 Task: Open Card Joint Venture Review in Board Marketing Automation to Workspace Community Management and add a team member Softage.1@softage.net, a label Yellow, a checklist Business Continuity Plan, an attachment from your computer, a color Yellow and finally, add a card description 'Conduct competitor analysis for upcoming product launch' and a comment 'Let us approach this task with a sense of creativity and innovation, looking for new and unique solutions to the challenges it presents.'. Add a start date 'Jan 05, 1900' with a due date 'Jan 12, 1900'
Action: Mouse moved to (134, 64)
Screenshot: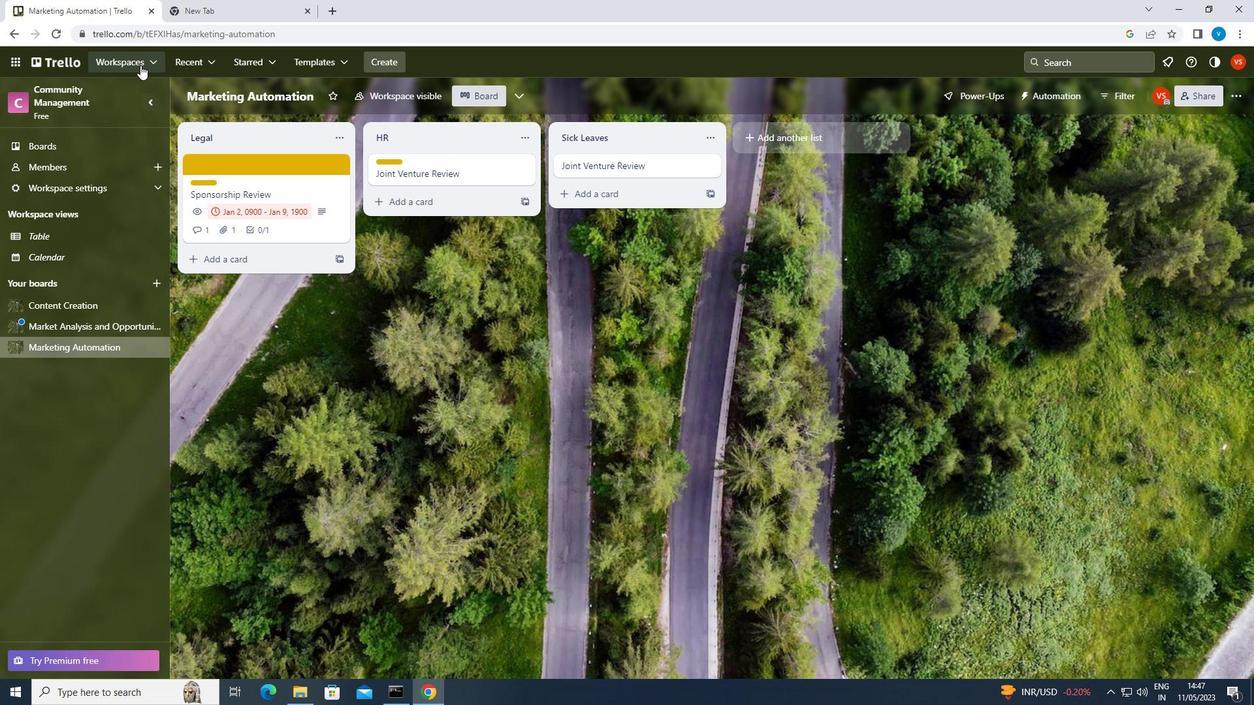 
Action: Mouse pressed left at (134, 64)
Screenshot: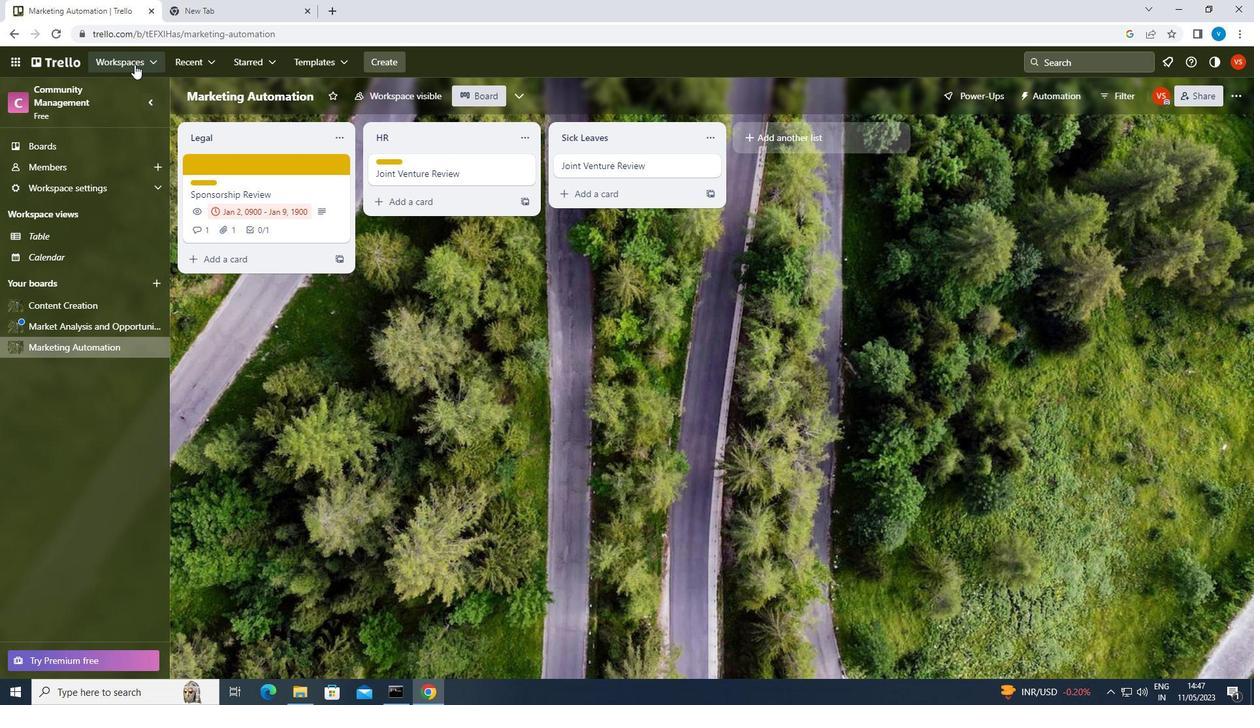 
Action: Mouse moved to (233, 309)
Screenshot: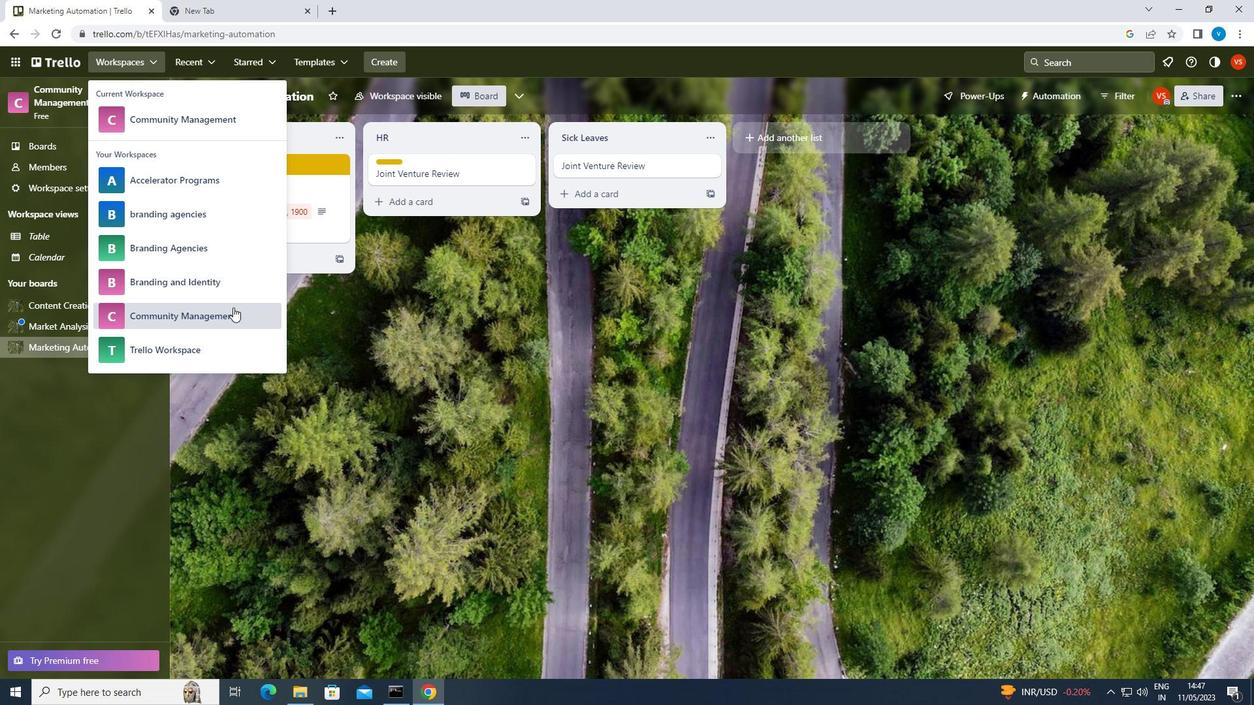 
Action: Mouse pressed left at (233, 309)
Screenshot: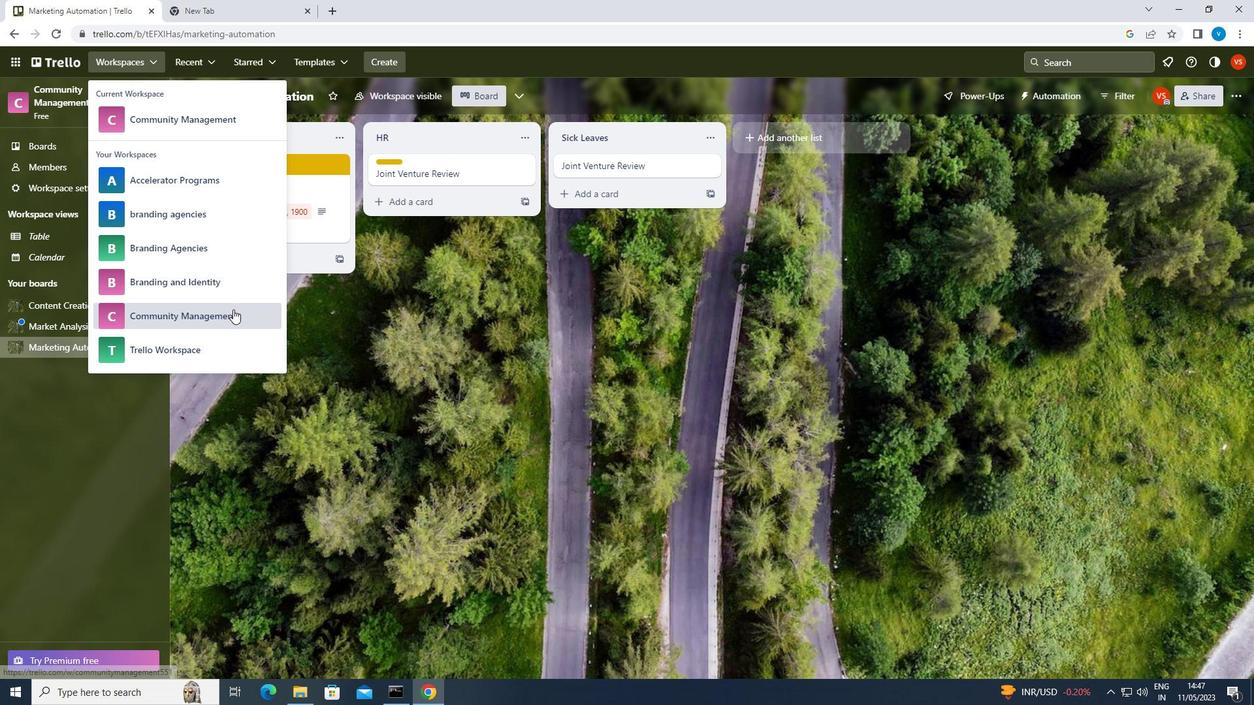 
Action: Mouse moved to (588, 515)
Screenshot: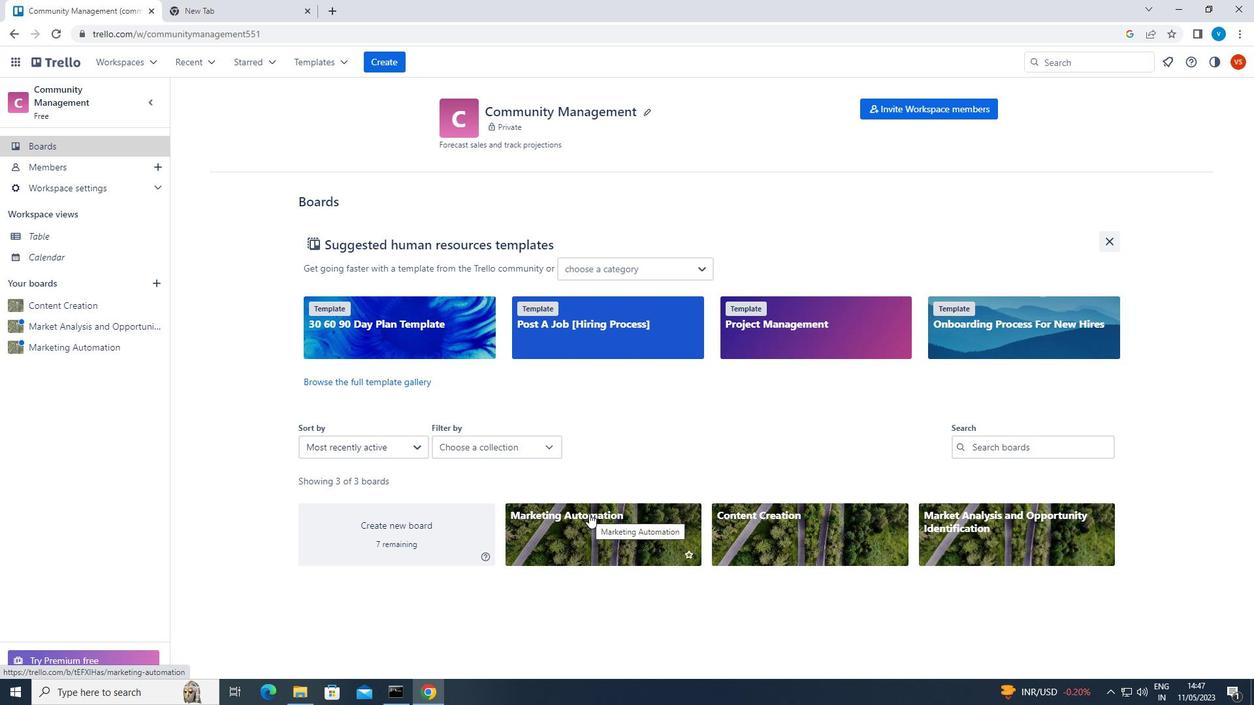 
Action: Mouse pressed left at (588, 515)
Screenshot: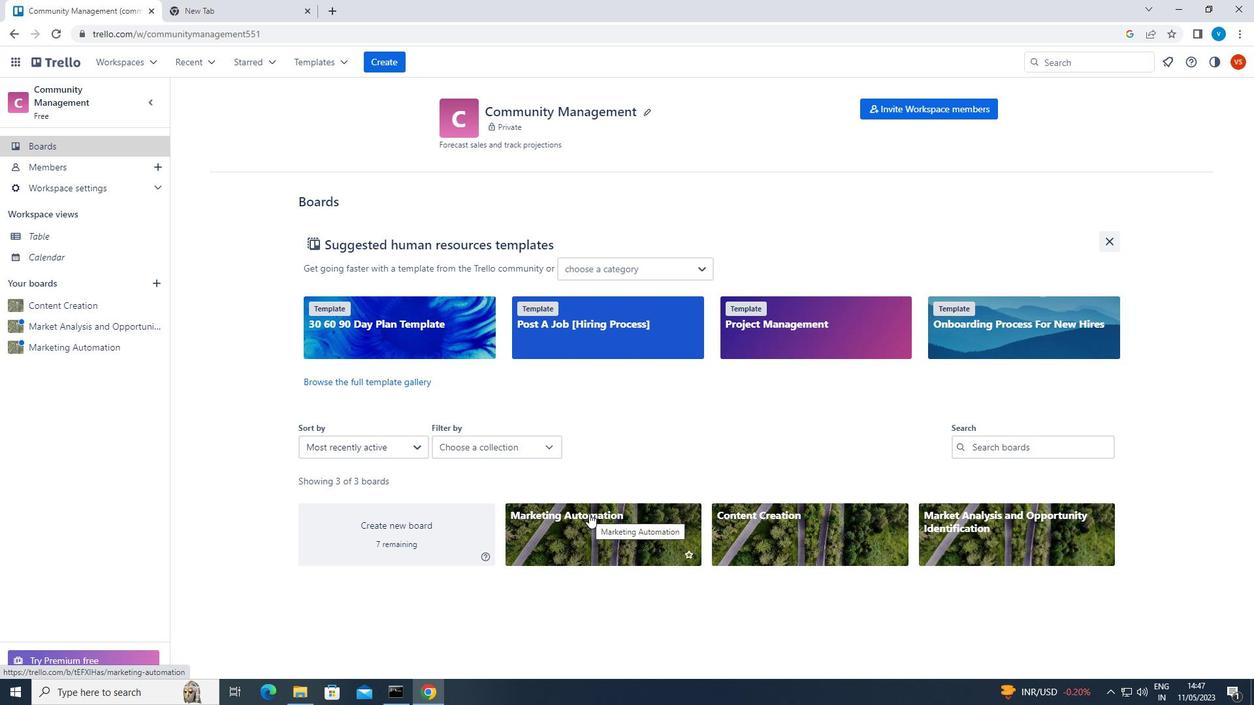 
Action: Mouse moved to (458, 161)
Screenshot: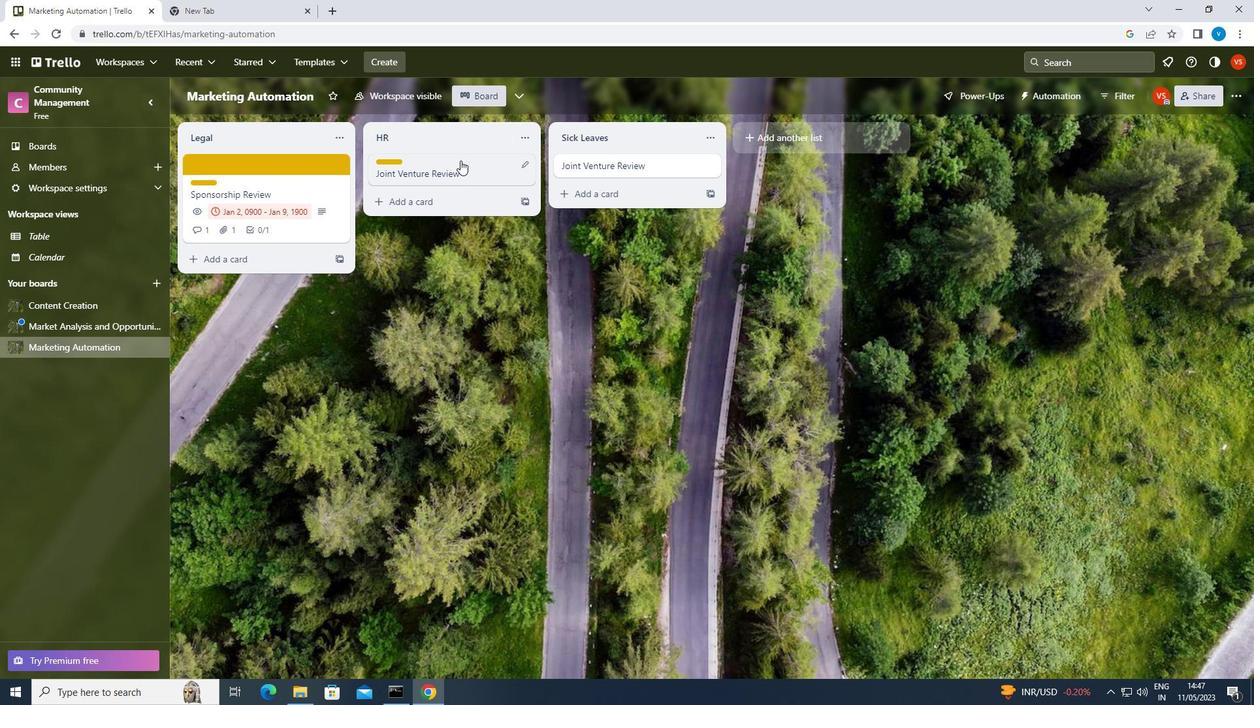 
Action: Mouse pressed left at (458, 161)
Screenshot: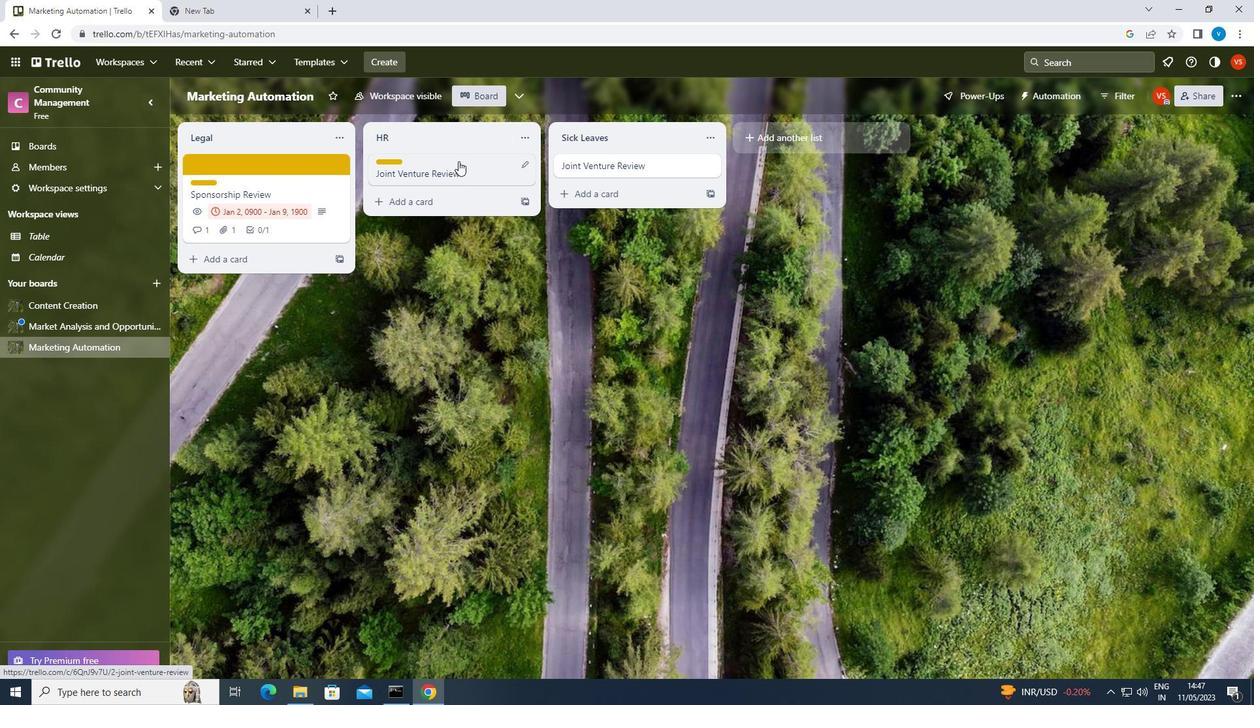 
Action: Mouse moved to (778, 161)
Screenshot: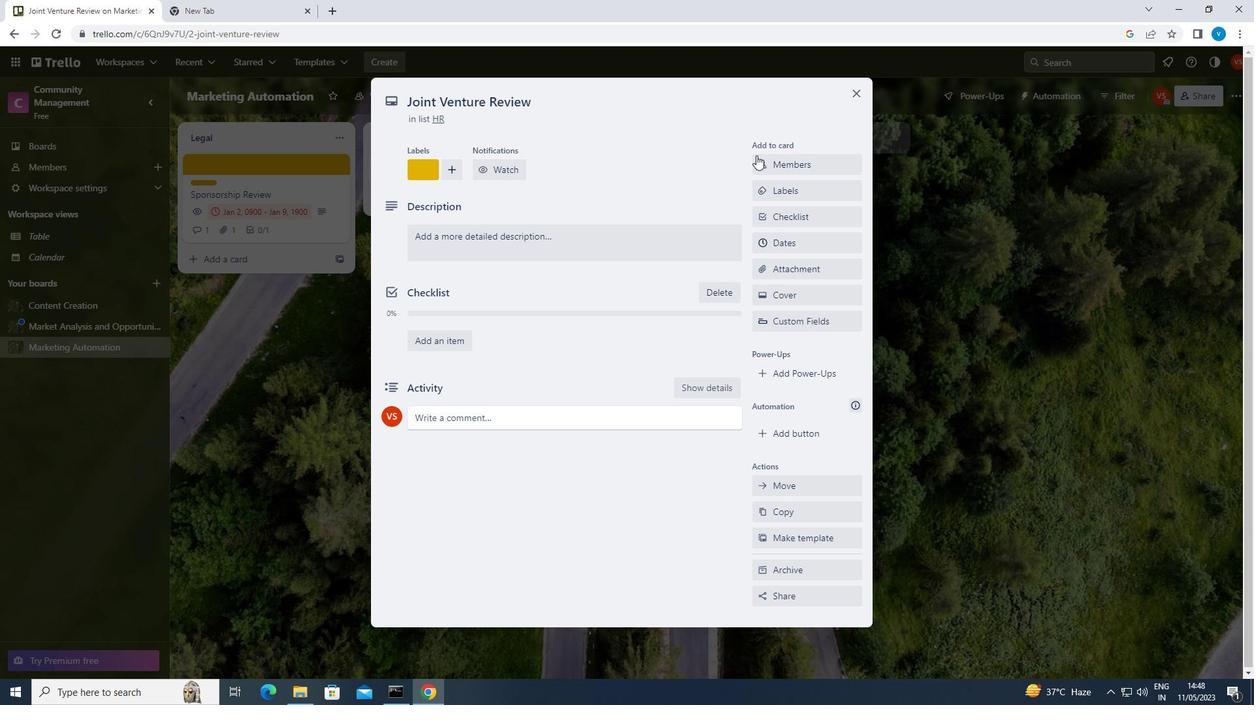 
Action: Mouse pressed left at (778, 161)
Screenshot: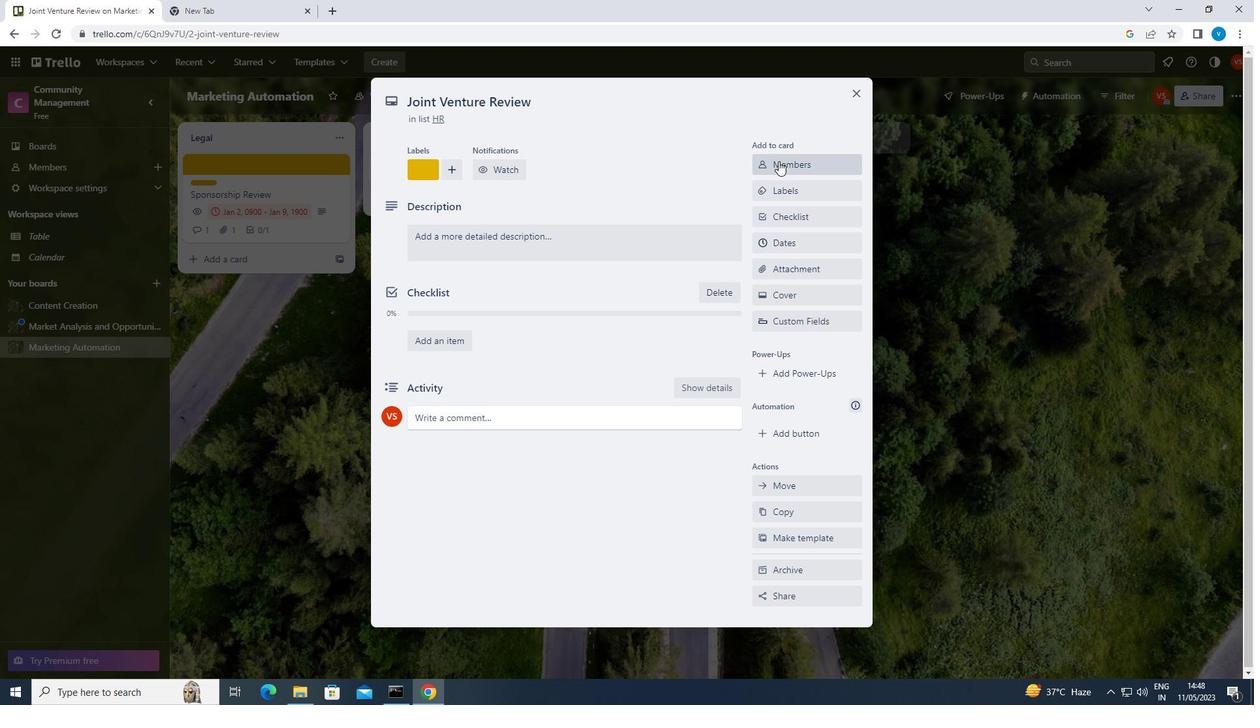 
Action: Mouse moved to (837, 230)
Screenshot: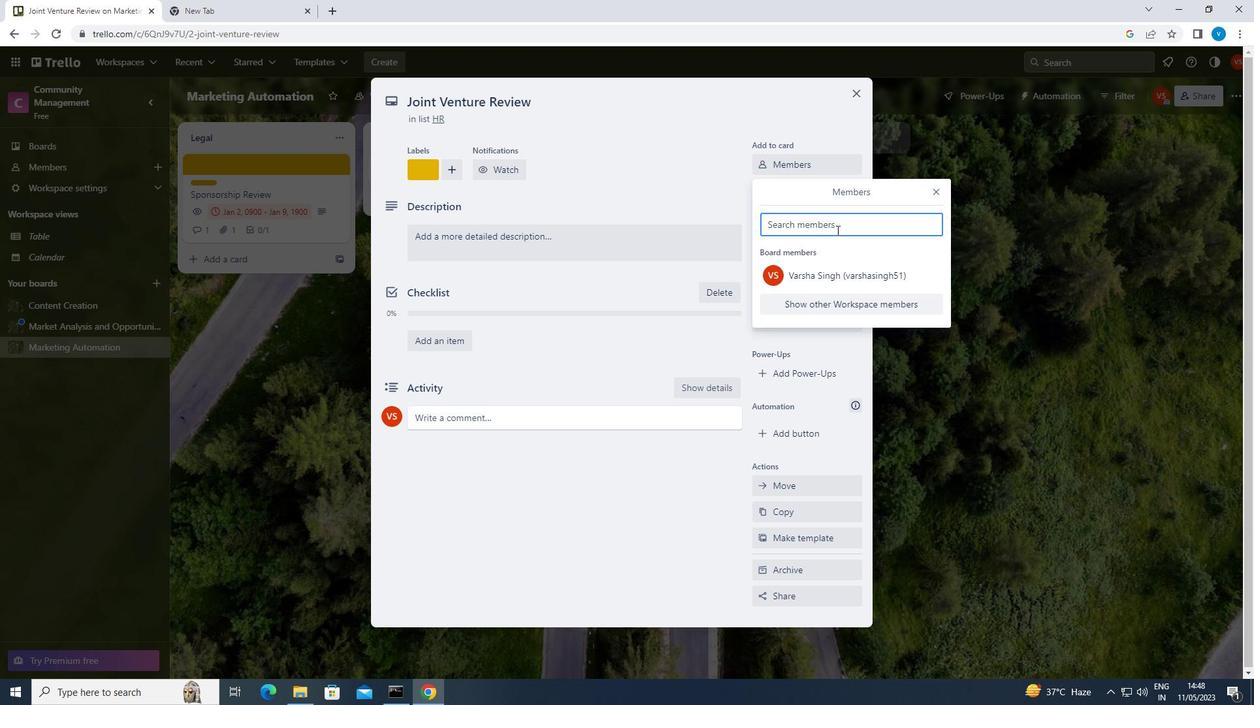 
Action: Mouse pressed left at (837, 230)
Screenshot: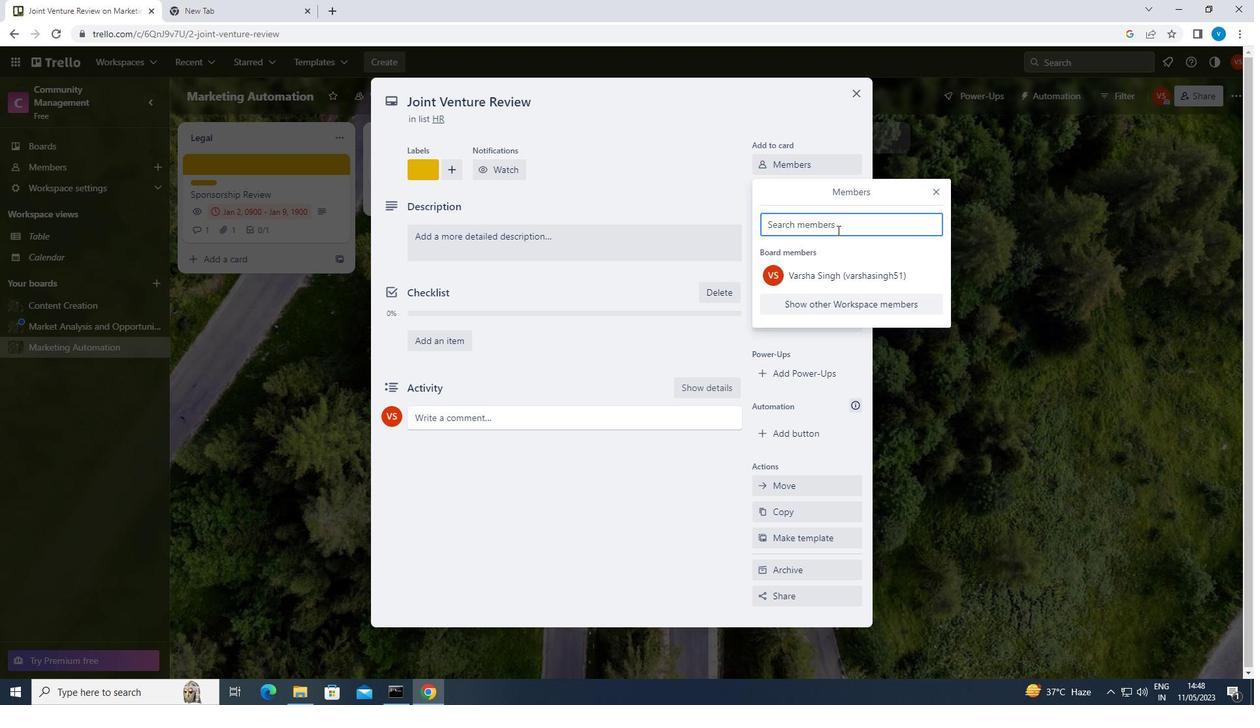 
Action: Mouse moved to (816, 218)
Screenshot: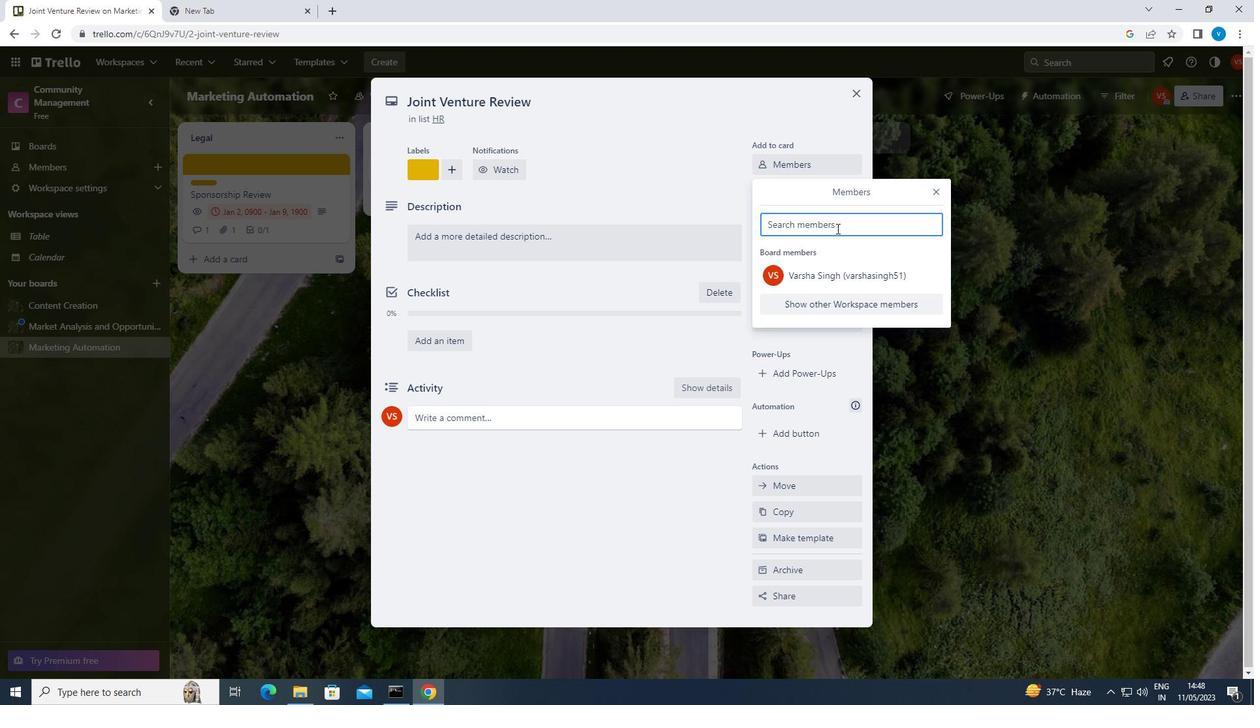 
Action: Key pressed <Key.shift>SOFTAGE.1<Key.shift>@SOFTAGE.NET
Screenshot: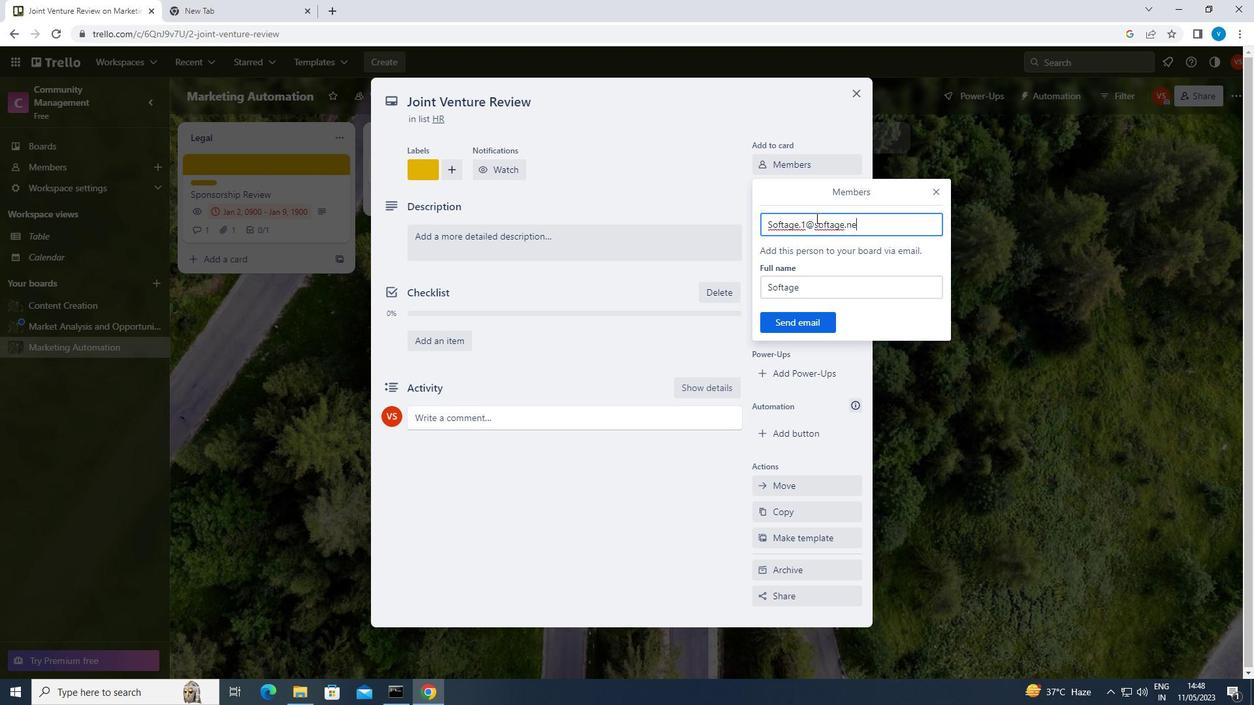 
Action: Mouse moved to (941, 194)
Screenshot: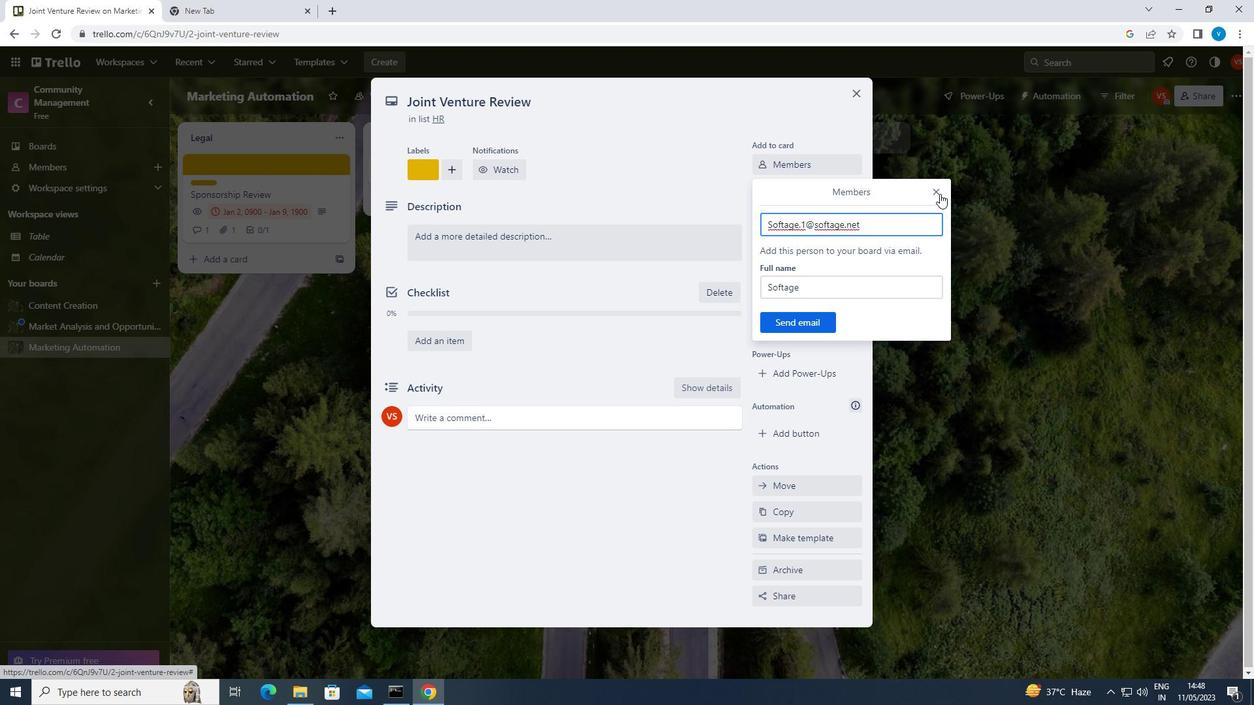 
Action: Mouse pressed left at (941, 194)
Screenshot: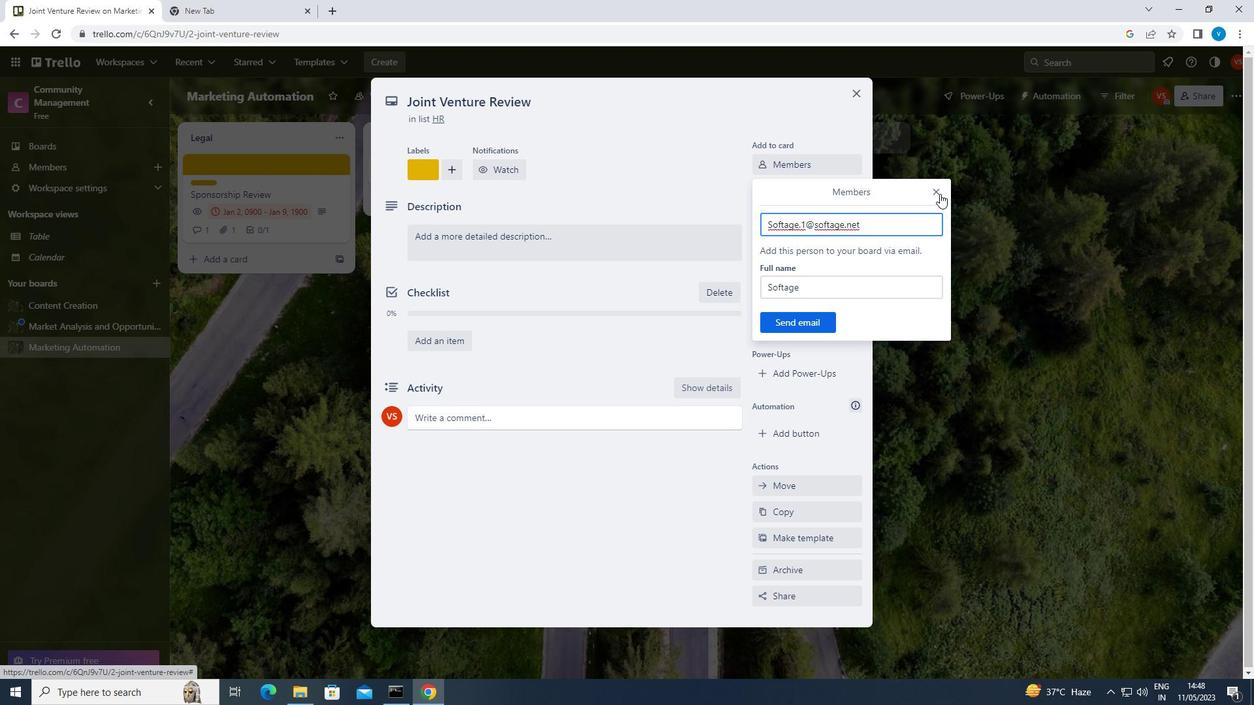 
Action: Mouse moved to (820, 186)
Screenshot: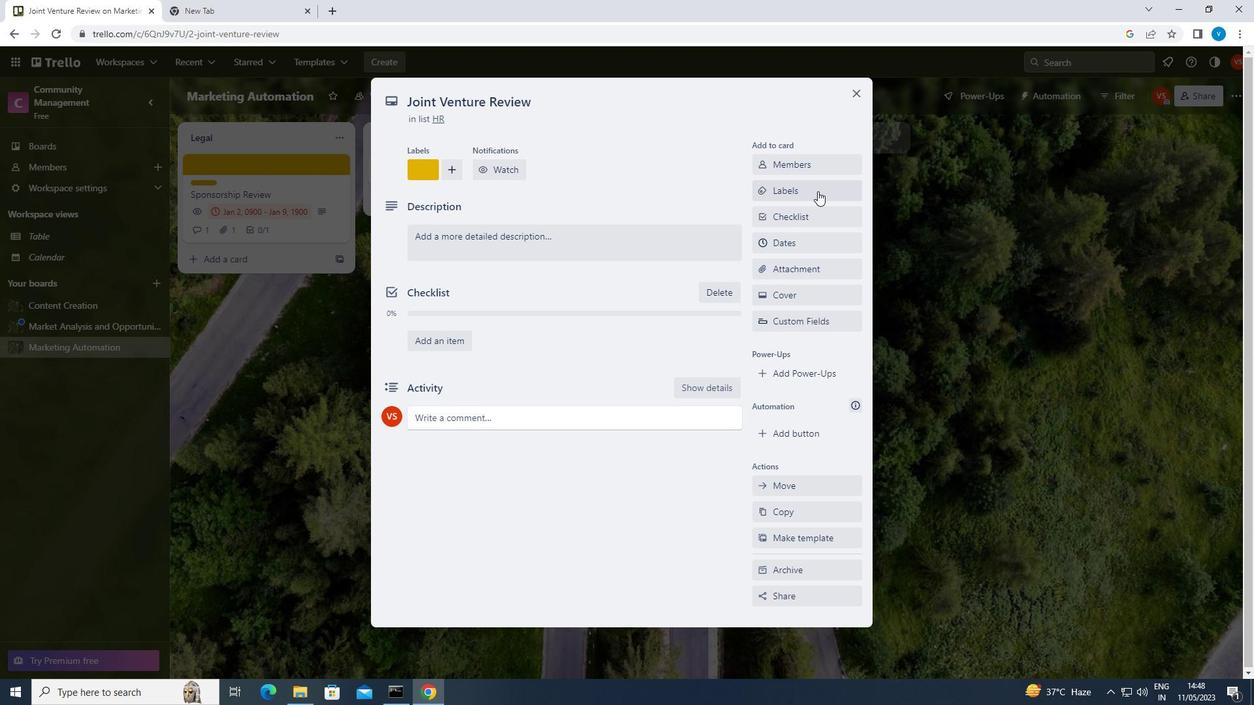 
Action: Mouse pressed left at (820, 186)
Screenshot: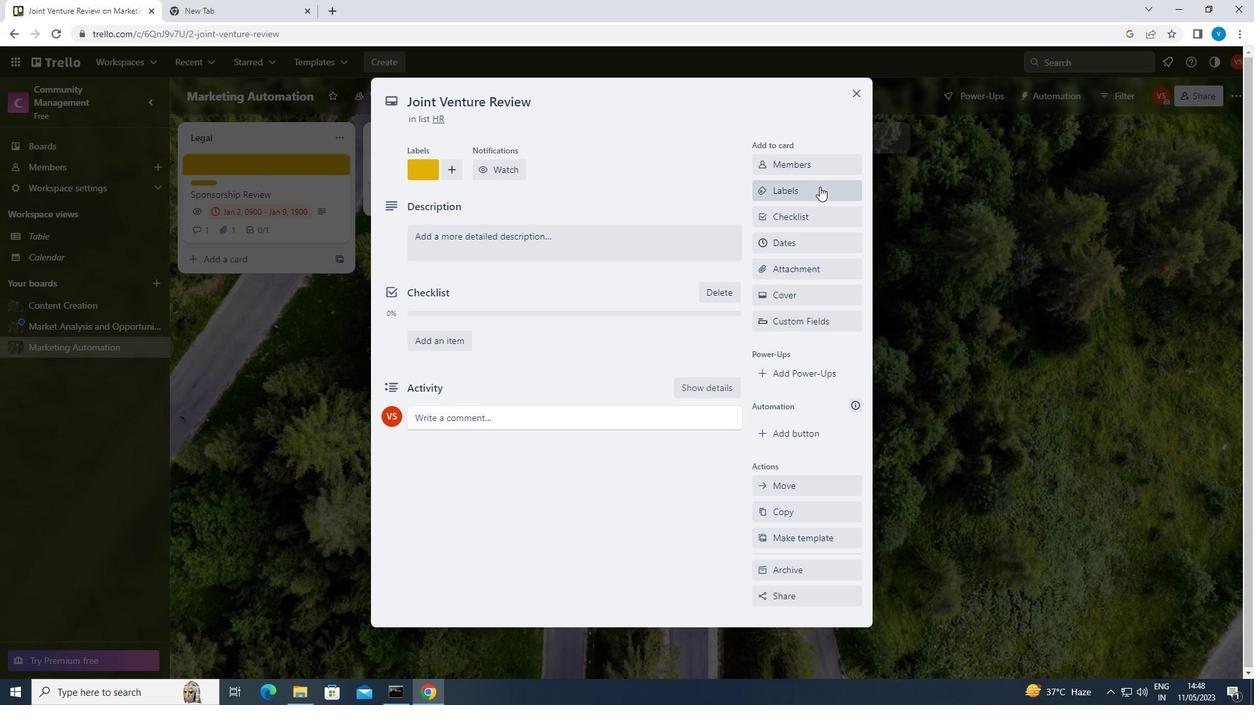 
Action: Mouse moved to (829, 322)
Screenshot: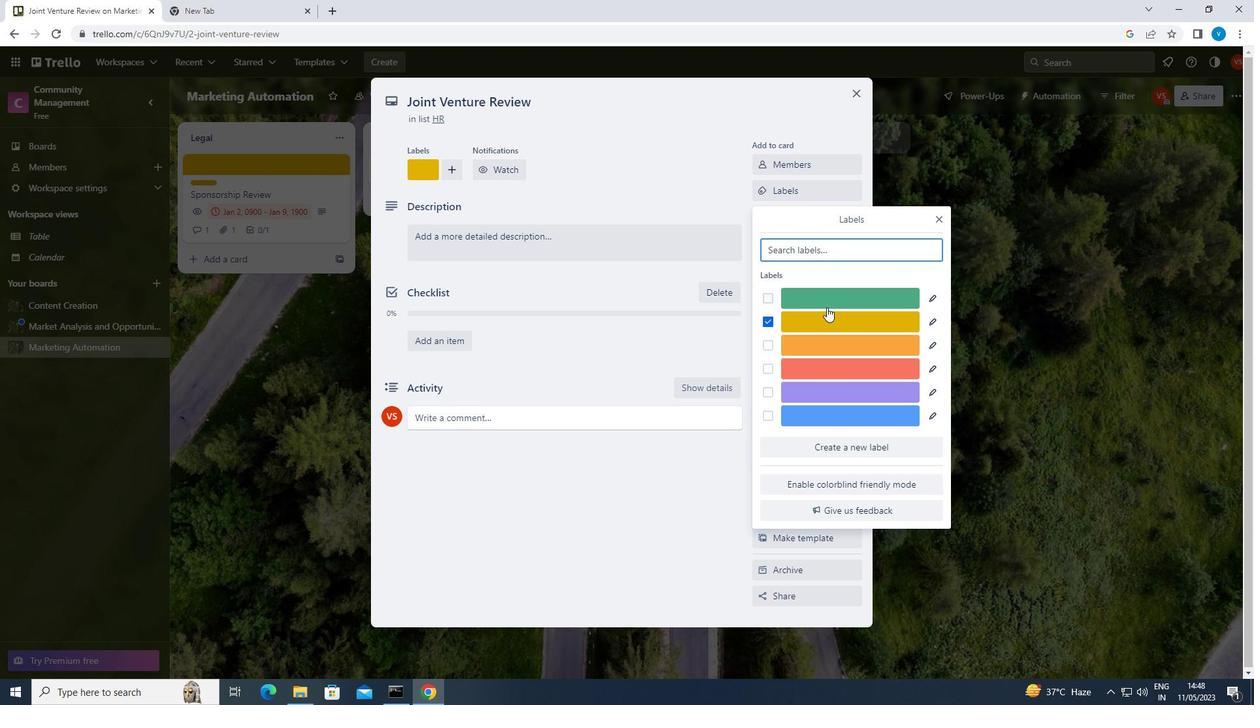 
Action: Mouse pressed left at (829, 322)
Screenshot: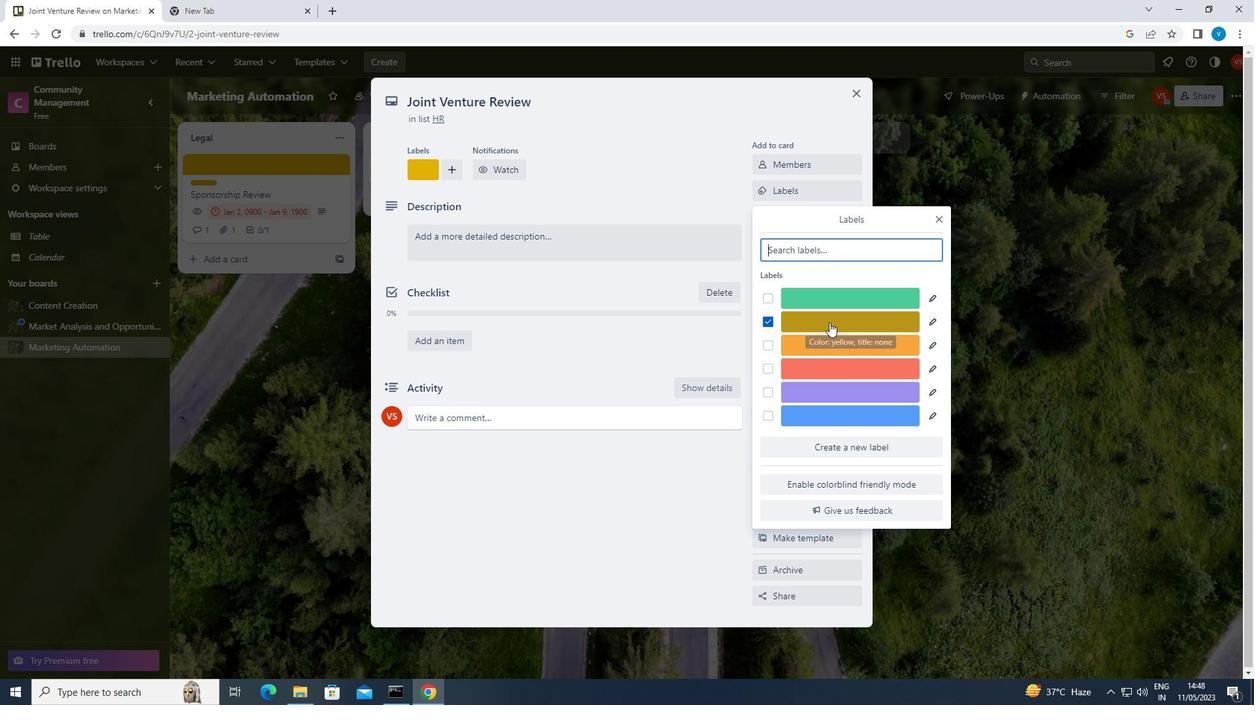 
Action: Mouse moved to (843, 320)
Screenshot: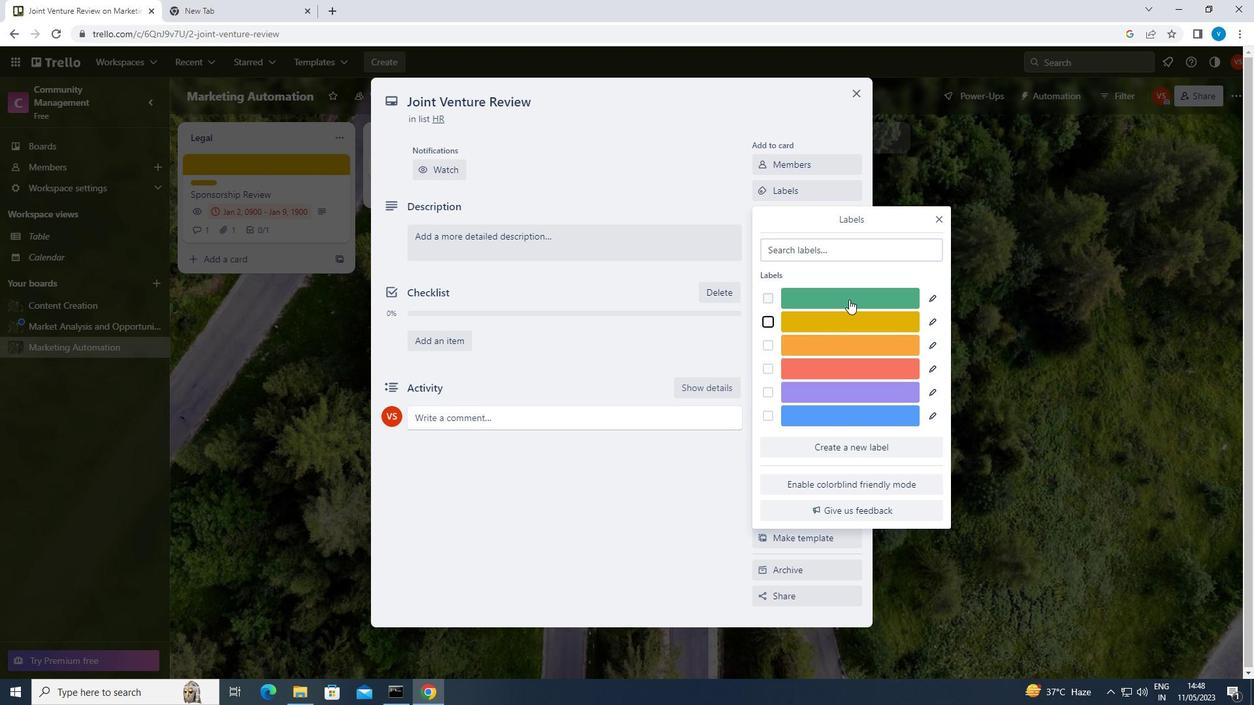 
Action: Mouse pressed left at (843, 320)
Screenshot: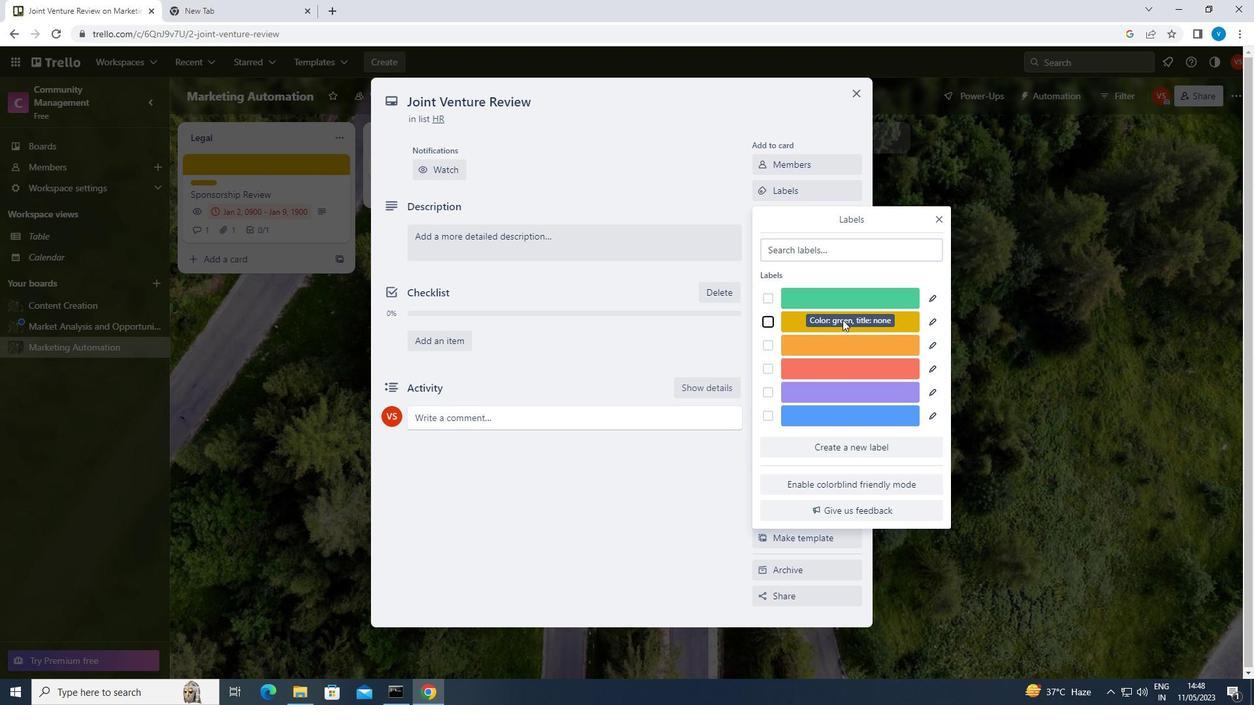 
Action: Mouse moved to (799, 321)
Screenshot: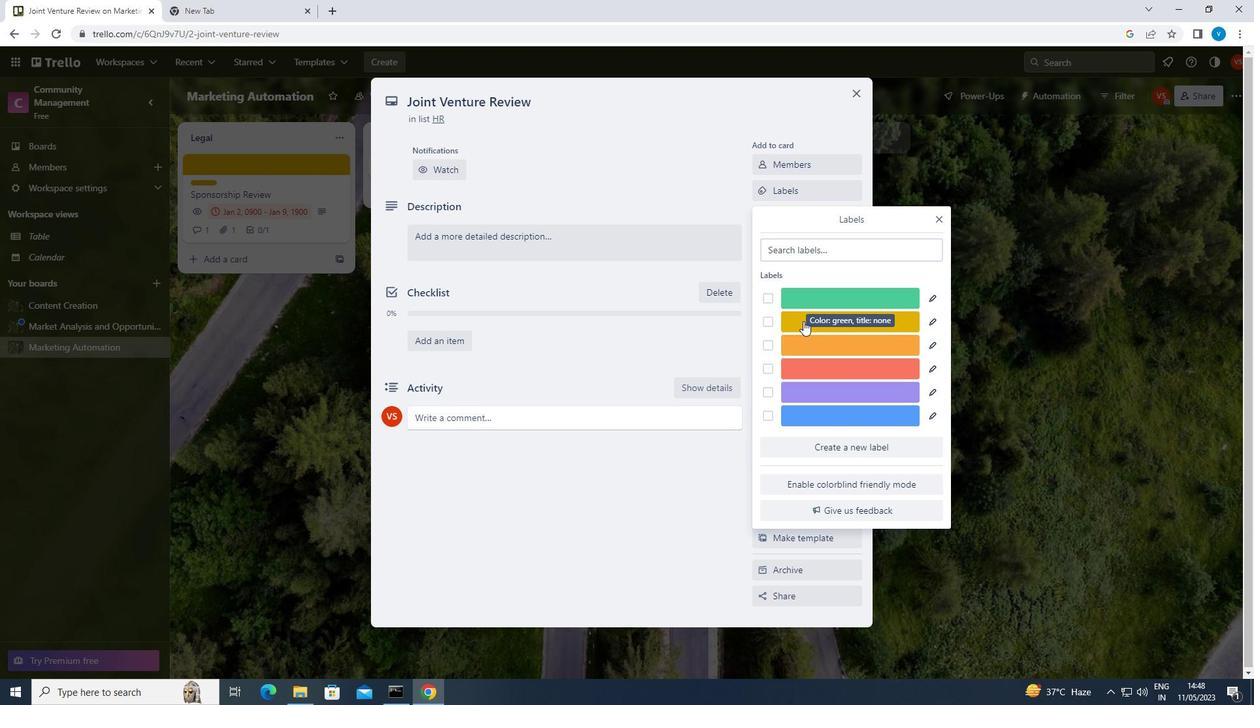 
Action: Mouse pressed left at (799, 321)
Screenshot: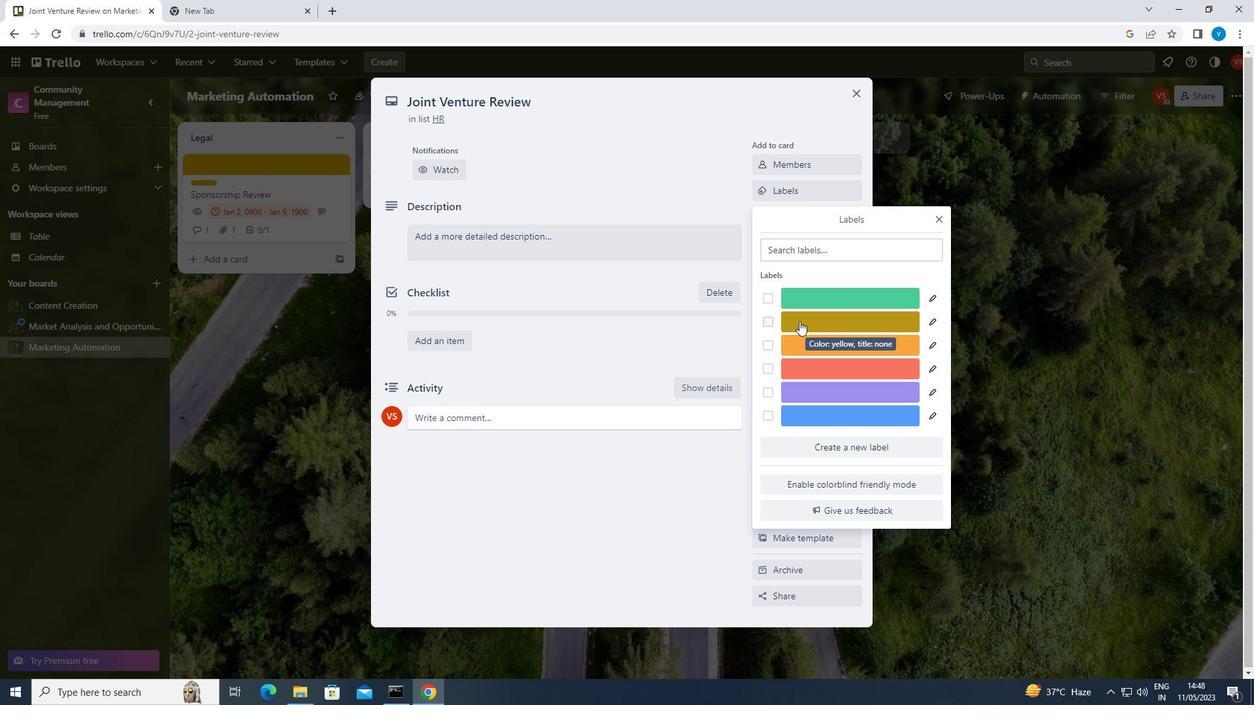 
Action: Mouse moved to (937, 219)
Screenshot: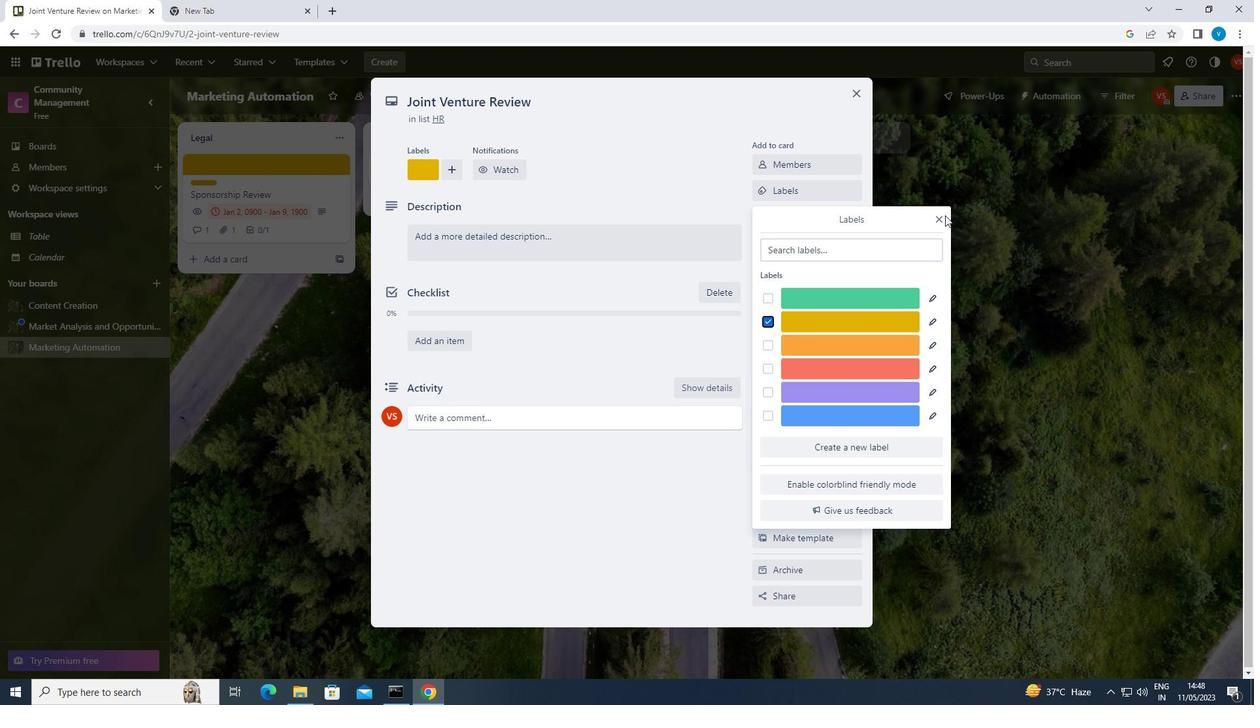 
Action: Mouse pressed left at (937, 219)
Screenshot: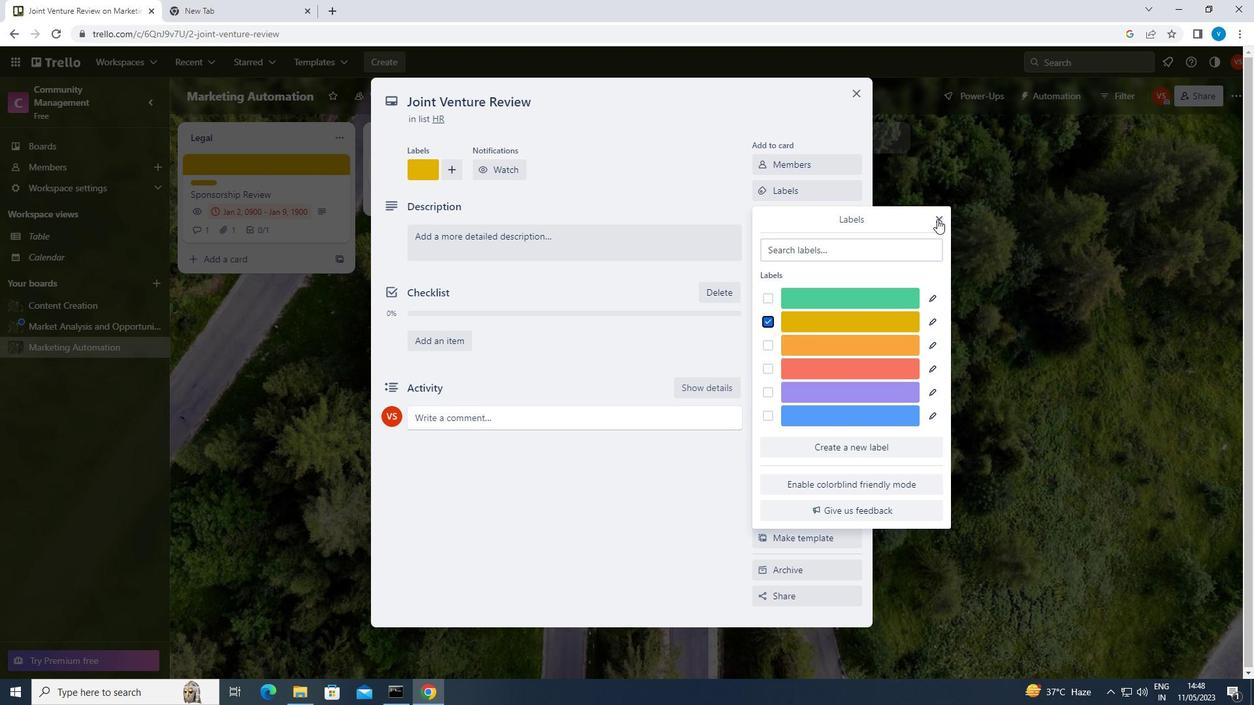 
Action: Mouse moved to (822, 217)
Screenshot: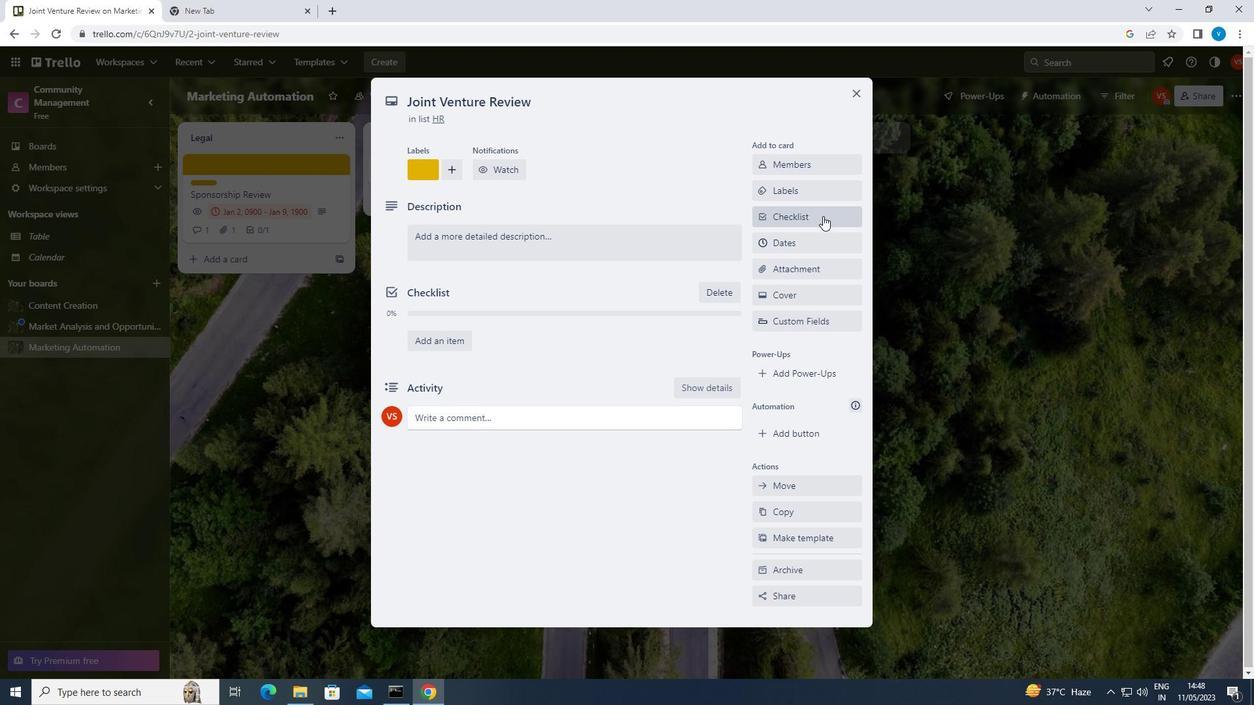 
Action: Mouse pressed left at (822, 217)
Screenshot: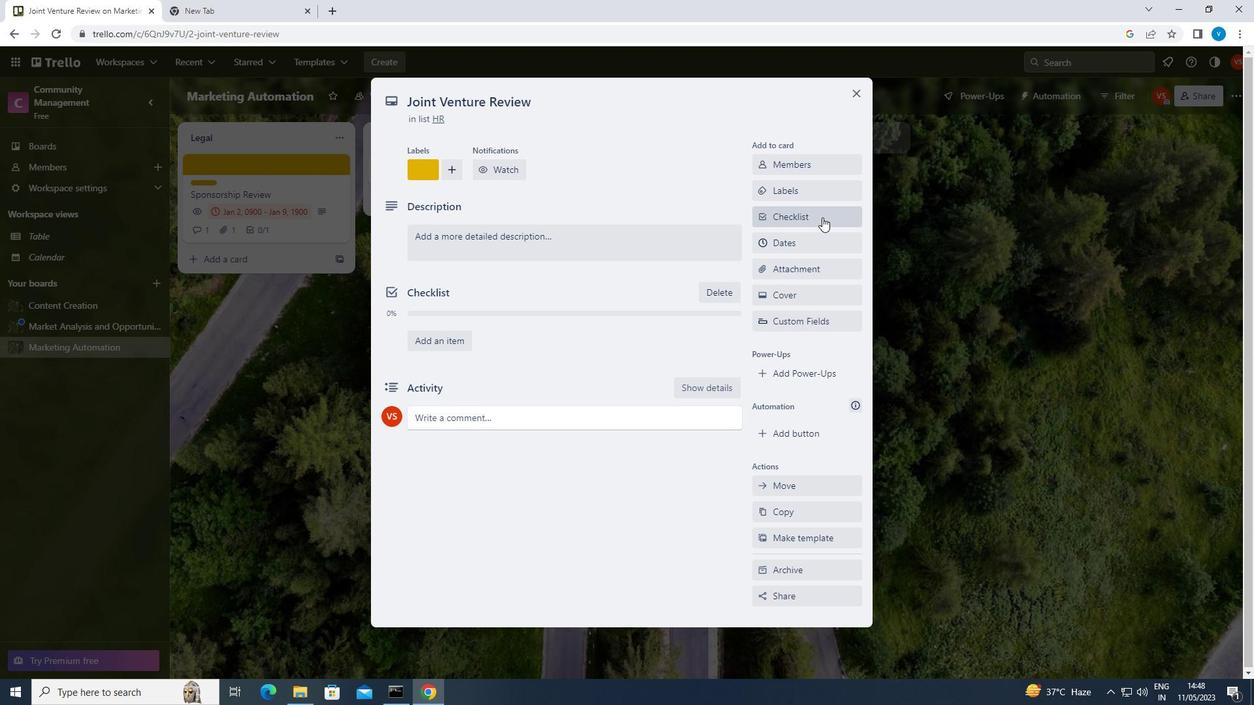 
Action: Mouse moved to (792, 361)
Screenshot: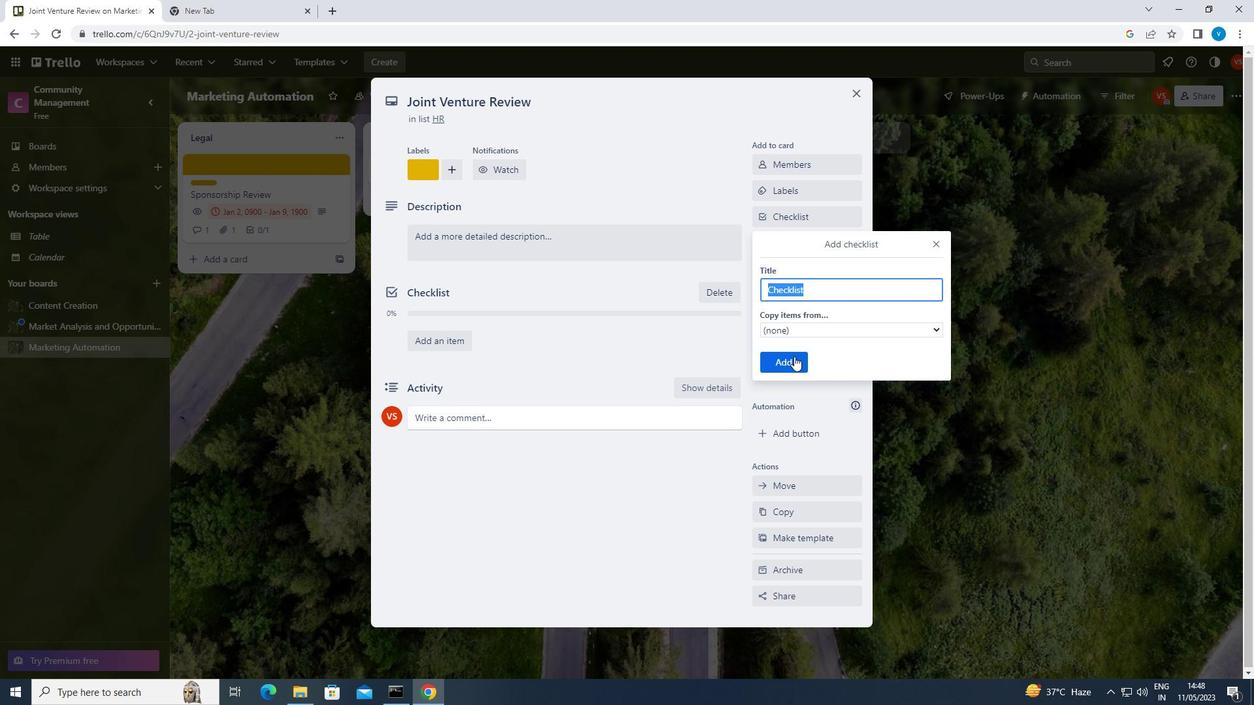 
Action: Mouse pressed left at (792, 361)
Screenshot: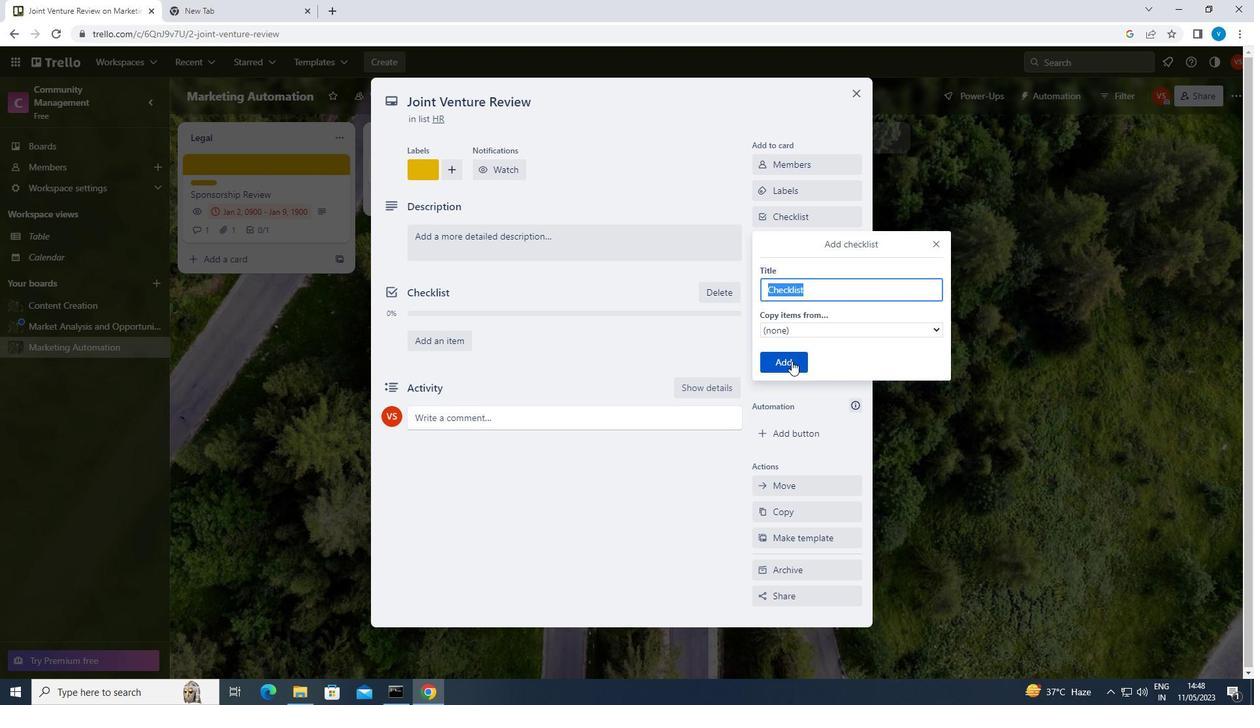 
Action: Mouse moved to (792, 351)
Screenshot: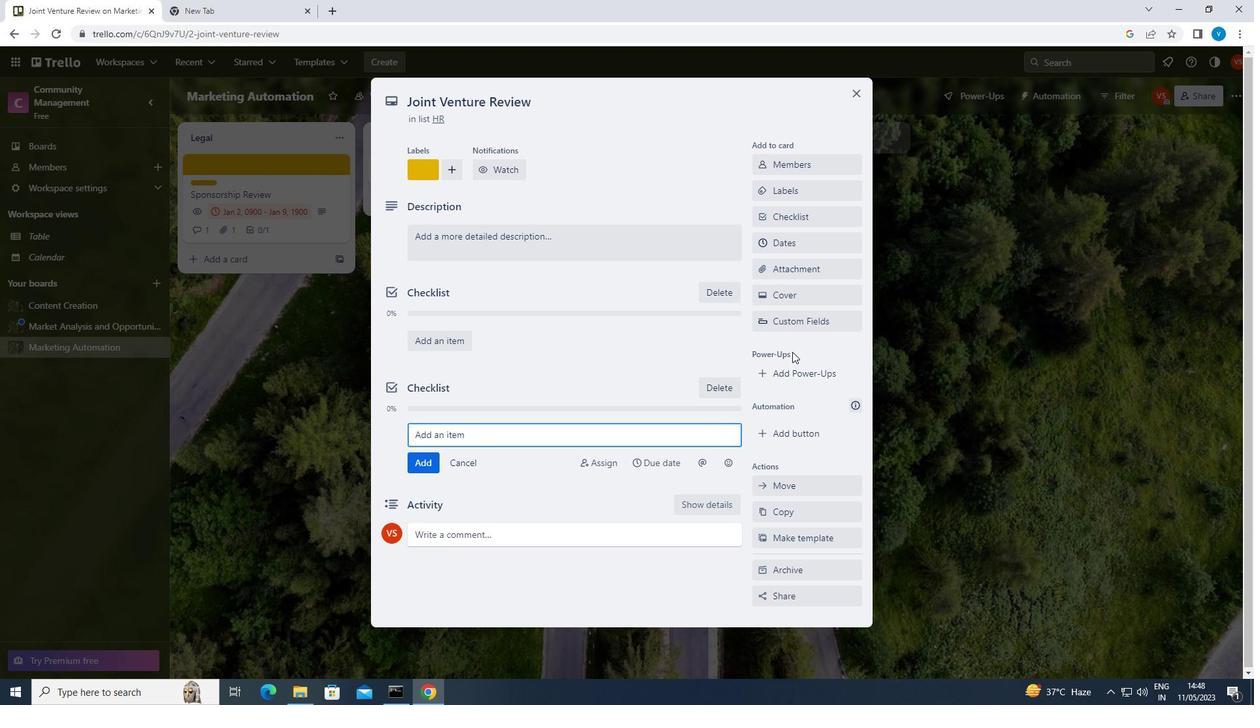 
Action: Key pressed <Key.shift>BUSINESS<Key.space><Key.shift>CONTINUITY<Key.space><Key.shift>PLAN
Screenshot: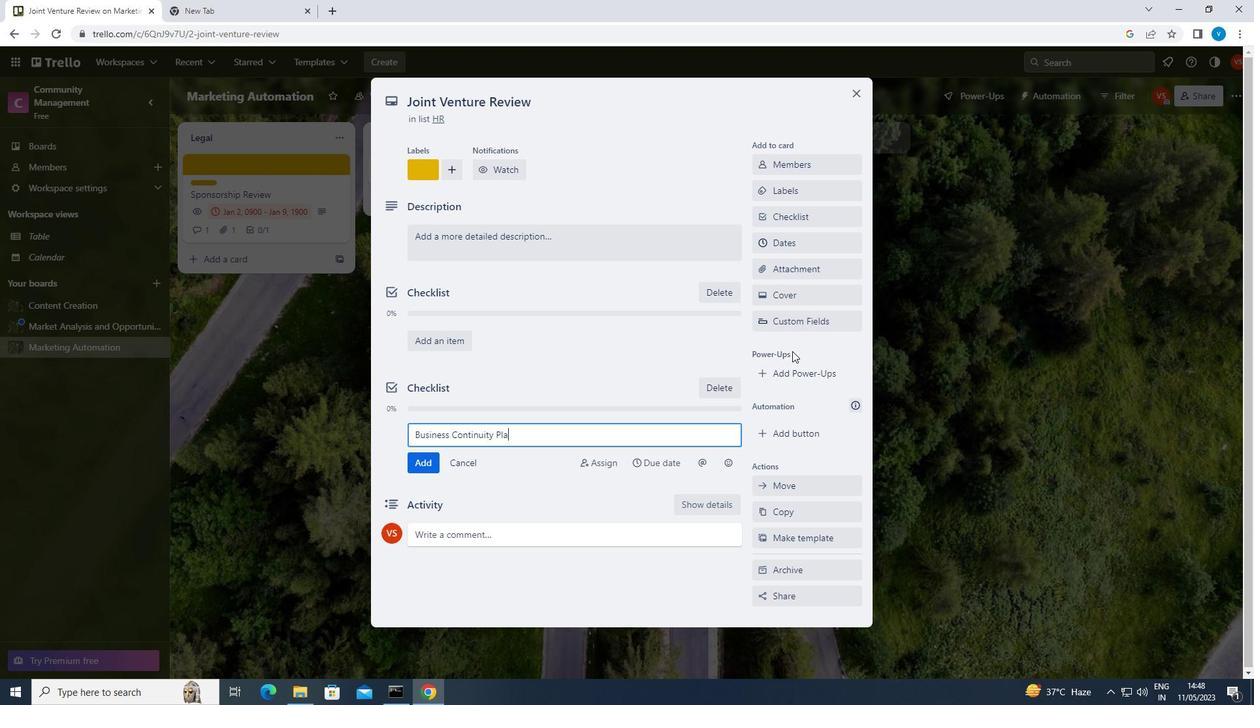 
Action: Mouse moved to (789, 274)
Screenshot: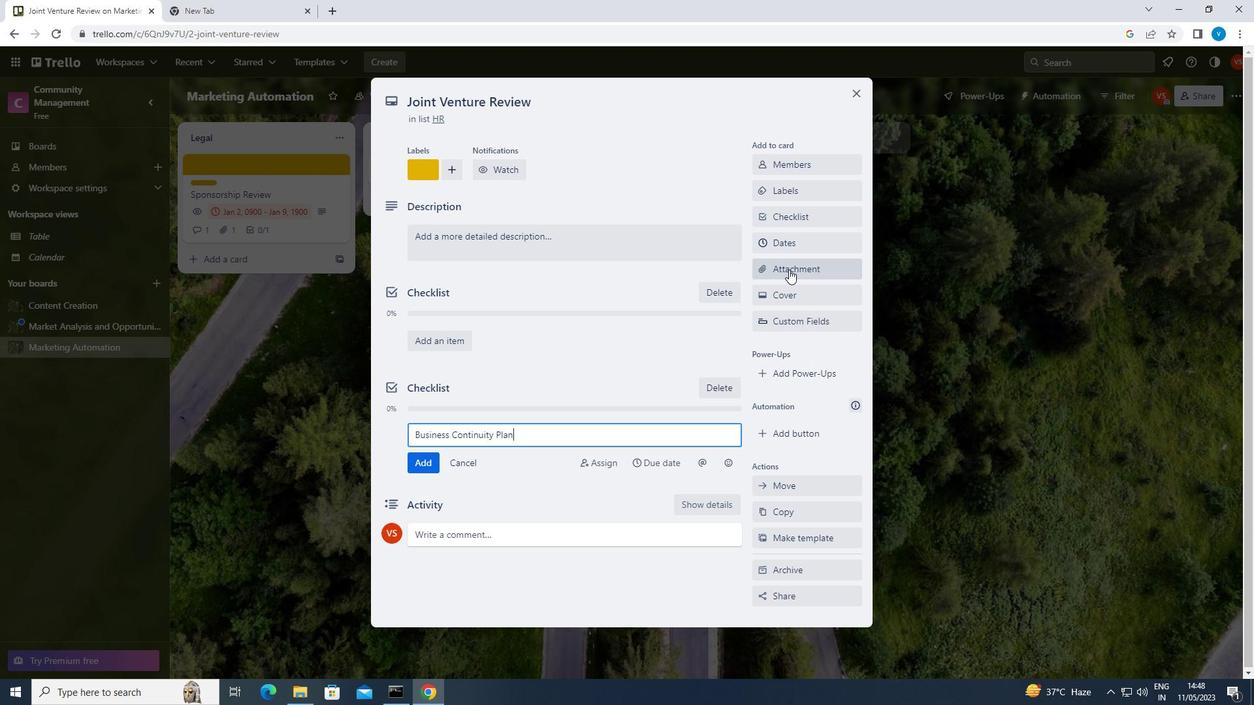 
Action: Mouse pressed left at (789, 274)
Screenshot: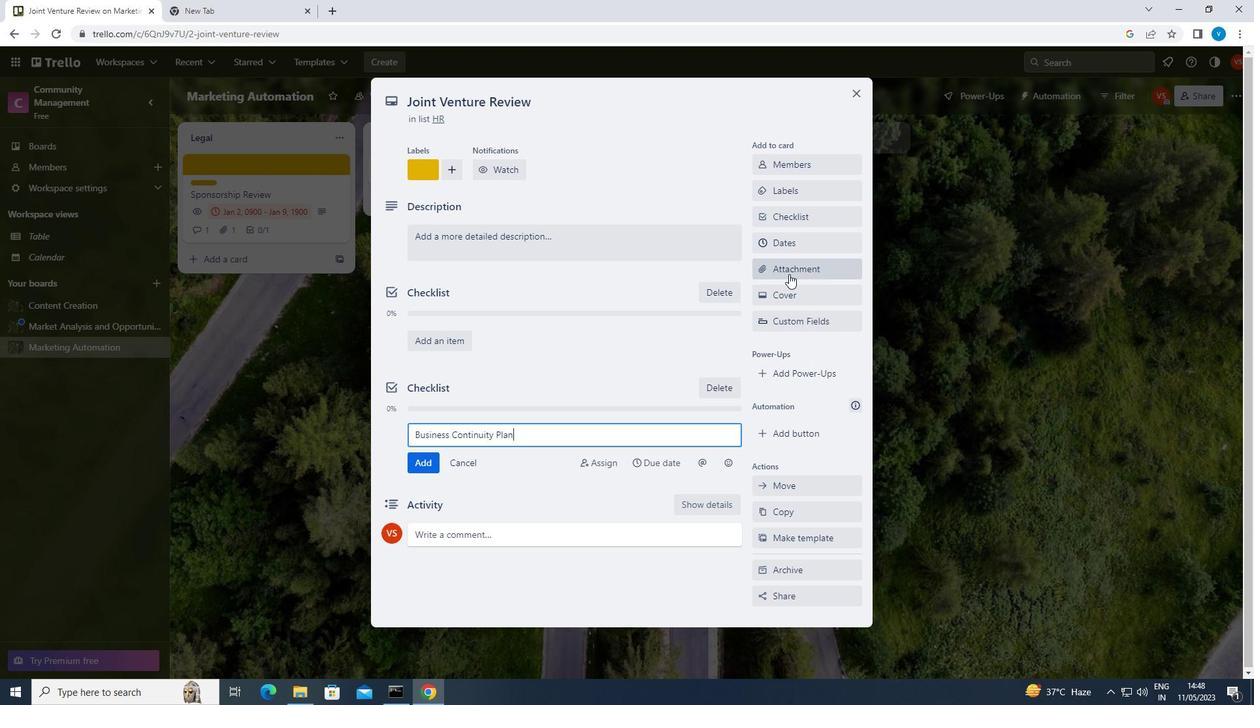 
Action: Mouse moved to (817, 331)
Screenshot: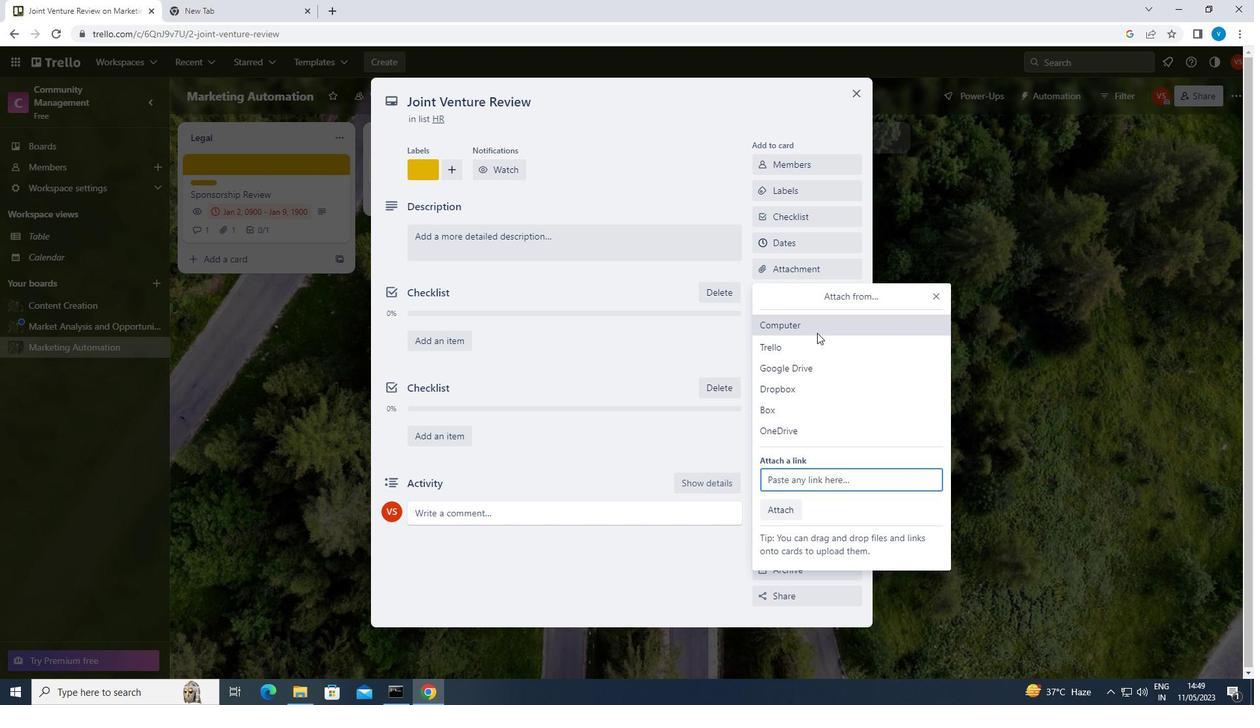 
Action: Mouse pressed left at (817, 331)
Screenshot: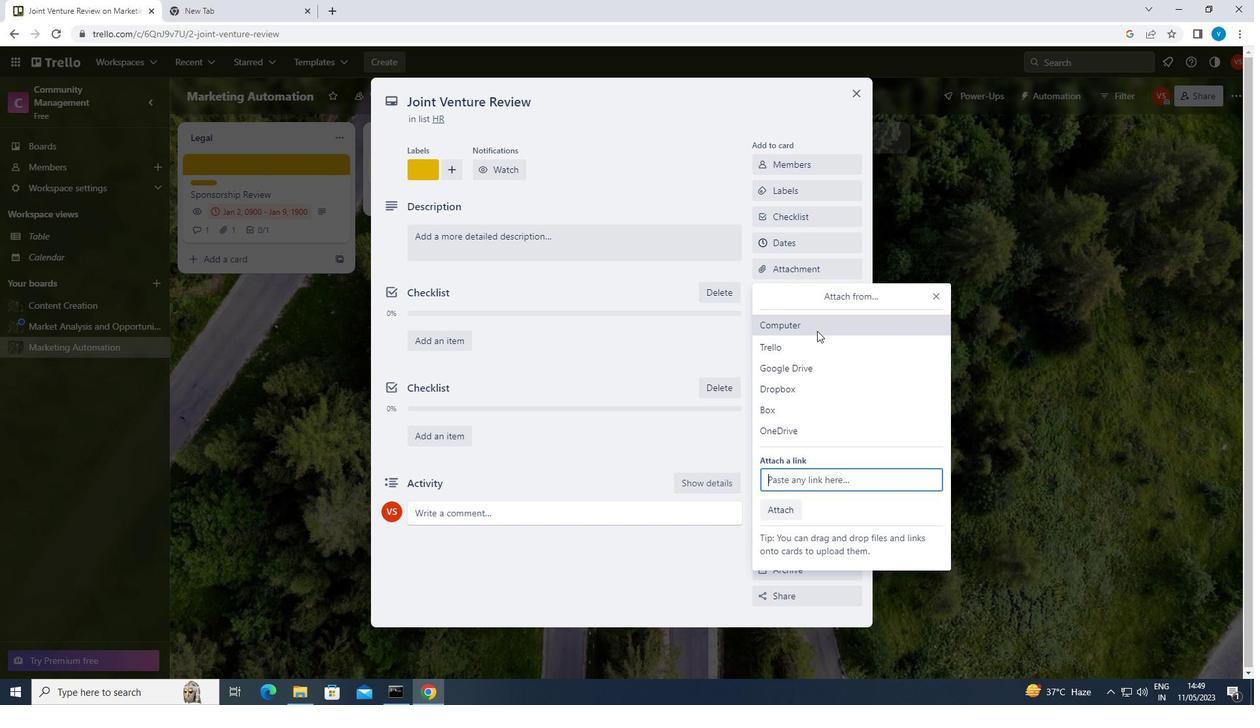 
Action: Mouse moved to (253, 262)
Screenshot: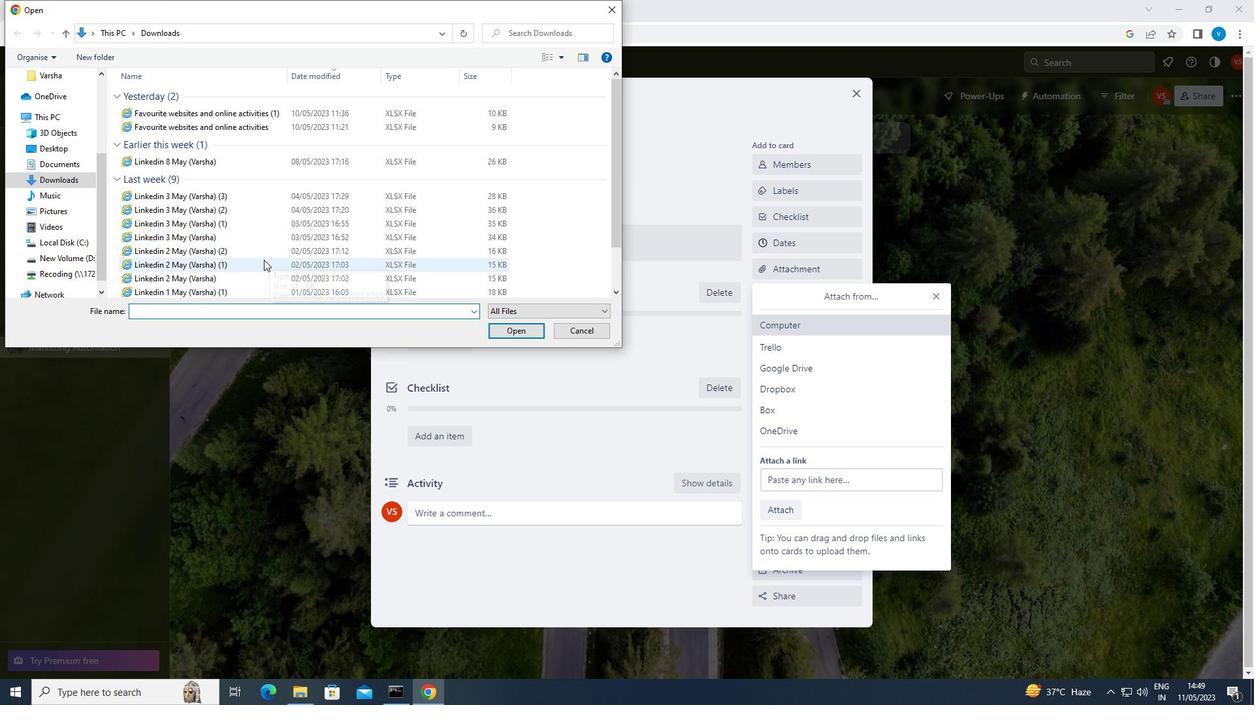 
Action: Mouse pressed left at (253, 262)
Screenshot: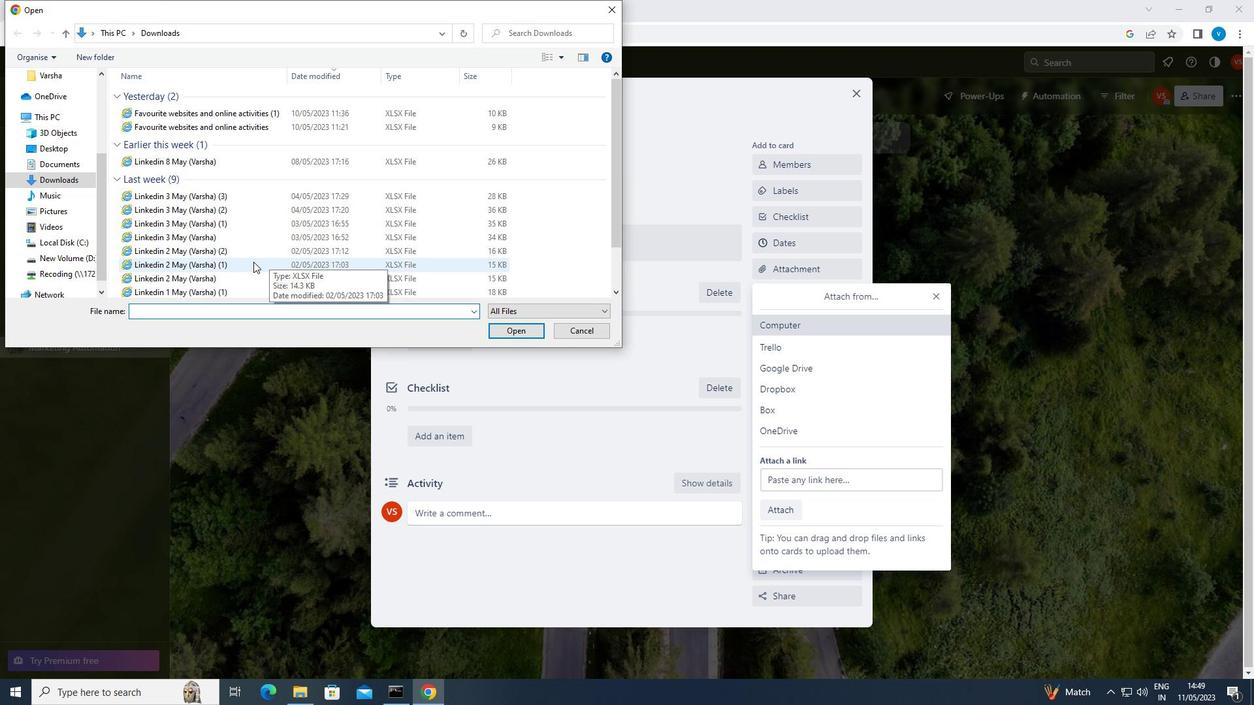 
Action: Mouse moved to (516, 326)
Screenshot: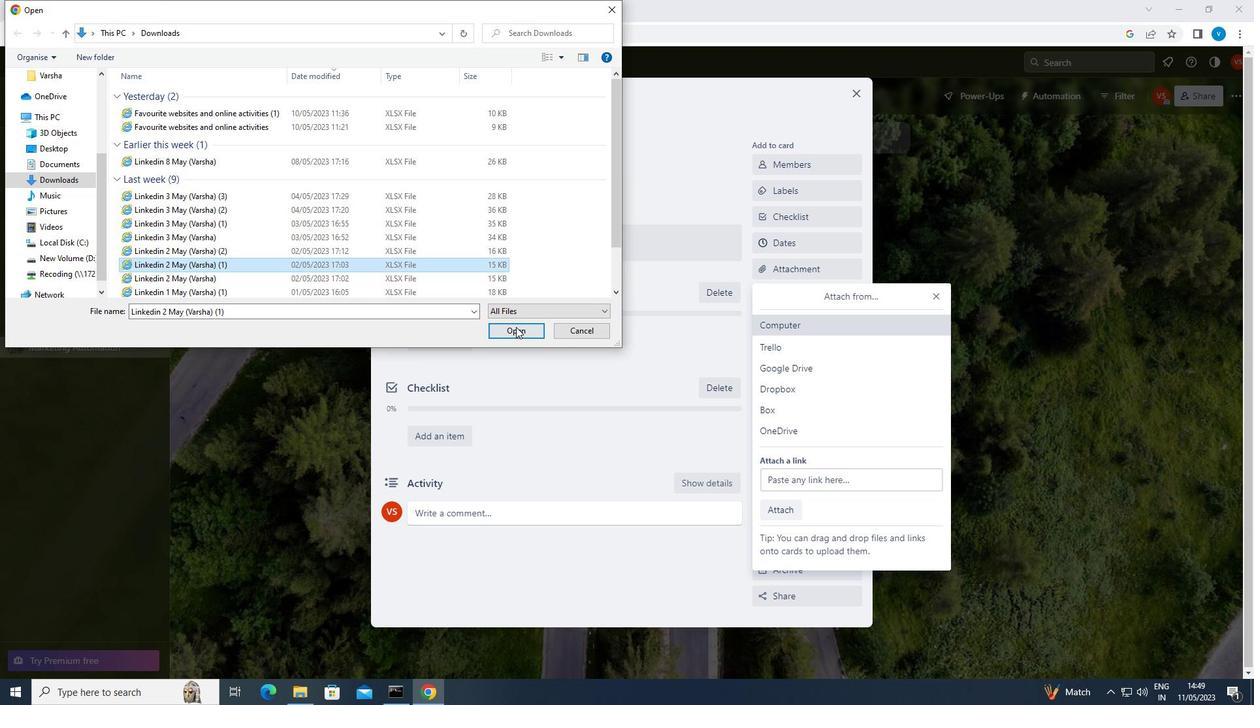 
Action: Mouse pressed left at (516, 326)
Screenshot: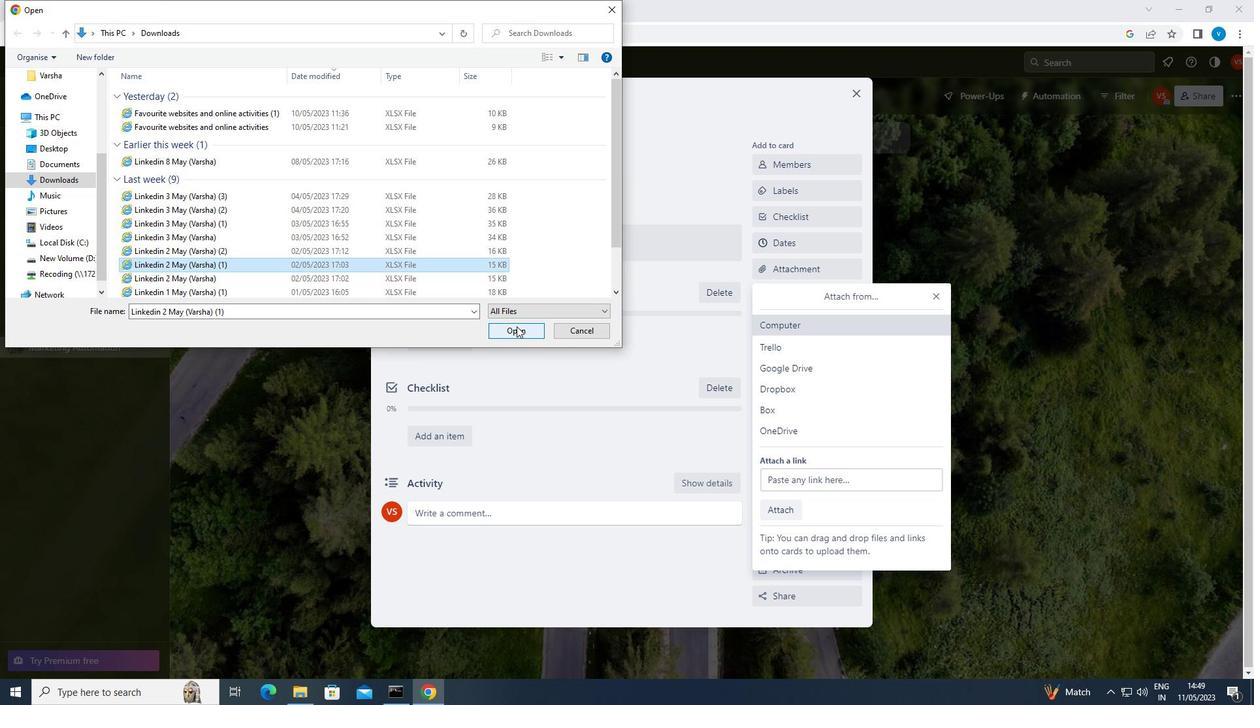 
Action: Mouse moved to (801, 295)
Screenshot: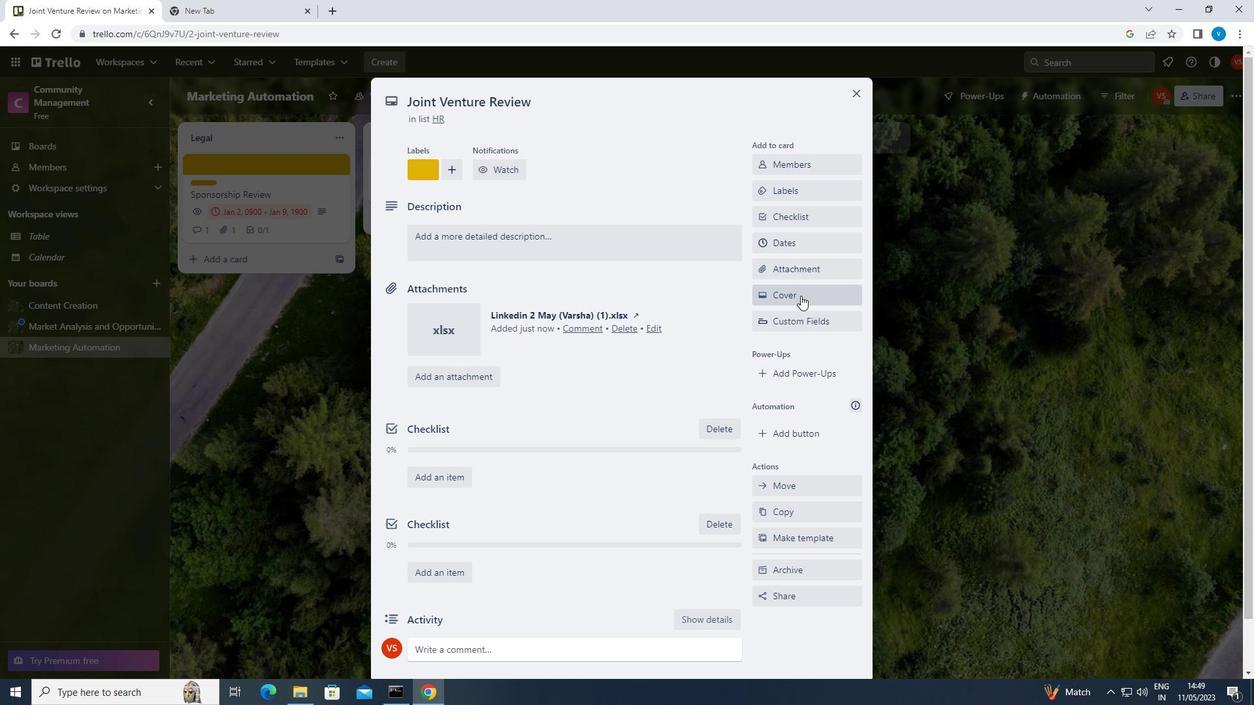 
Action: Mouse pressed left at (801, 295)
Screenshot: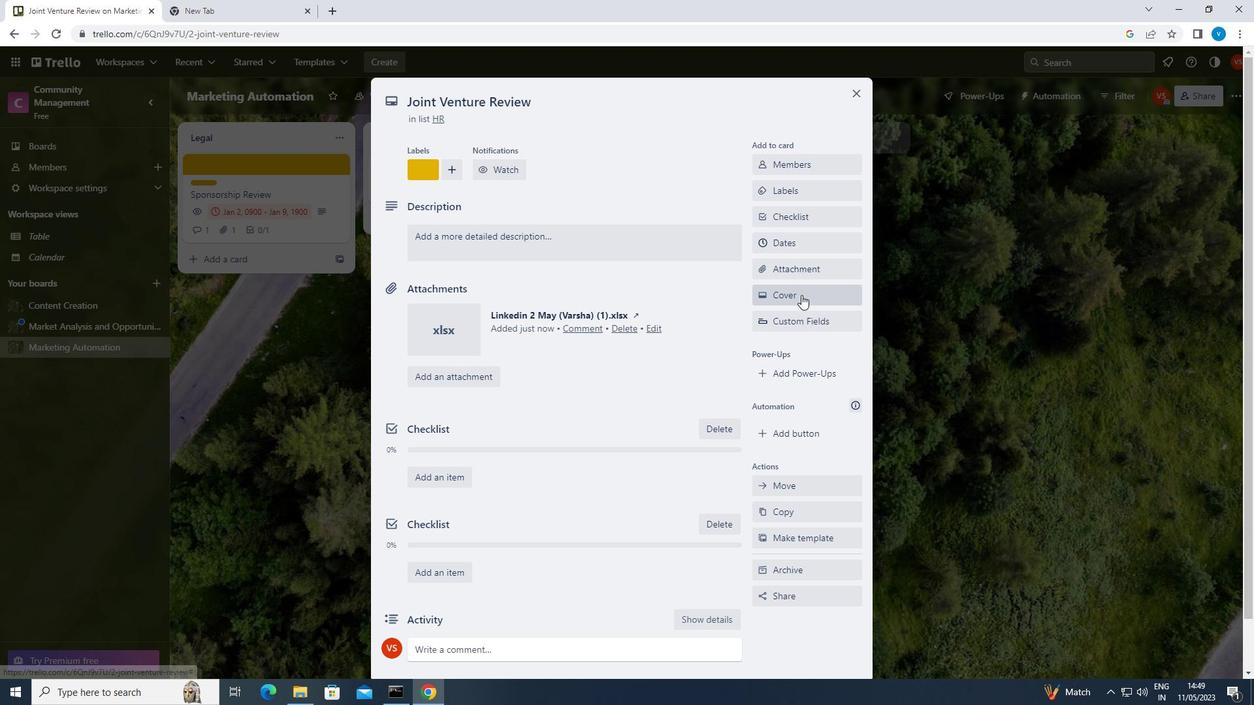 
Action: Mouse moved to (810, 414)
Screenshot: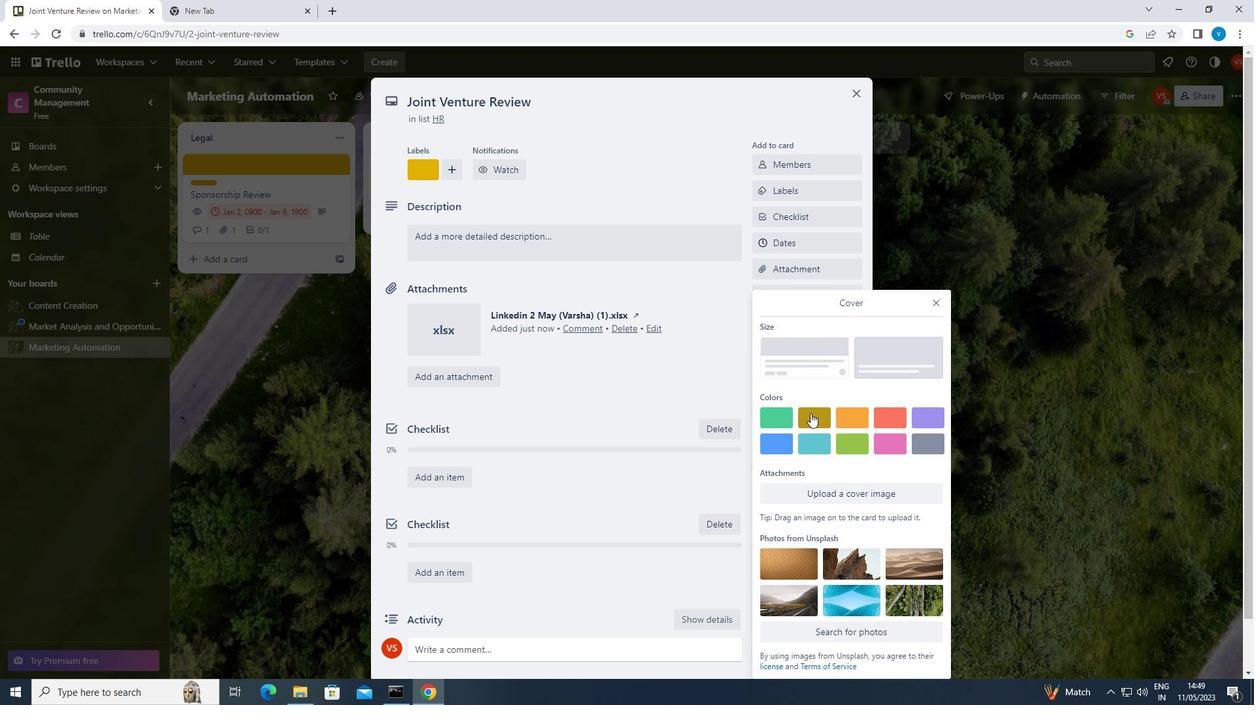 
Action: Mouse pressed left at (810, 414)
Screenshot: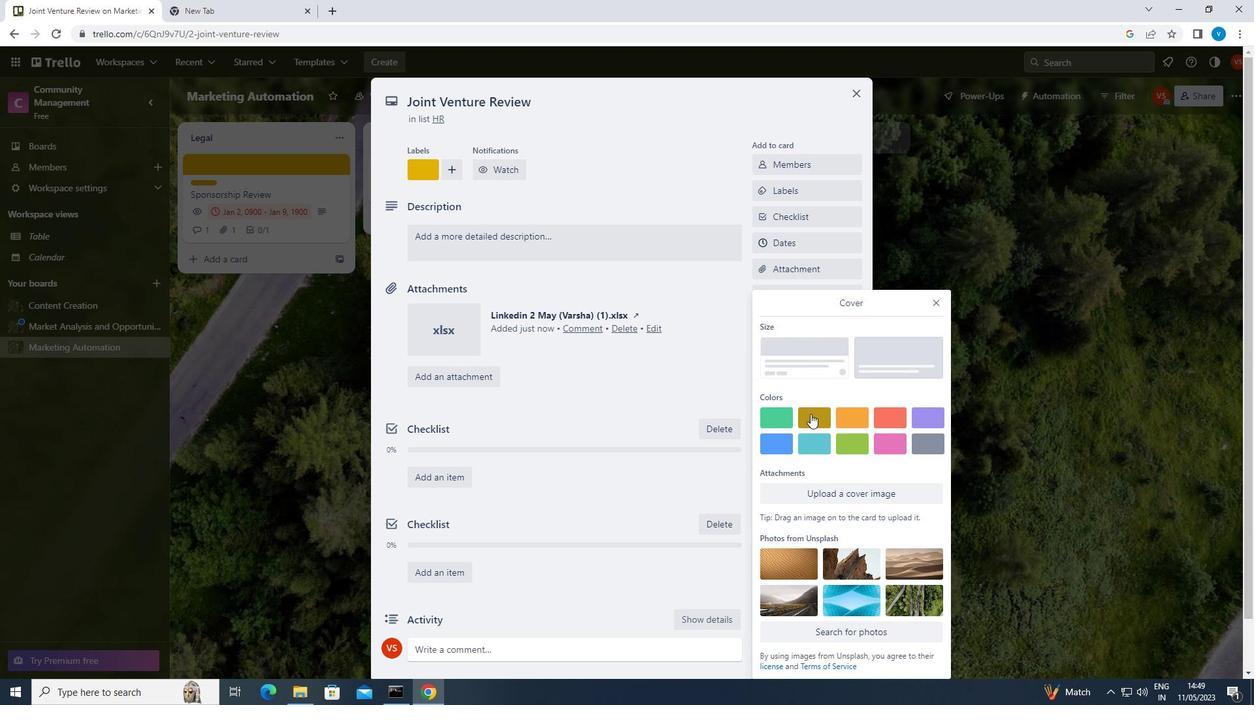 
Action: Mouse moved to (940, 279)
Screenshot: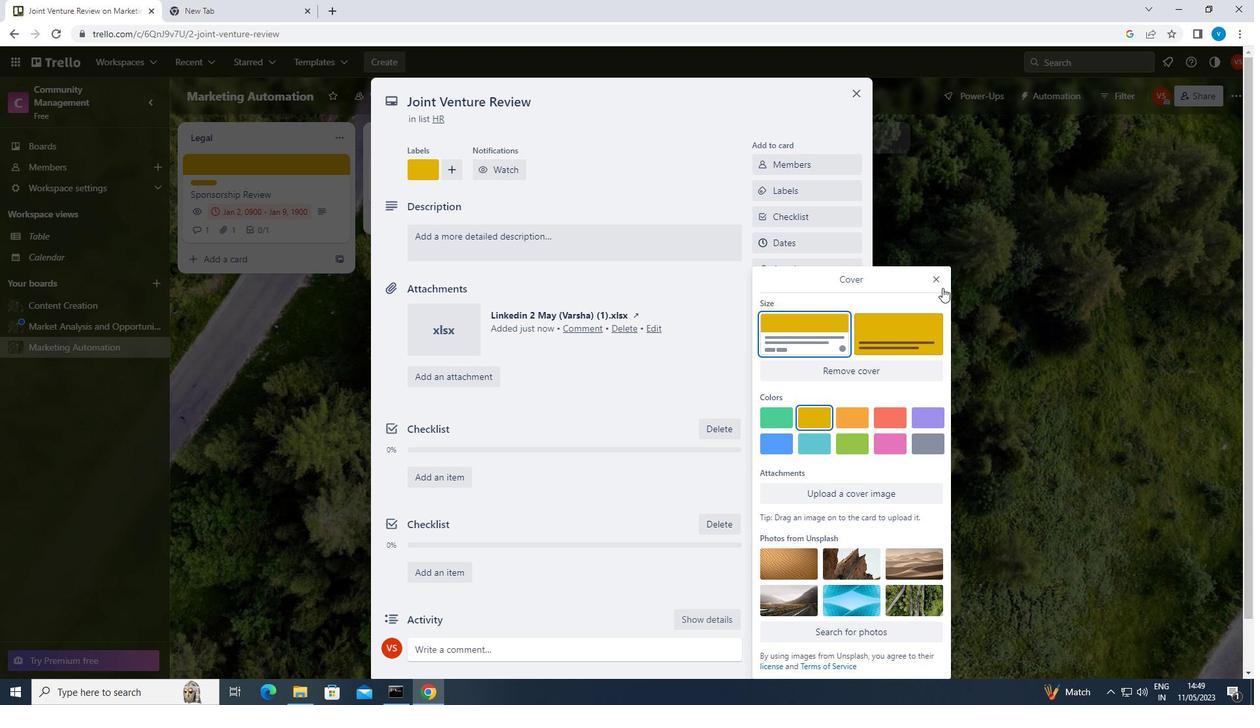 
Action: Mouse pressed left at (940, 279)
Screenshot: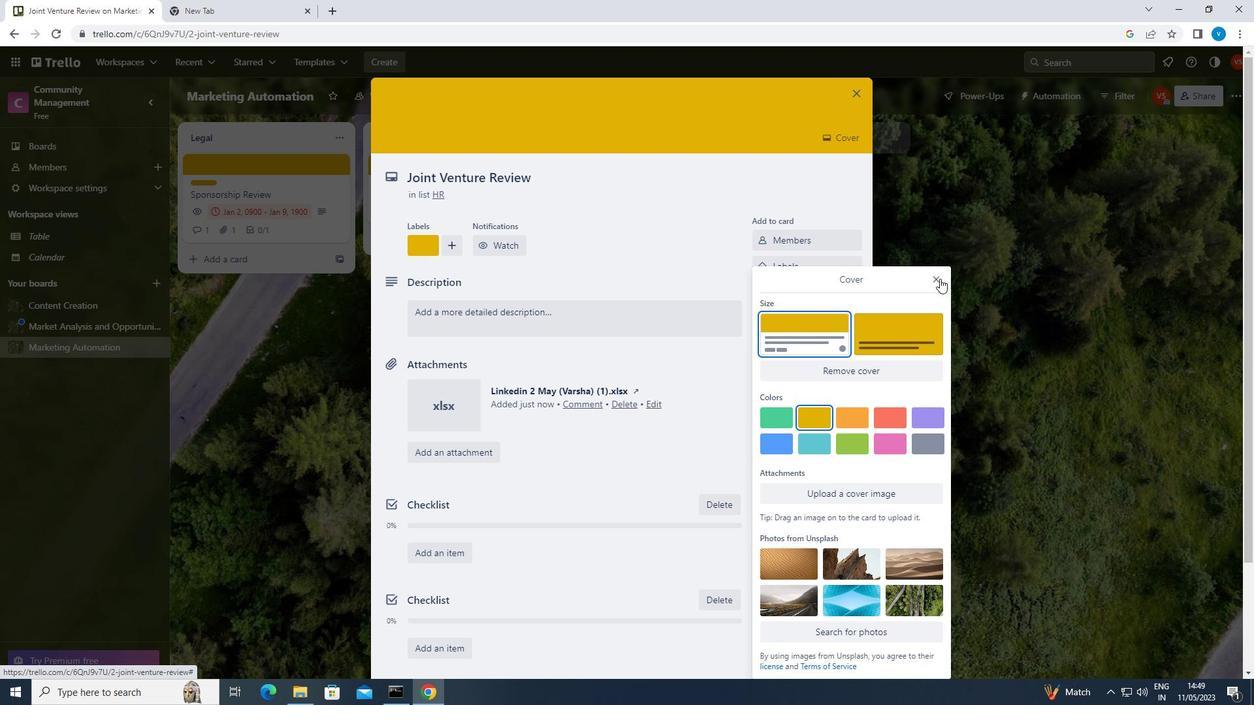 
Action: Mouse moved to (631, 318)
Screenshot: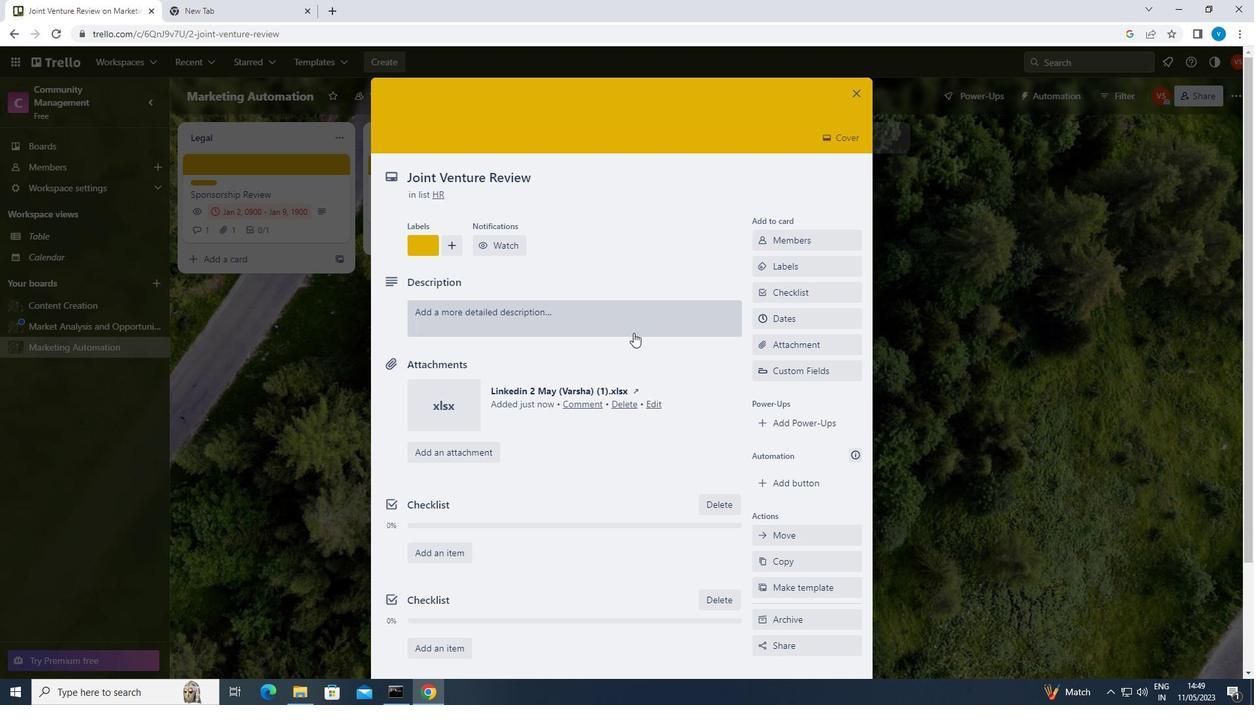 
Action: Mouse pressed left at (631, 318)
Screenshot: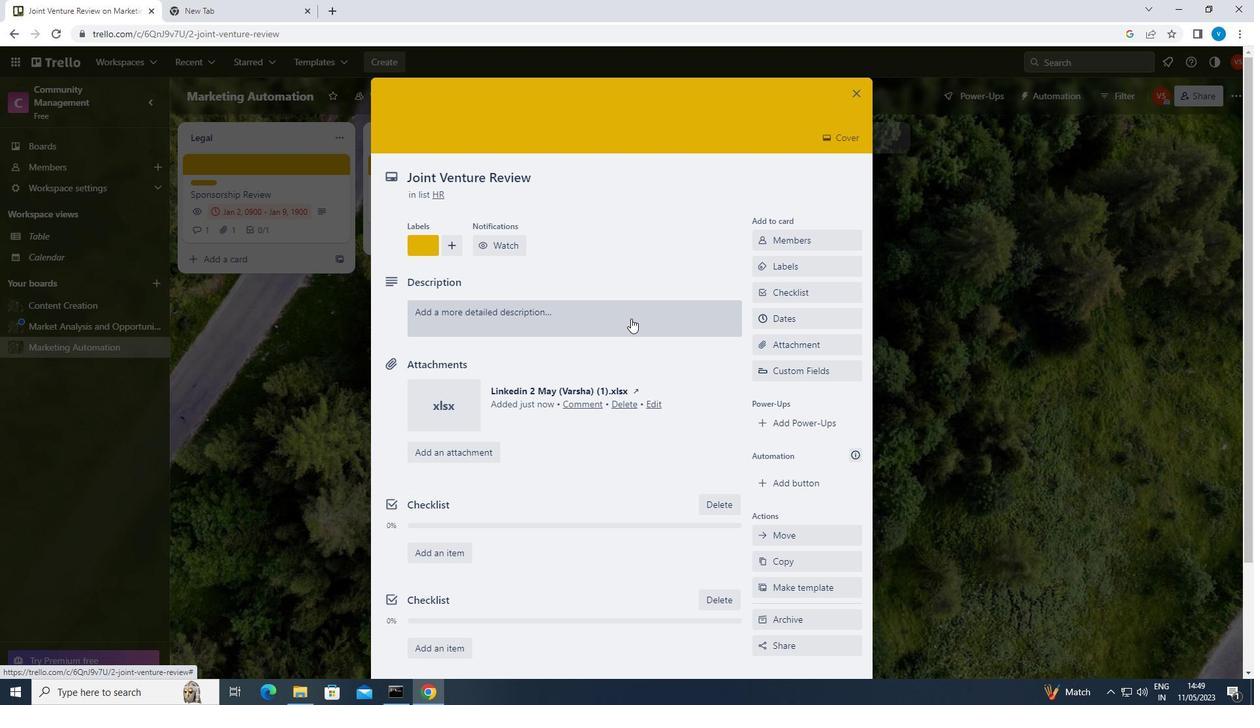 
Action: Mouse moved to (632, 314)
Screenshot: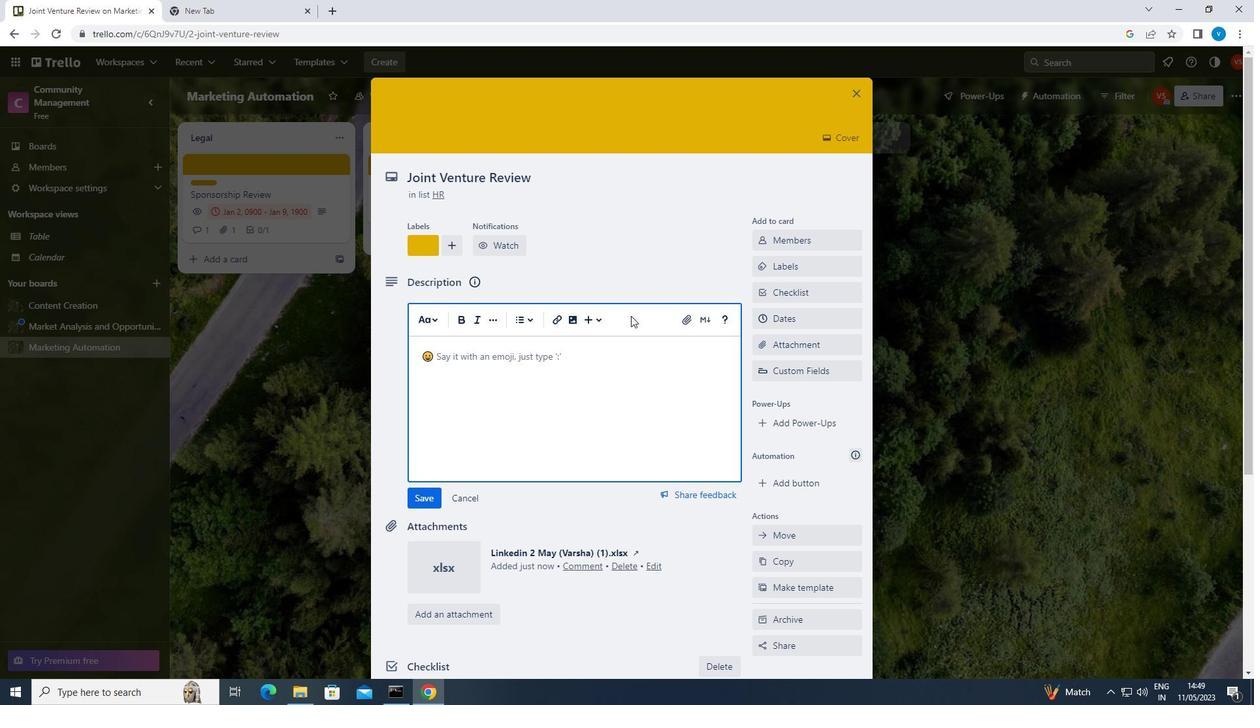 
Action: Key pressed <Key.shift>CONDUCT<Key.space>COMPETITOR<Key.space>ANALYSIS<Key.space>FOR<Key.space>UPCOMING<Key.space>PRODUCT<Key.space>LAUNCH
Screenshot: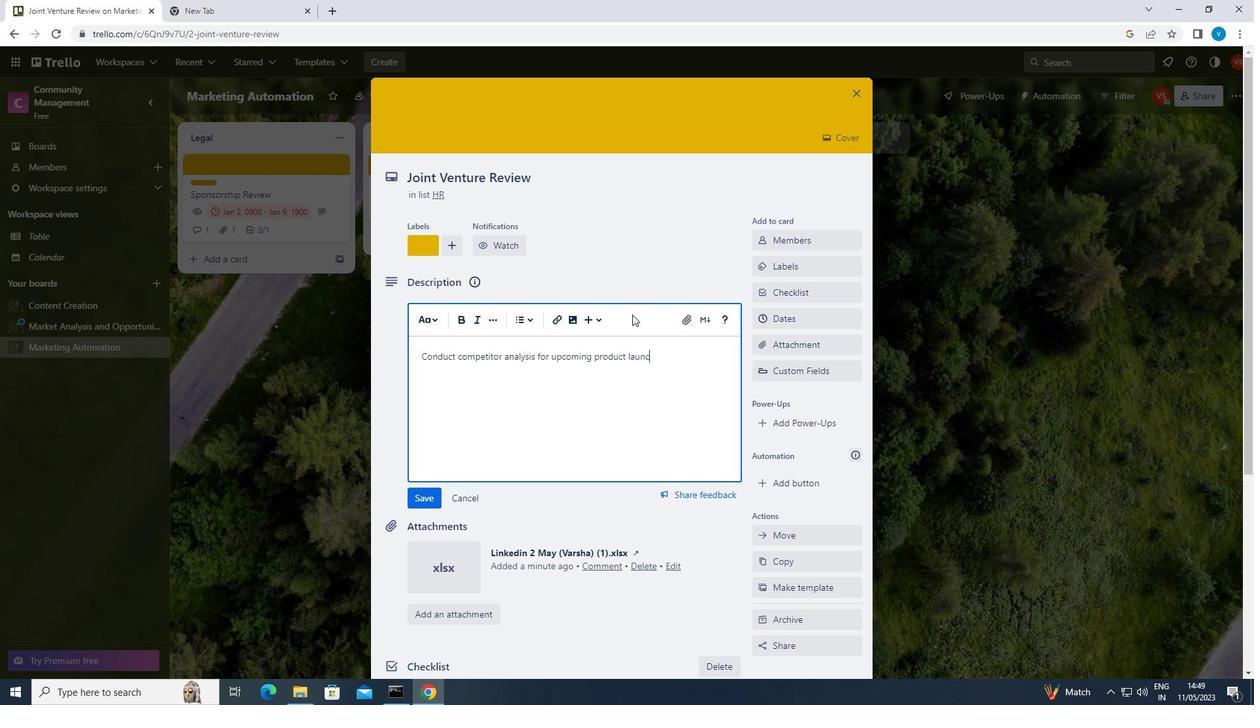
Action: Mouse moved to (652, 398)
Screenshot: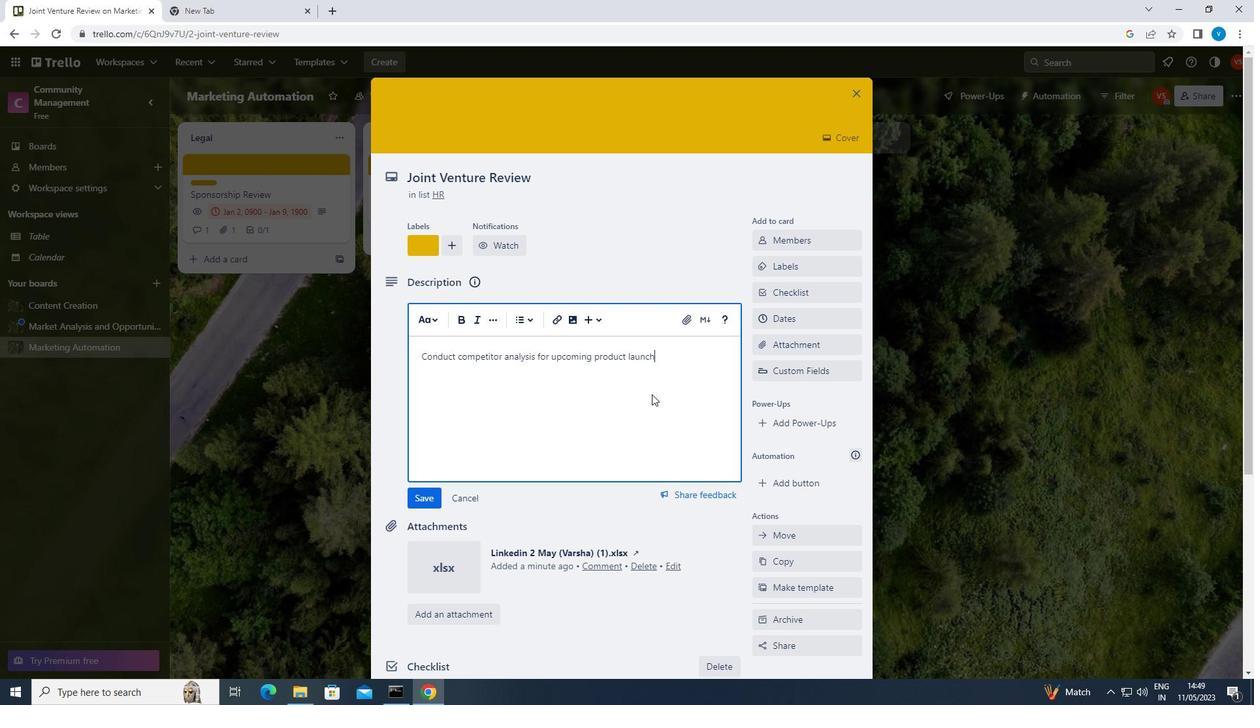 
Action: Mouse scrolled (652, 397) with delta (0, 0)
Screenshot: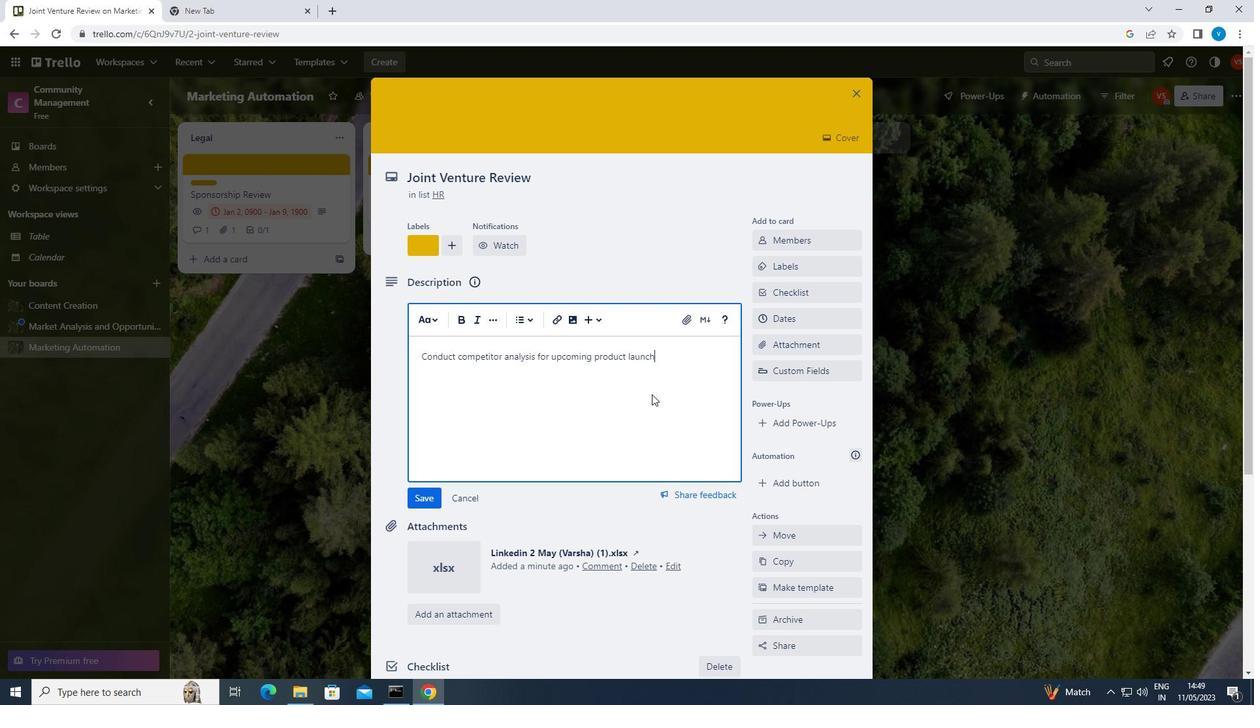 
Action: Mouse moved to (652, 400)
Screenshot: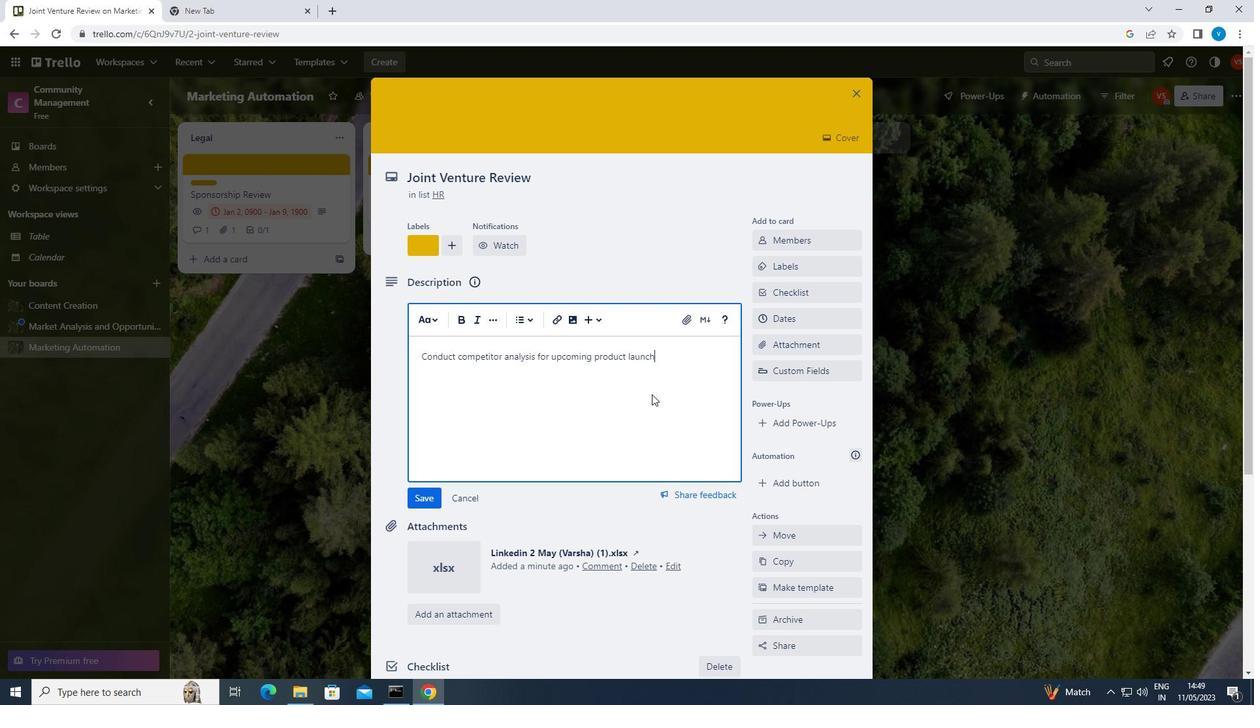 
Action: Mouse scrolled (652, 399) with delta (0, 0)
Screenshot: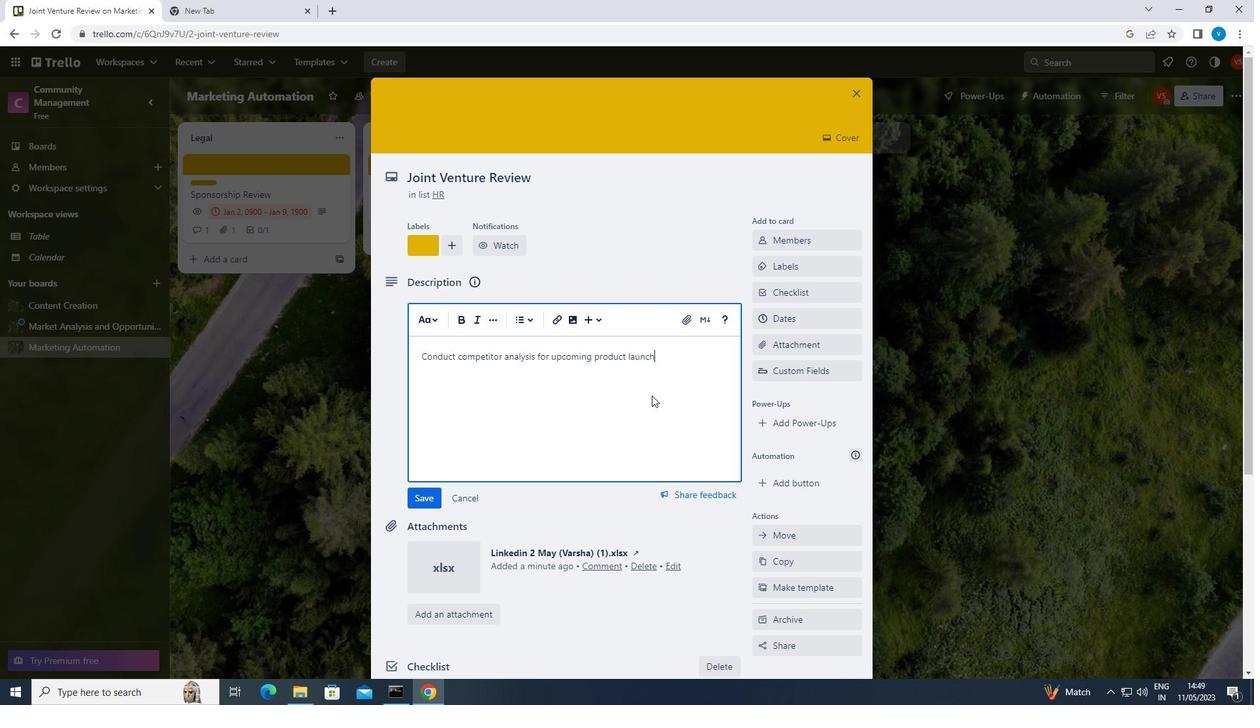 
Action: Mouse scrolled (652, 399) with delta (0, 0)
Screenshot: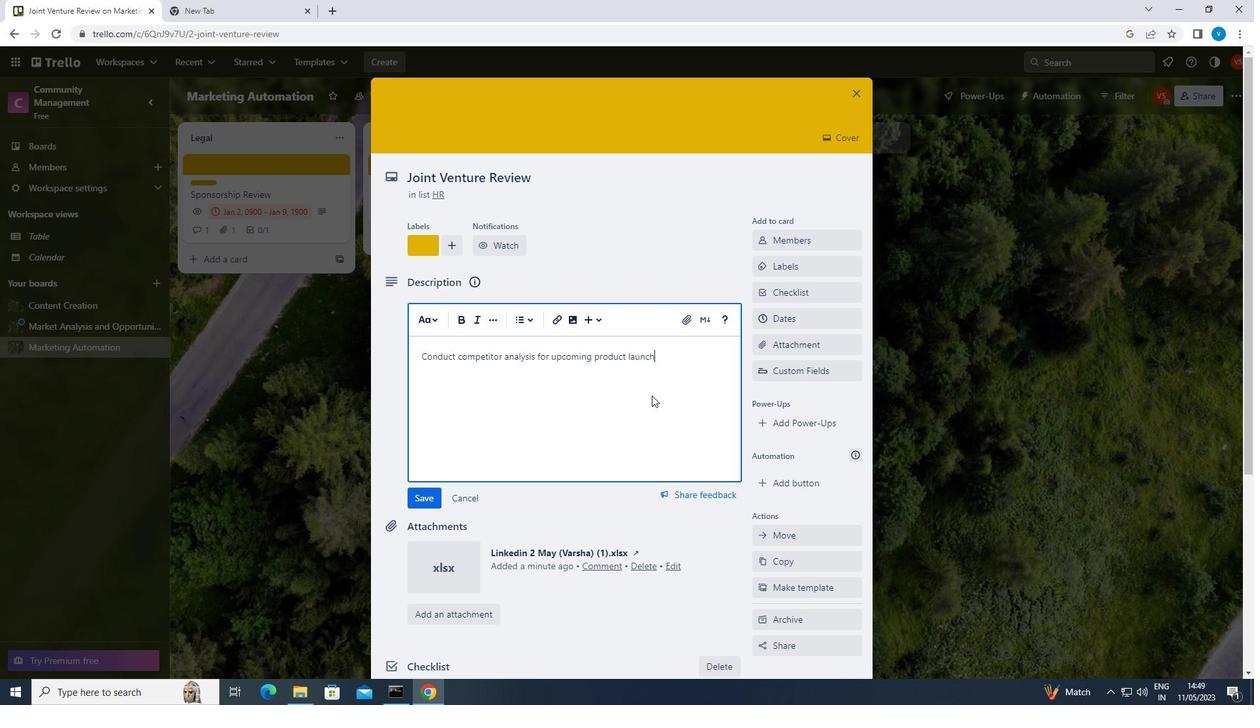 
Action: Mouse scrolled (652, 399) with delta (0, 0)
Screenshot: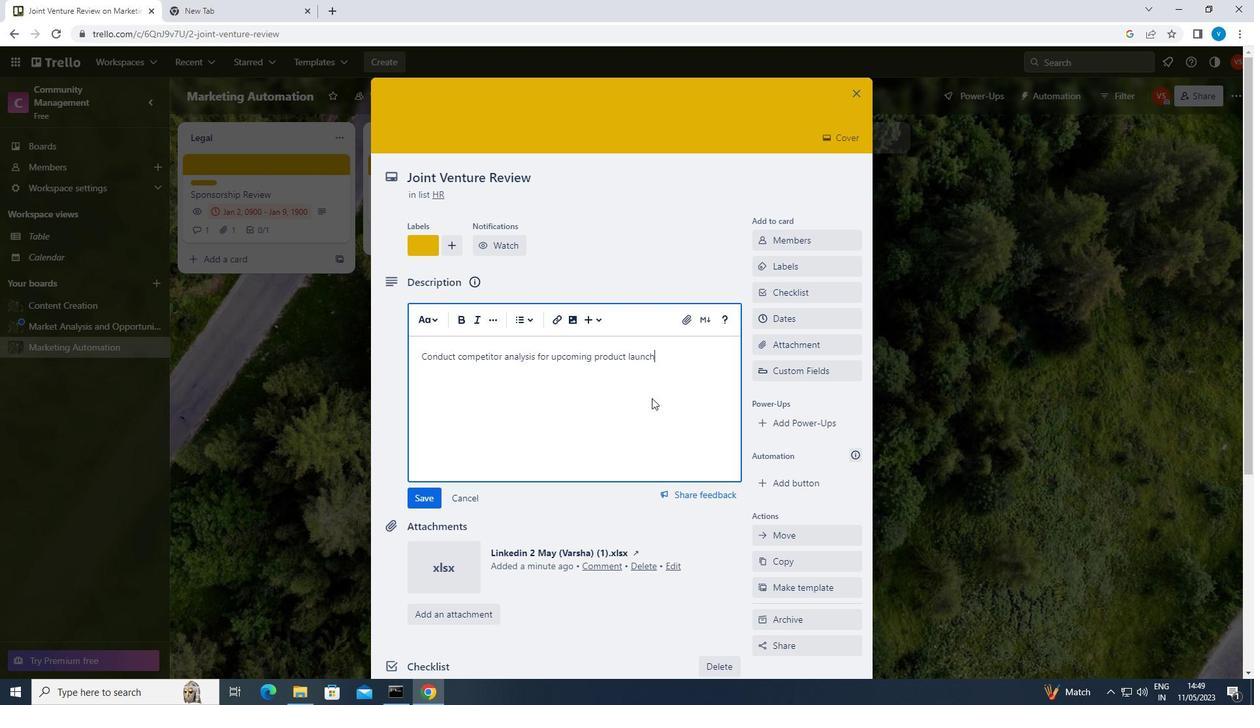 
Action: Mouse scrolled (652, 399) with delta (0, 0)
Screenshot: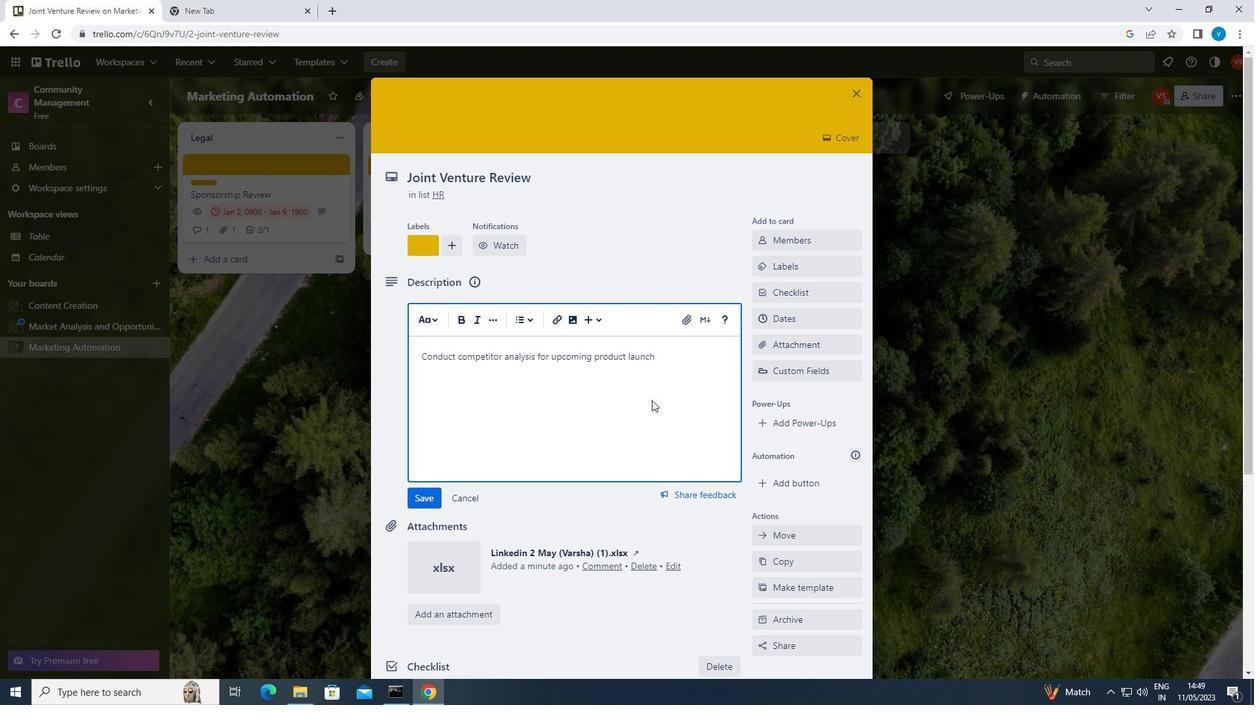 
Action: Mouse moved to (500, 598)
Screenshot: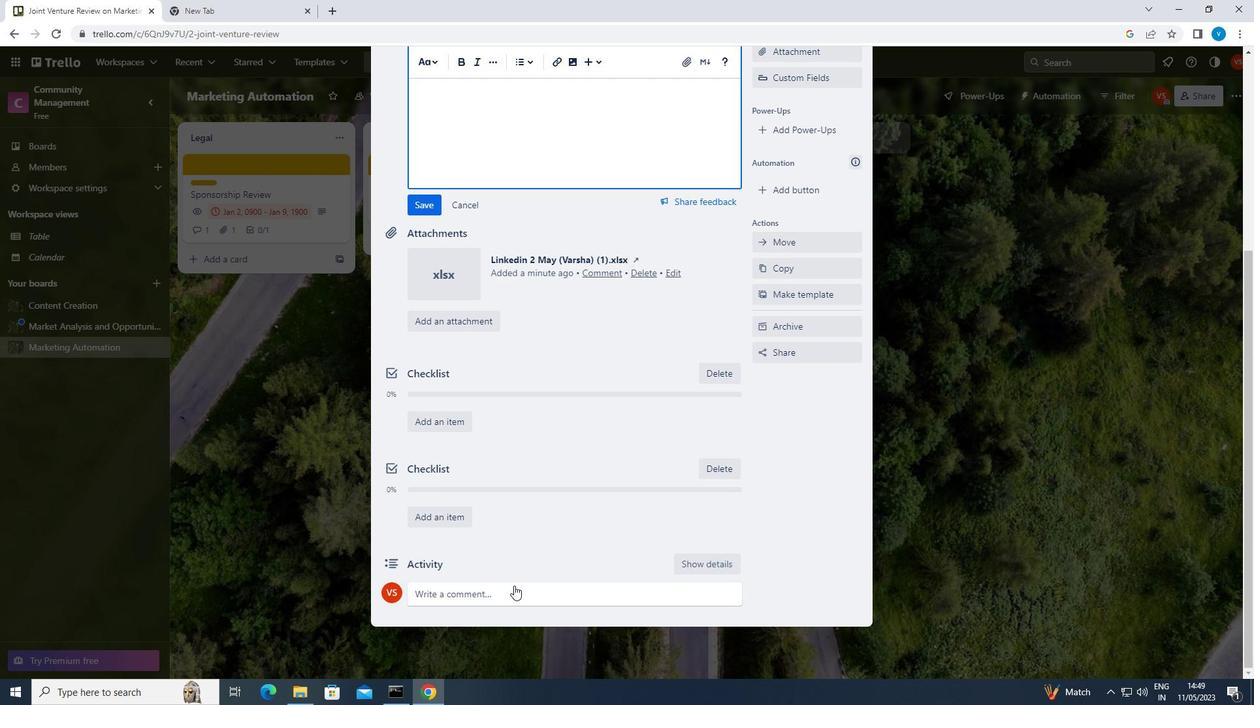 
Action: Mouse pressed left at (500, 598)
Screenshot: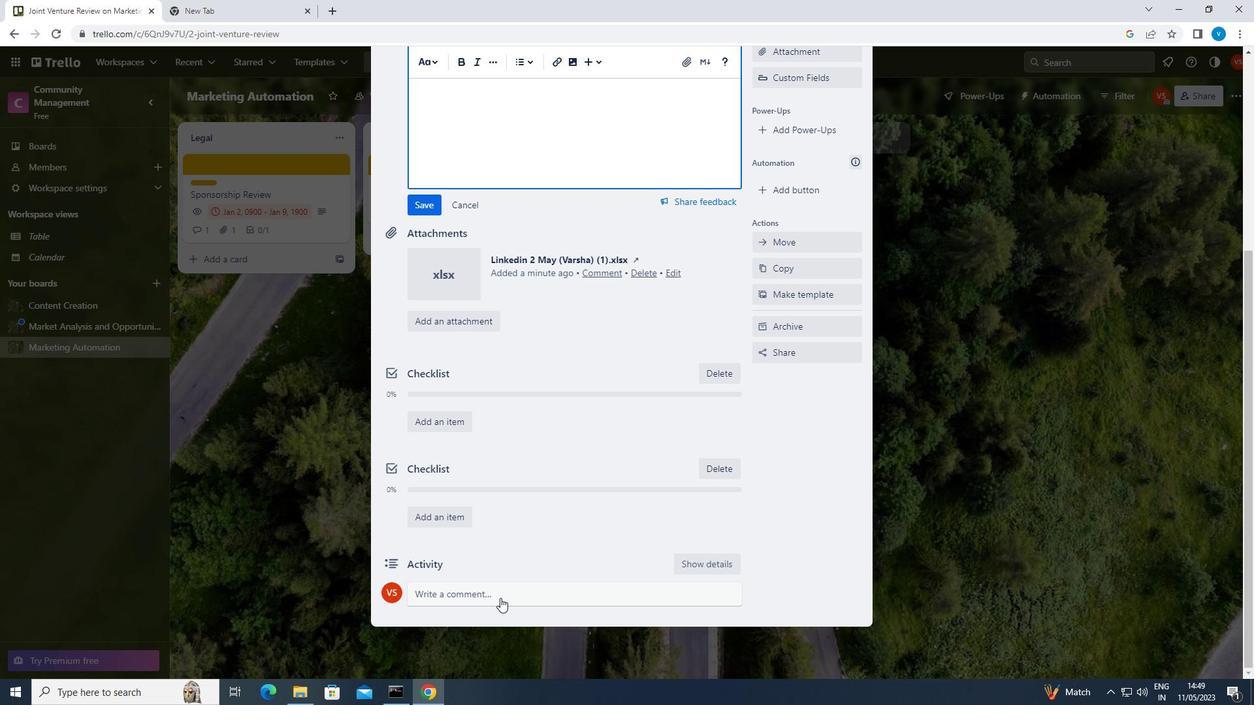 
Action: Mouse moved to (500, 587)
Screenshot: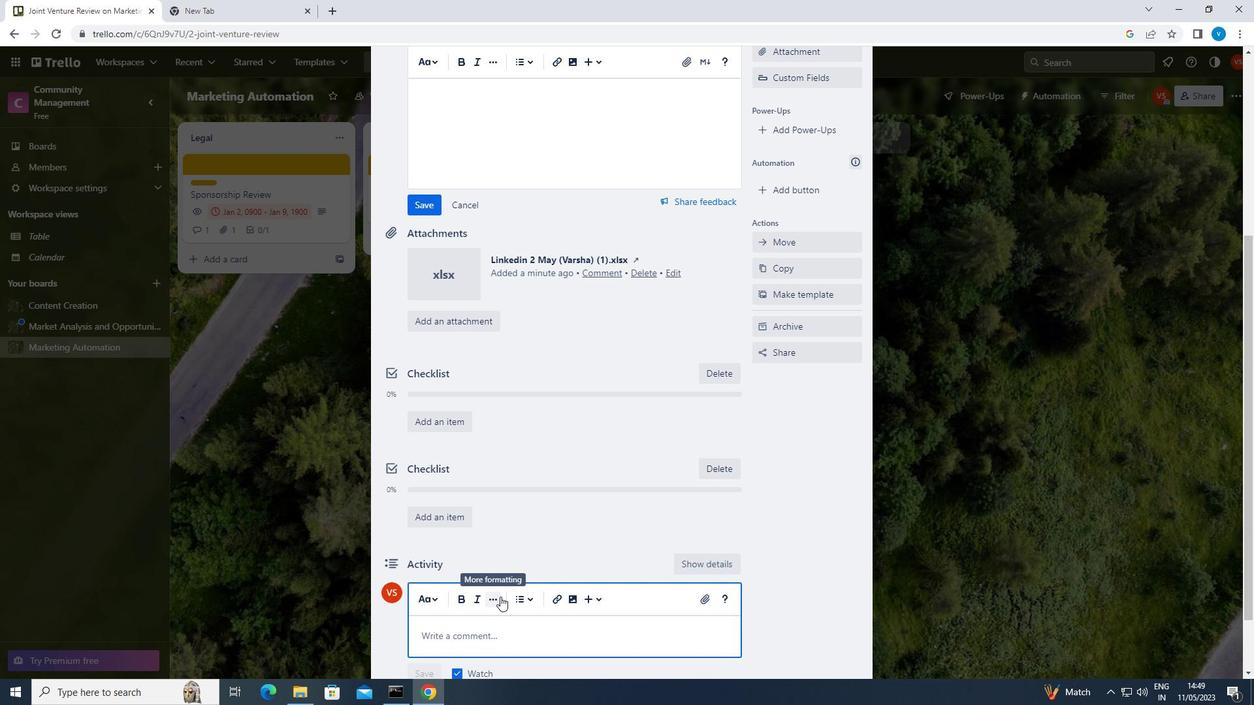 
Action: Key pressed <Key.shift>LET<Key.space>US<Key.space>APPROACH<Key.space>THIS<Key.space>TASK<Key.space>WITH<Key.space>A<Key.space>SENSE<Key.space>OF<Key.space>CREATIVITY<Key.space>AND<Key.space>INNOVATION,<Key.space>LOOKING<Key.space>FOR<Key.space>NEW<Key.space>AND<Key.space>UNIQUE<Key.space>SOLUTIONS<Key.space>TO<Key.space>THE<Key.space>CHALLENGES<Key.space>IT<Key.space>PRESENTS.
Screenshot: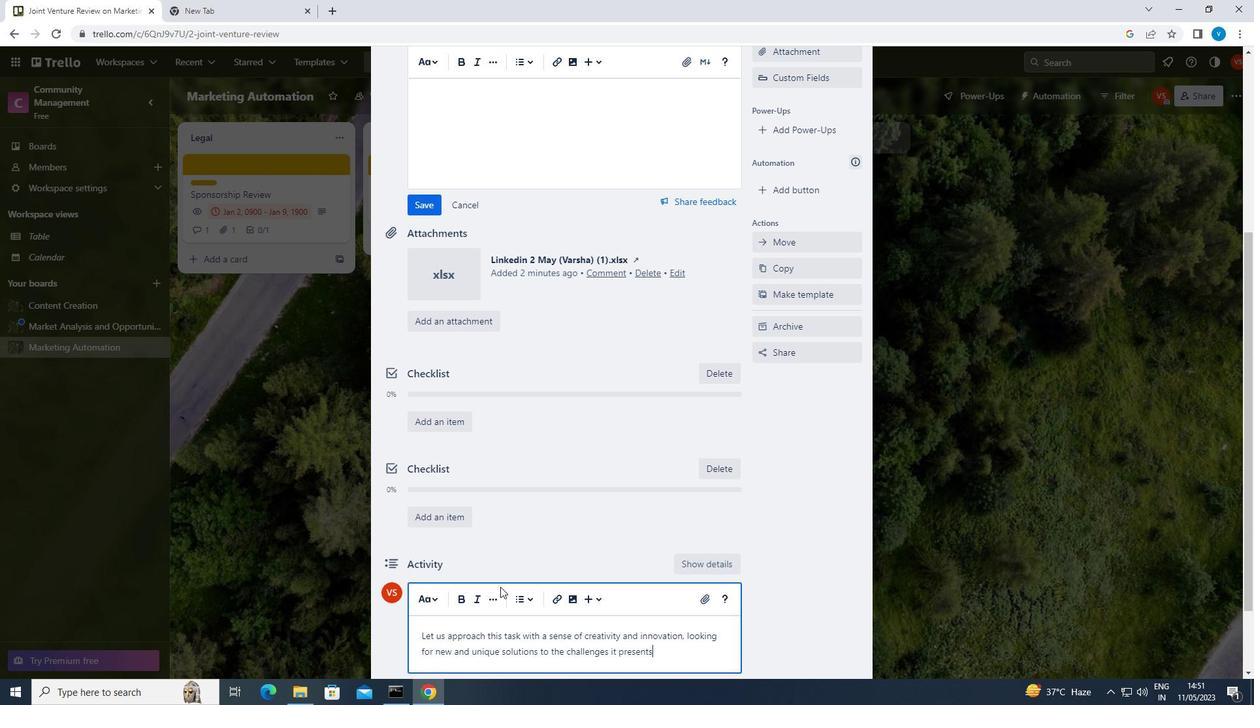 
Action: Mouse moved to (599, 453)
Screenshot: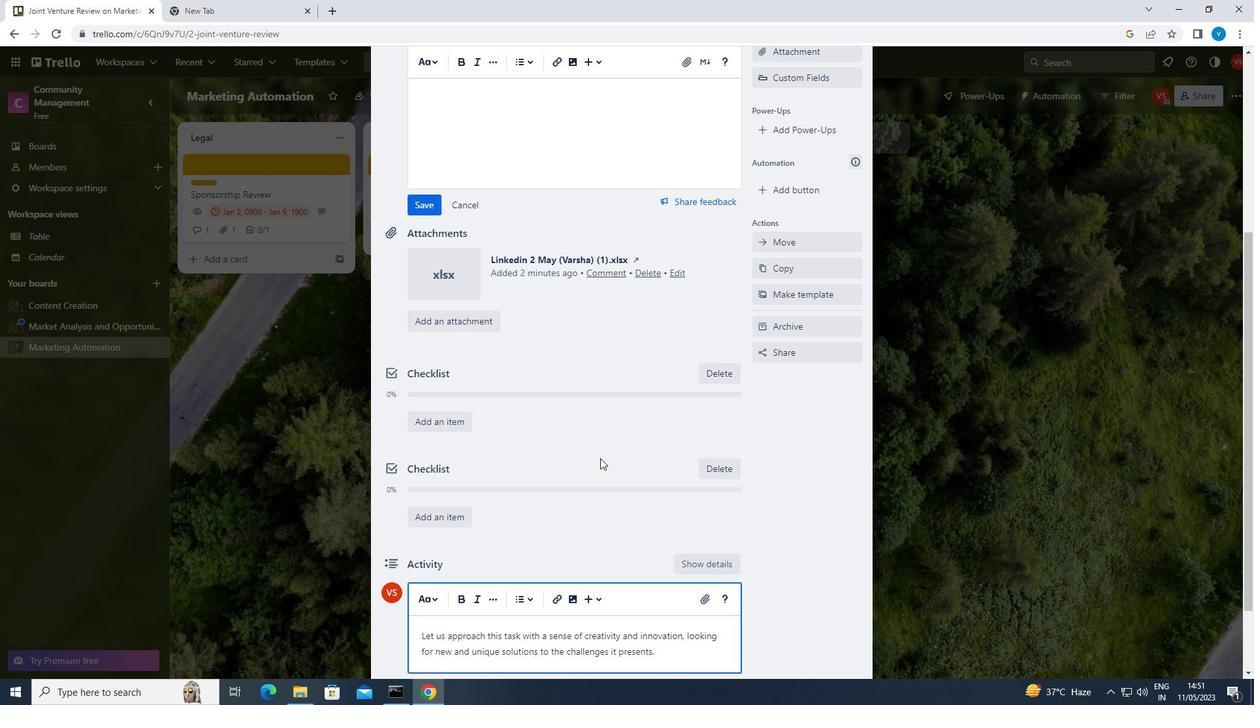 
Action: Mouse scrolled (599, 452) with delta (0, 0)
Screenshot: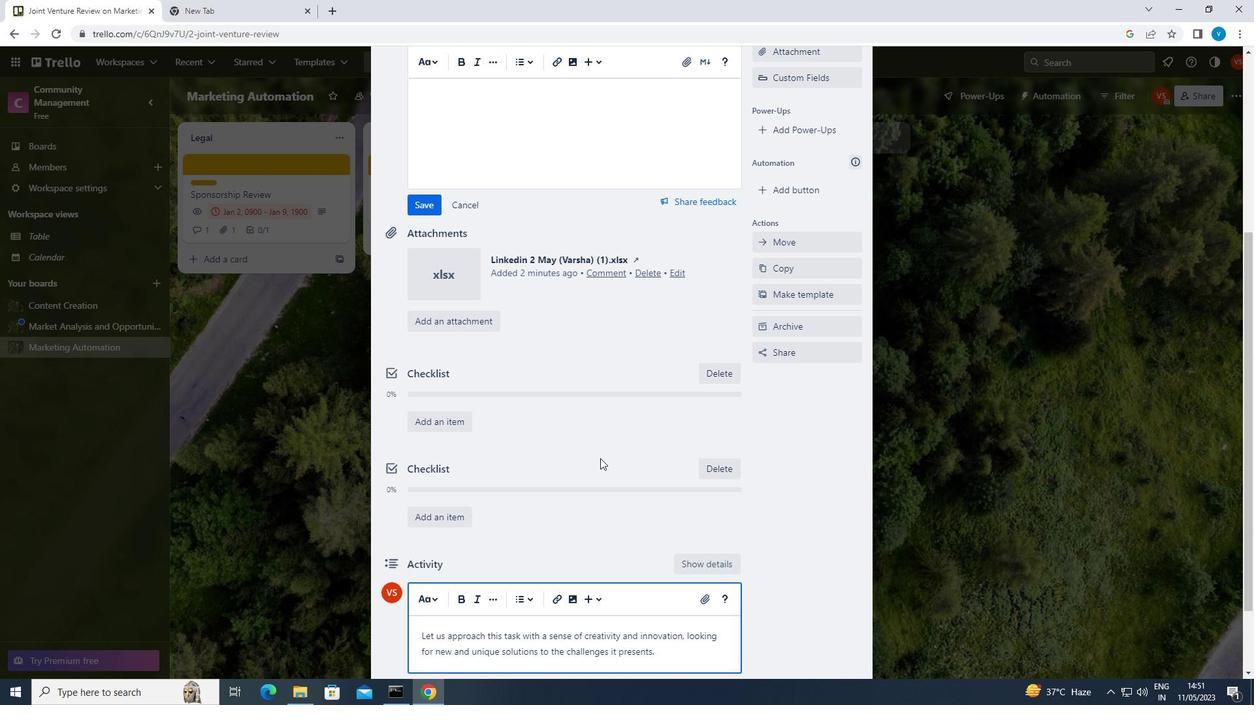 
Action: Mouse scrolled (599, 452) with delta (0, 0)
Screenshot: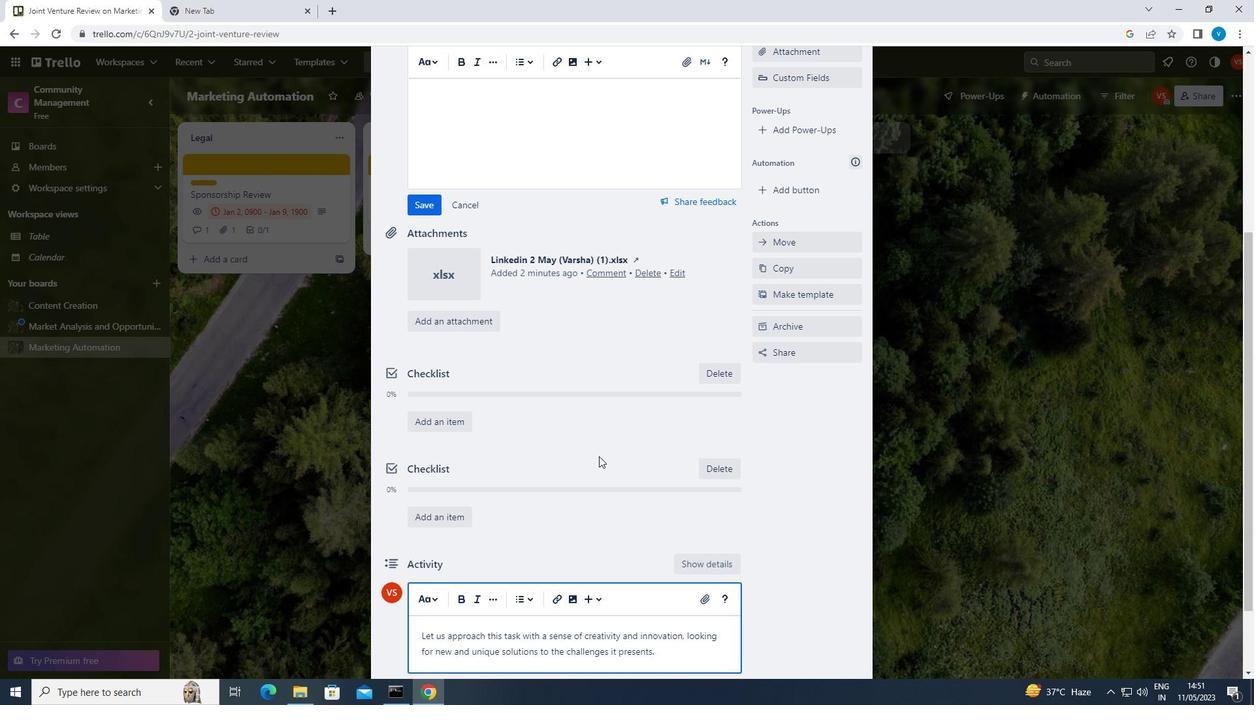
Action: Mouse scrolled (599, 452) with delta (0, 0)
Screenshot: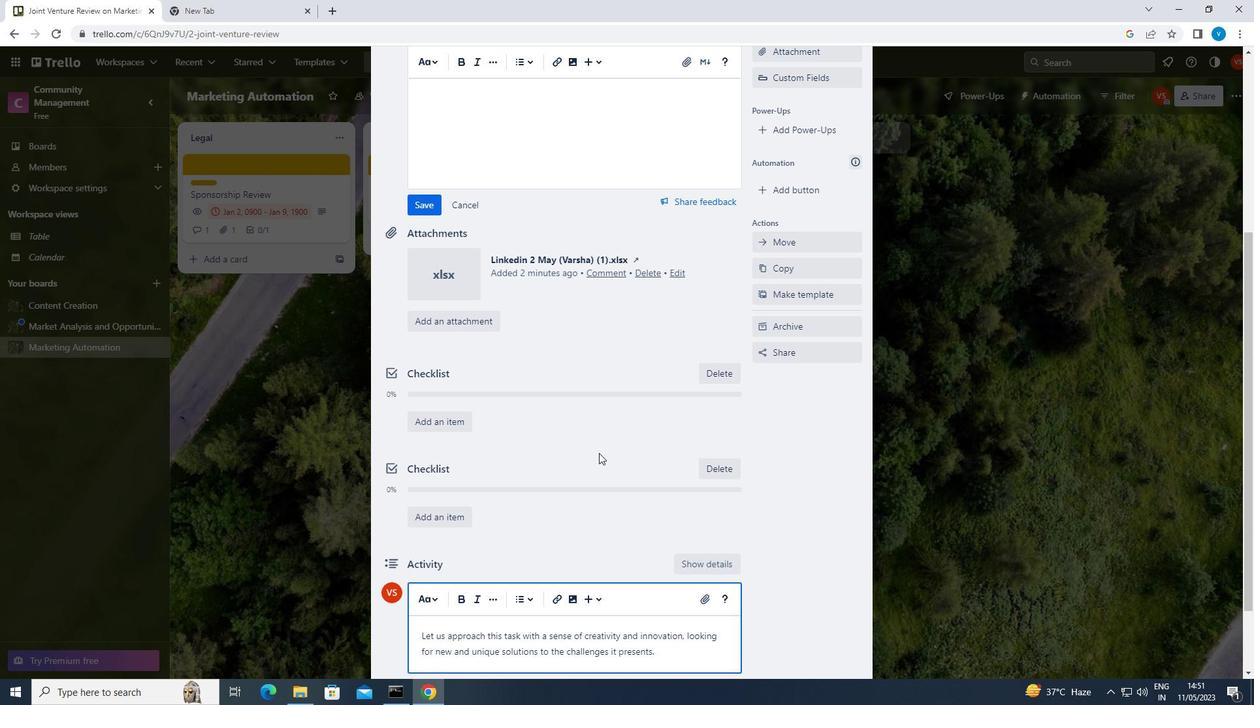 
Action: Mouse moved to (599, 453)
Screenshot: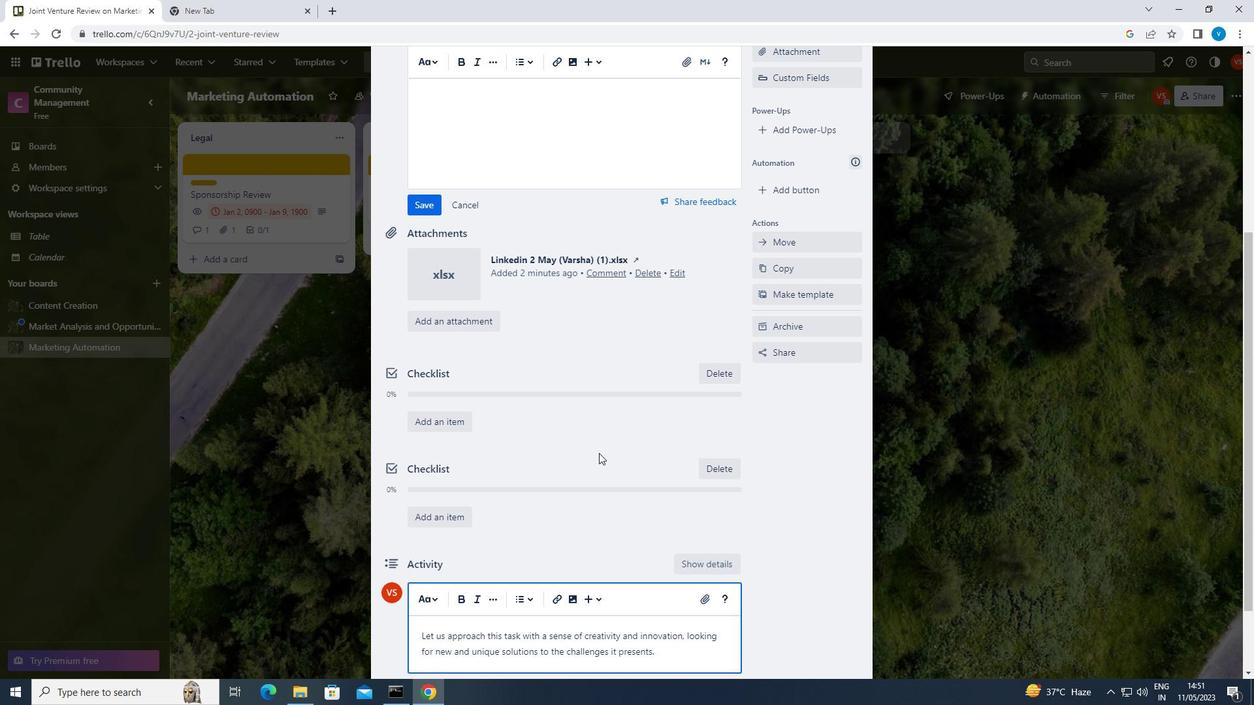 
Action: Mouse scrolled (599, 452) with delta (0, 0)
Screenshot: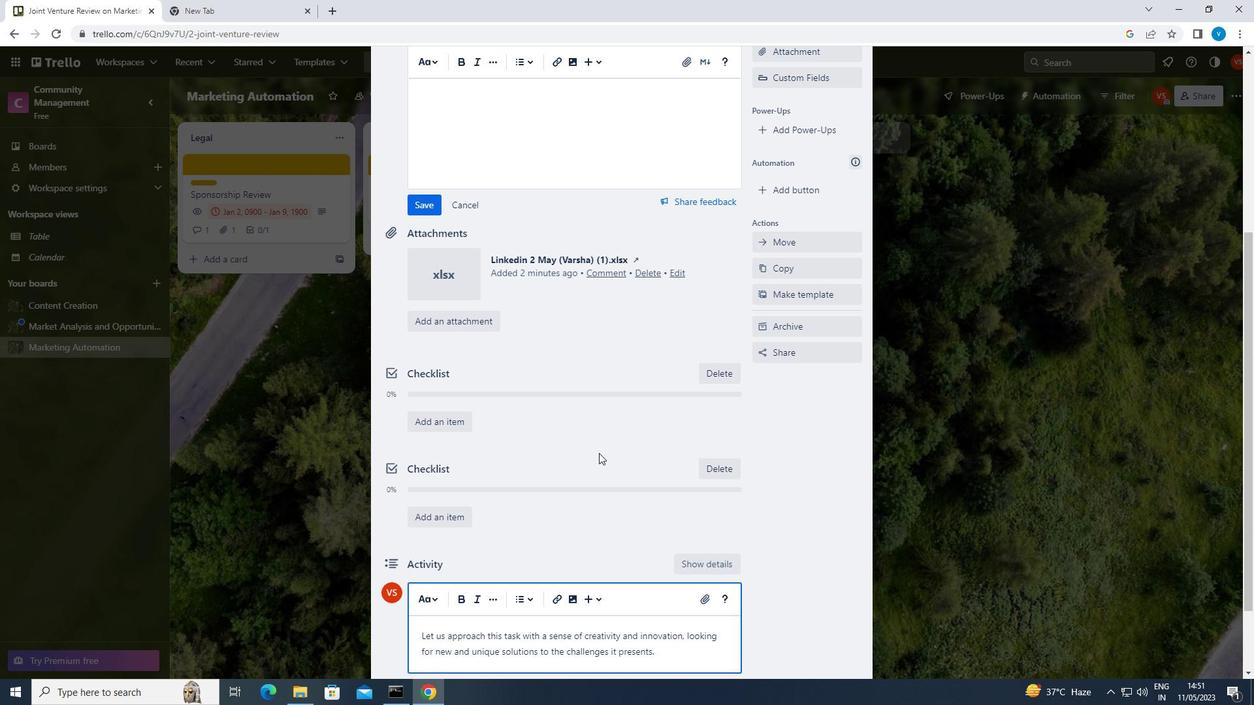 
Action: Mouse scrolled (599, 452) with delta (0, 0)
Screenshot: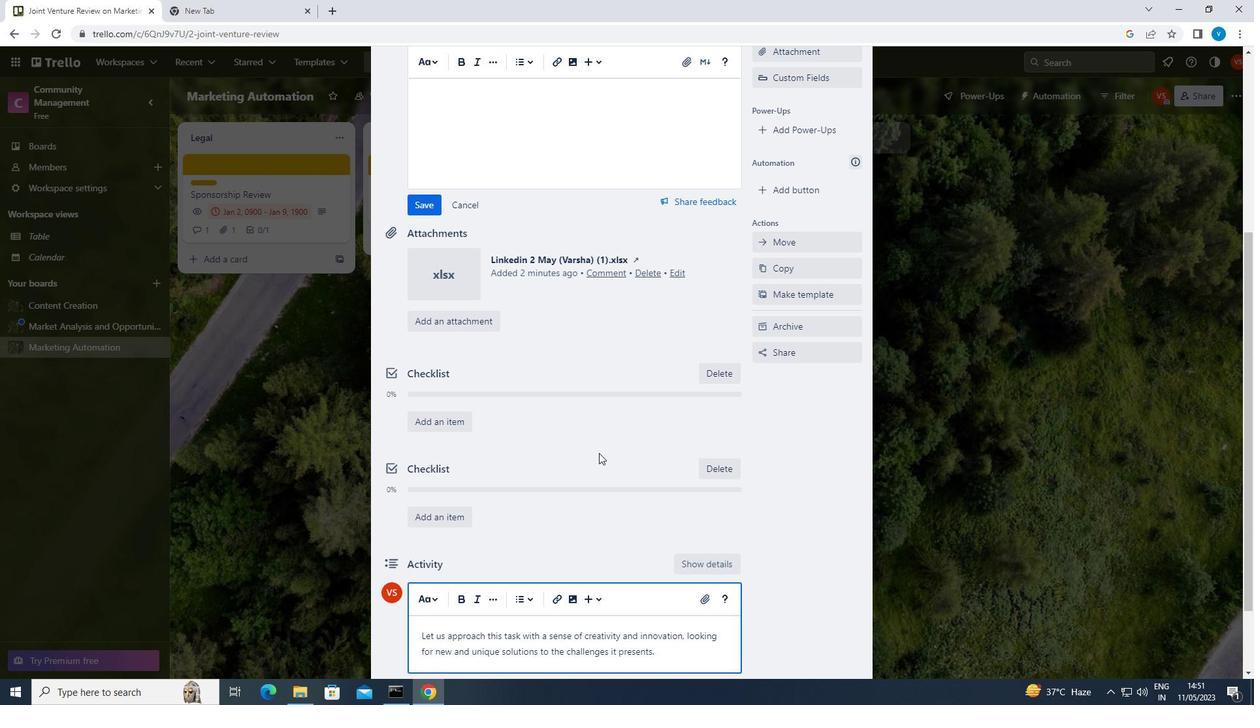 
Action: Mouse moved to (619, 382)
Screenshot: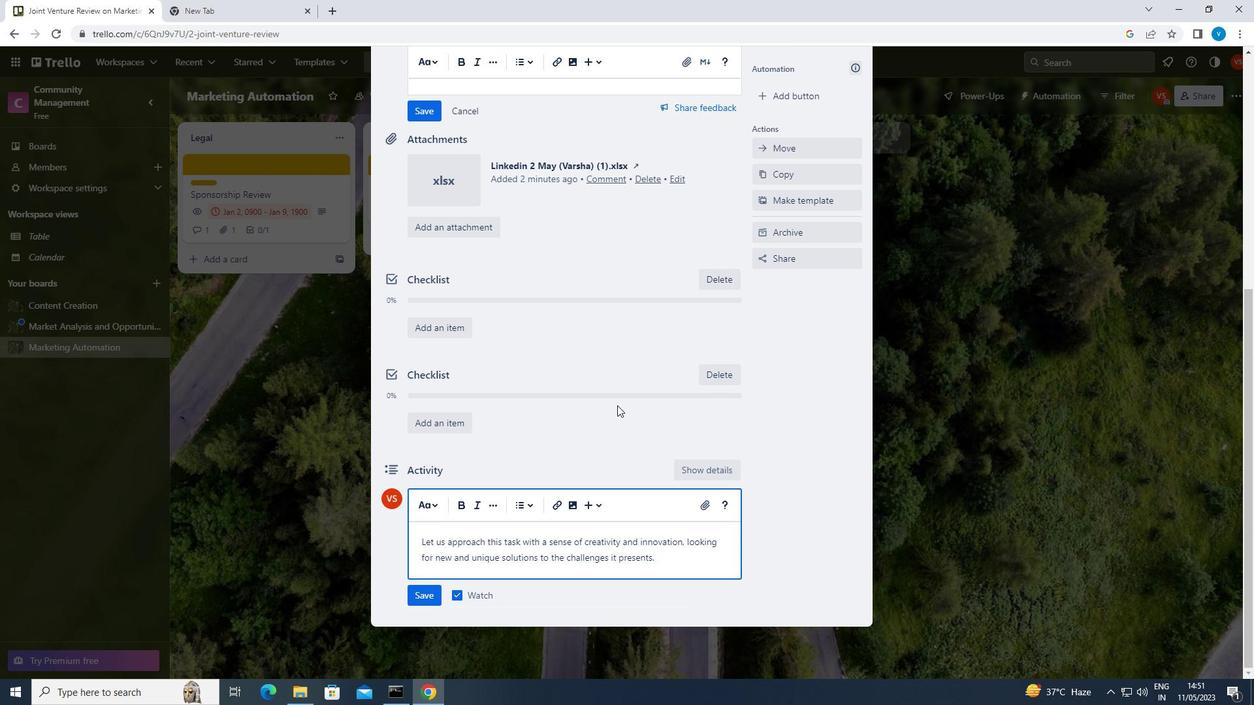 
Action: Mouse scrolled (619, 382) with delta (0, 0)
Screenshot: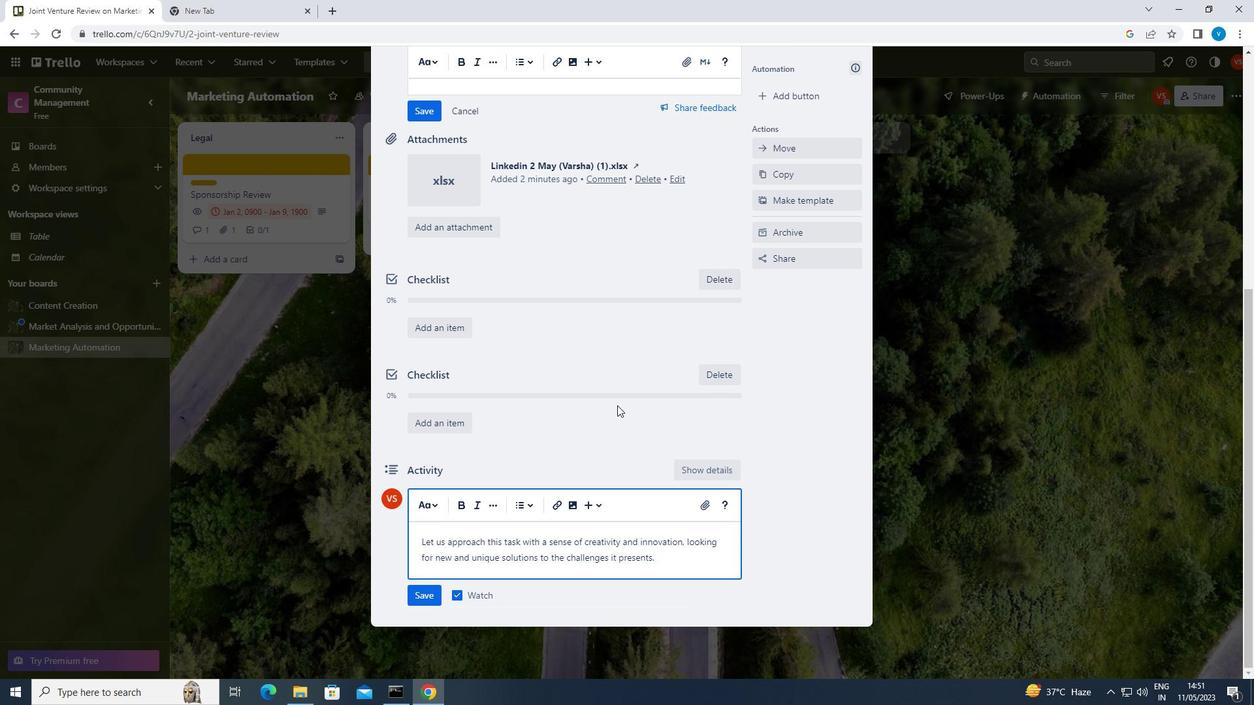 
Action: Mouse moved to (620, 376)
Screenshot: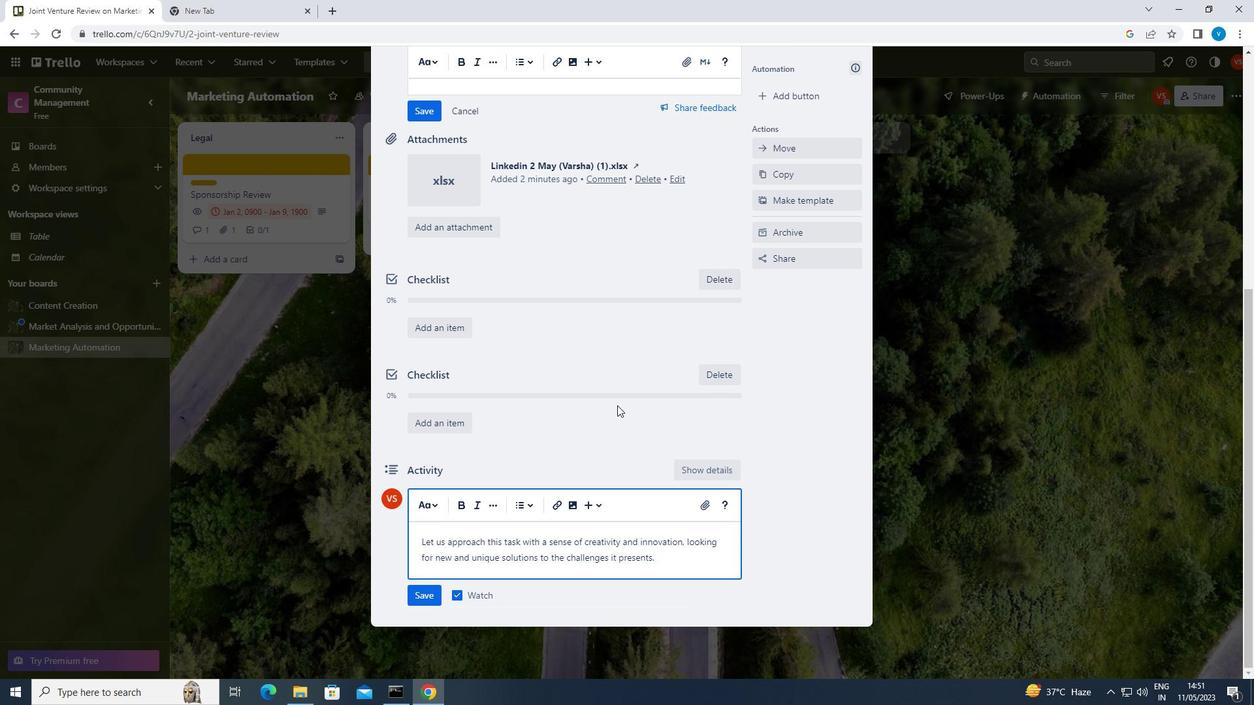 
Action: Mouse scrolled (620, 377) with delta (0, 0)
Screenshot: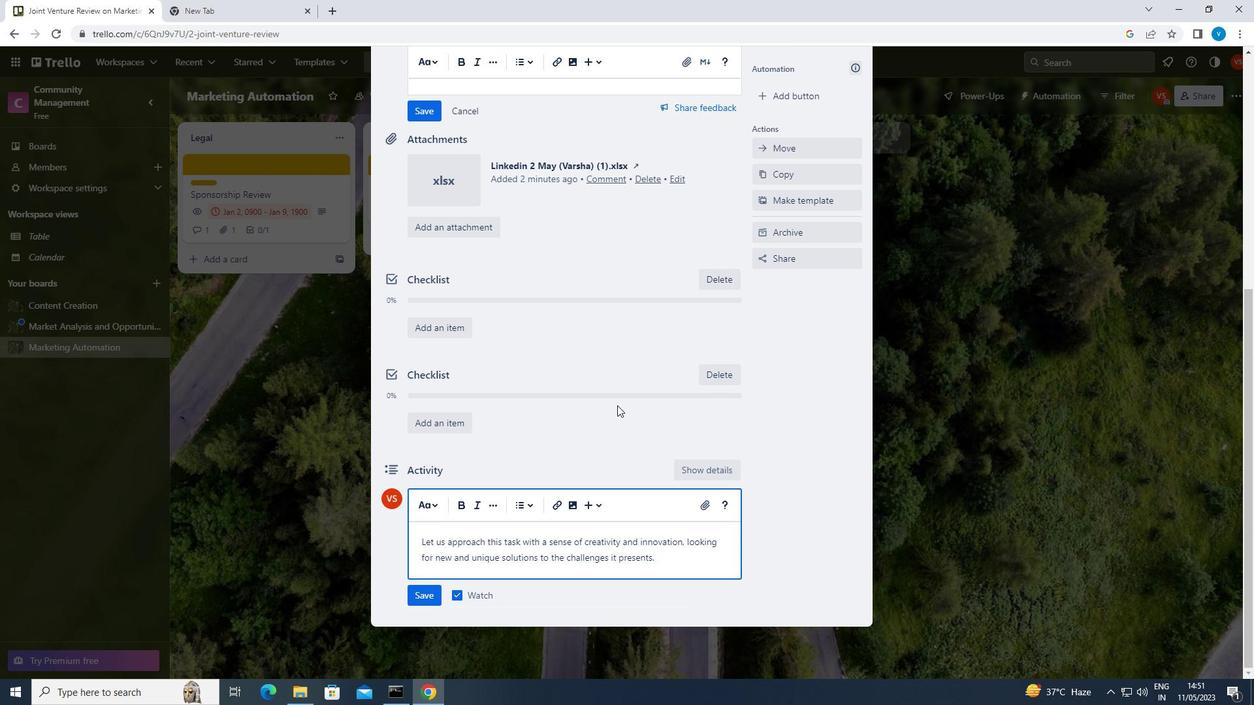 
Action: Mouse moved to (620, 371)
Screenshot: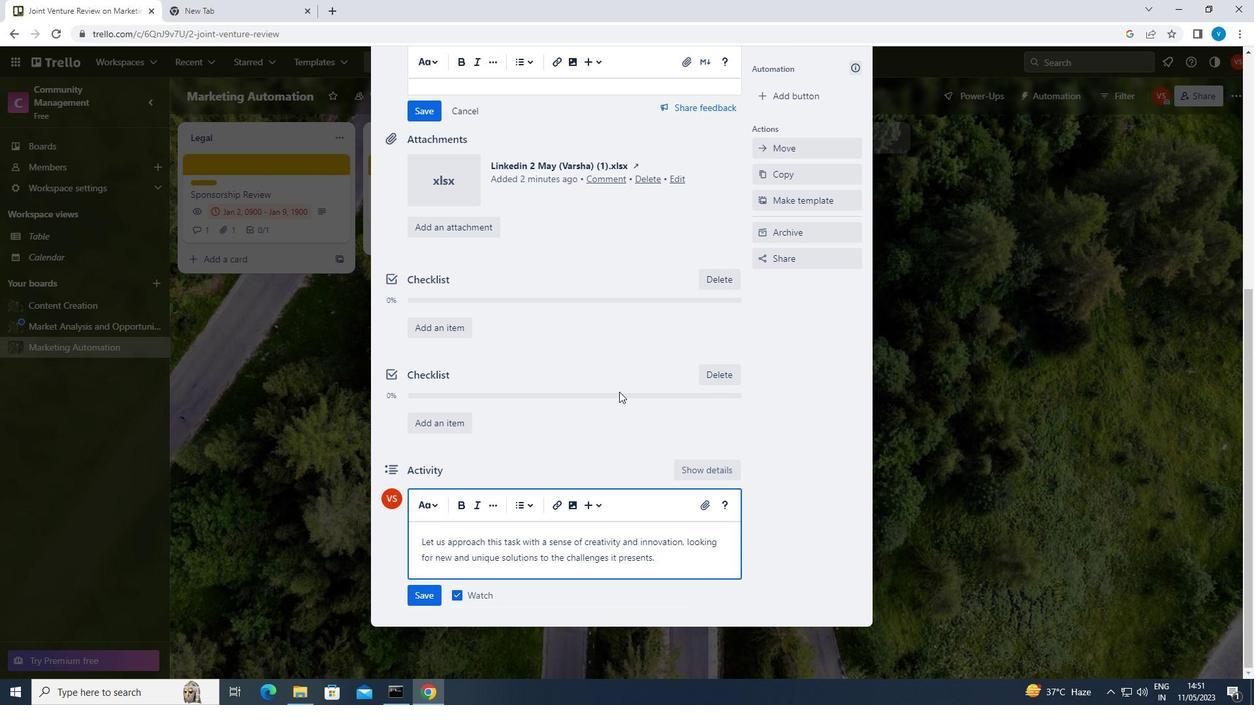 
Action: Mouse scrolled (620, 372) with delta (0, 0)
Screenshot: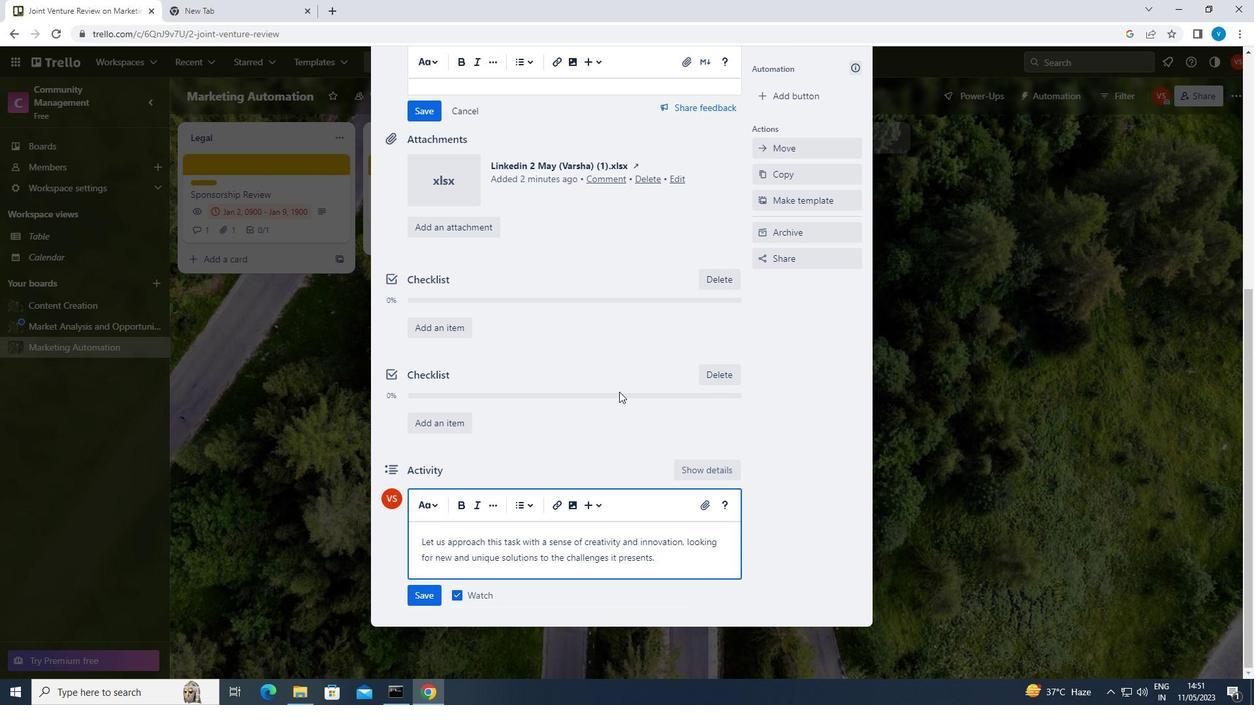 
Action: Mouse moved to (814, 132)
Screenshot: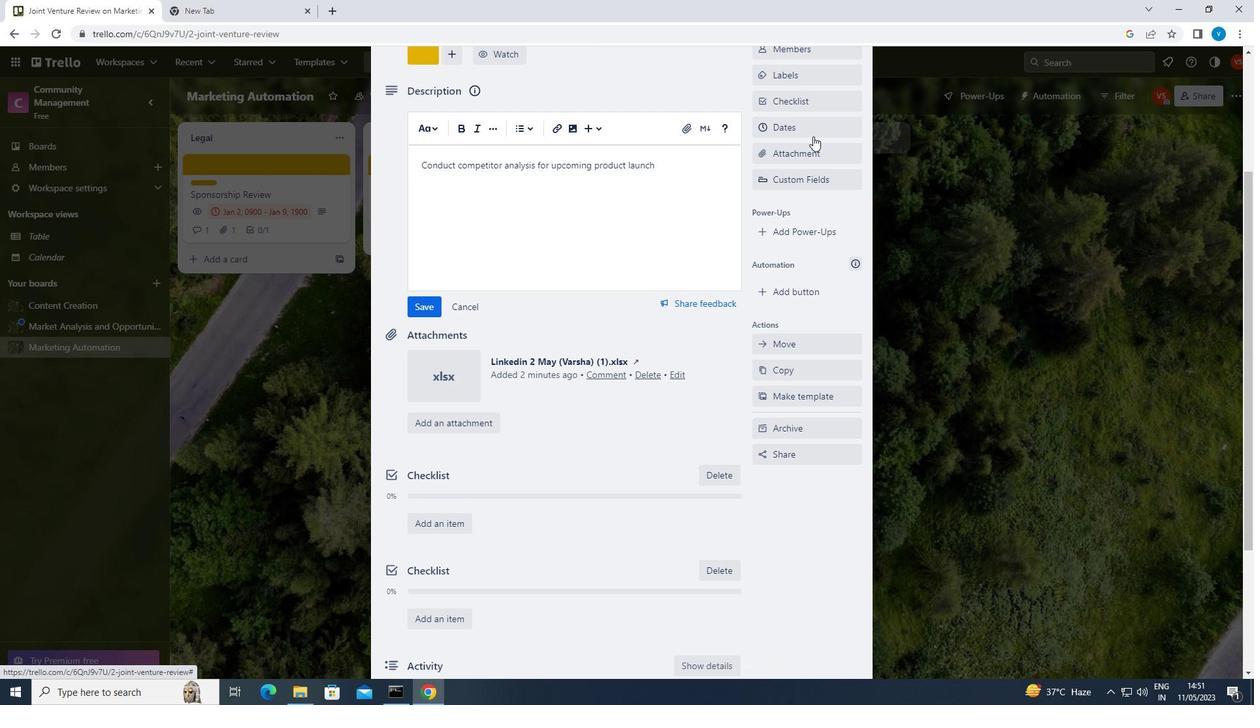 
Action: Mouse pressed left at (814, 132)
Screenshot: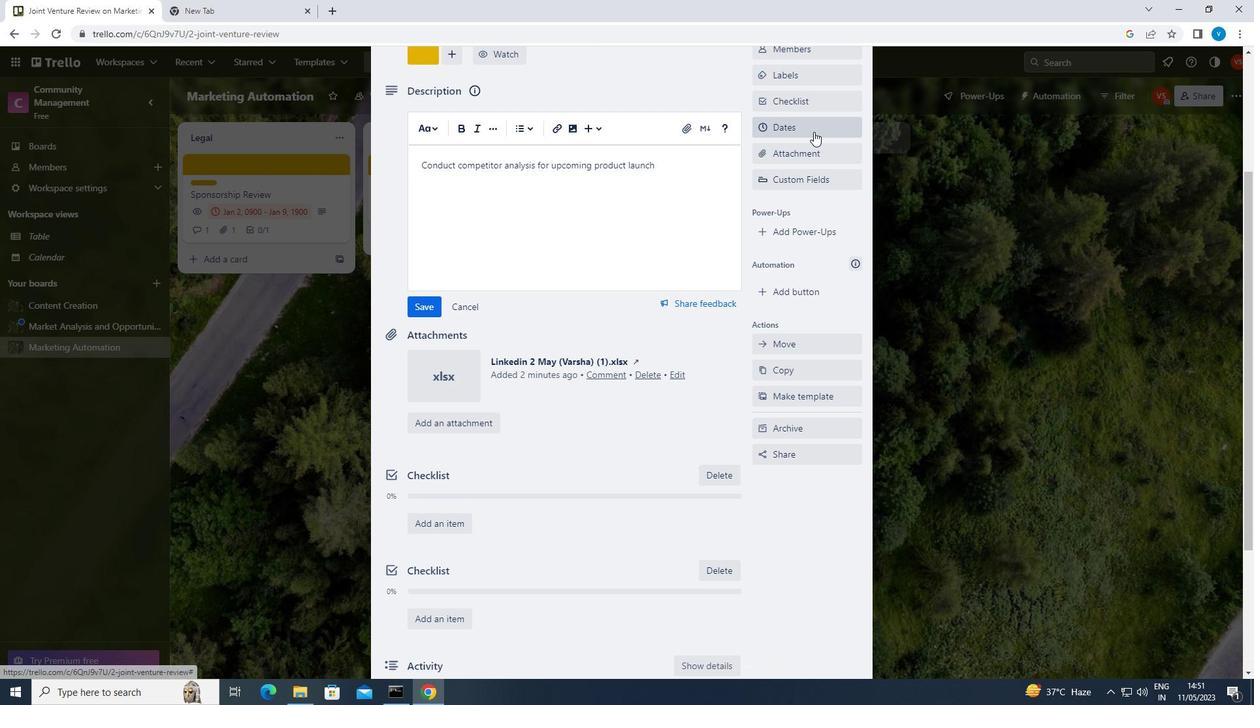 
Action: Mouse moved to (763, 393)
Screenshot: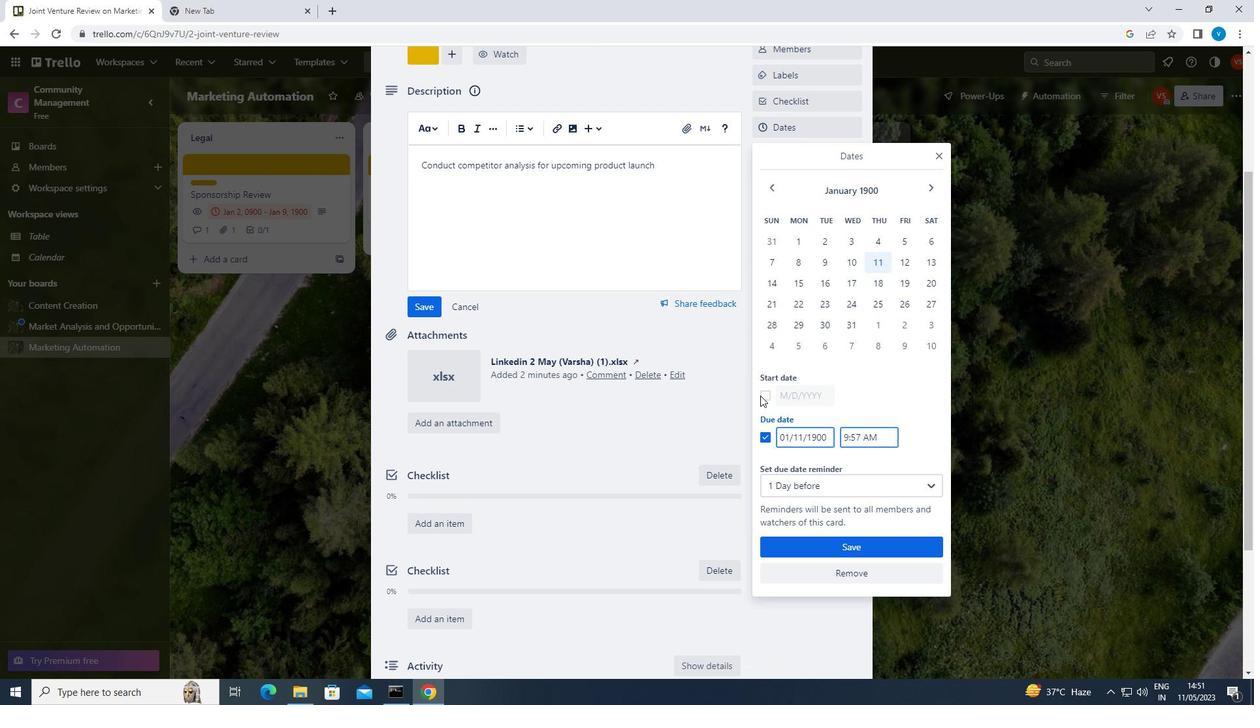 
Action: Mouse pressed left at (763, 393)
Screenshot: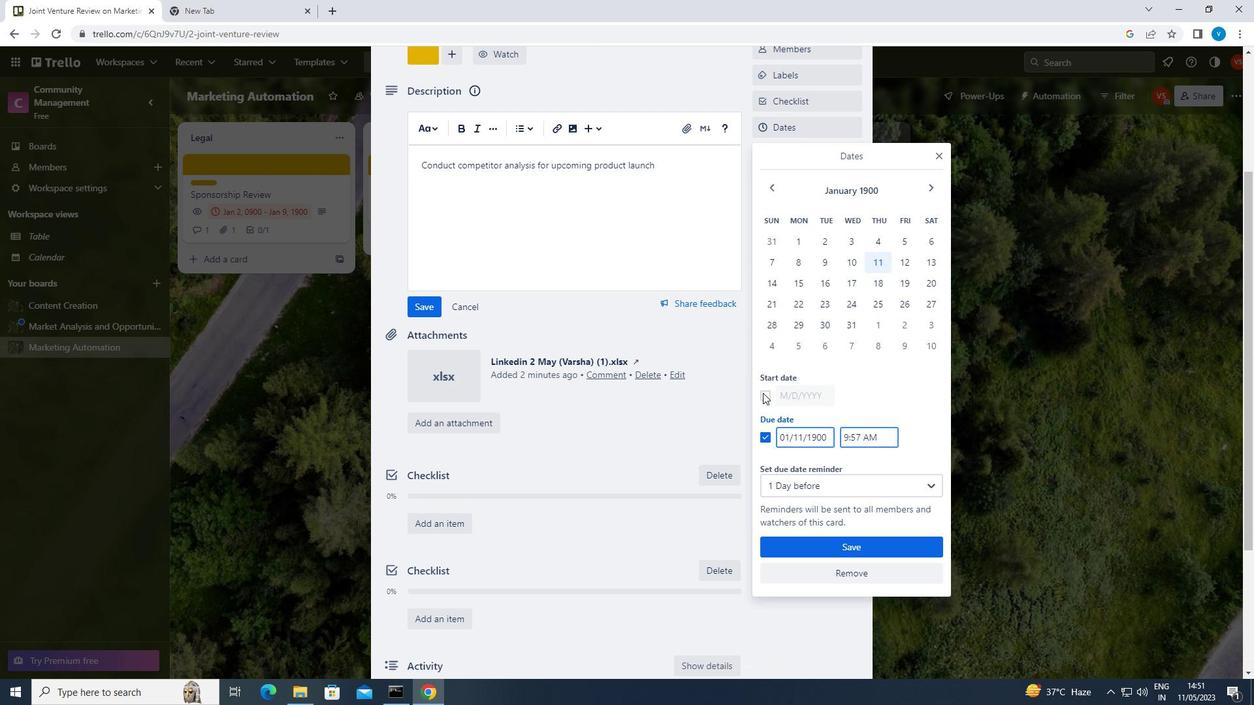 
Action: Mouse moved to (829, 395)
Screenshot: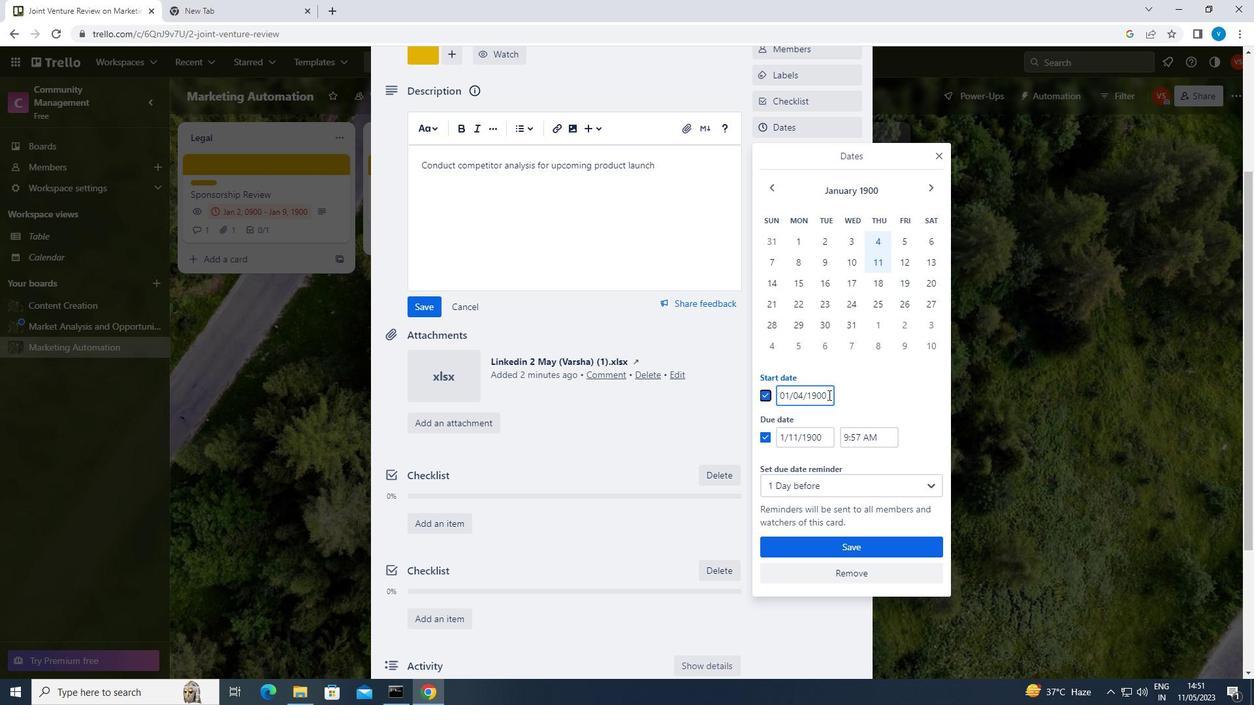 
Action: Mouse pressed left at (829, 395)
Screenshot: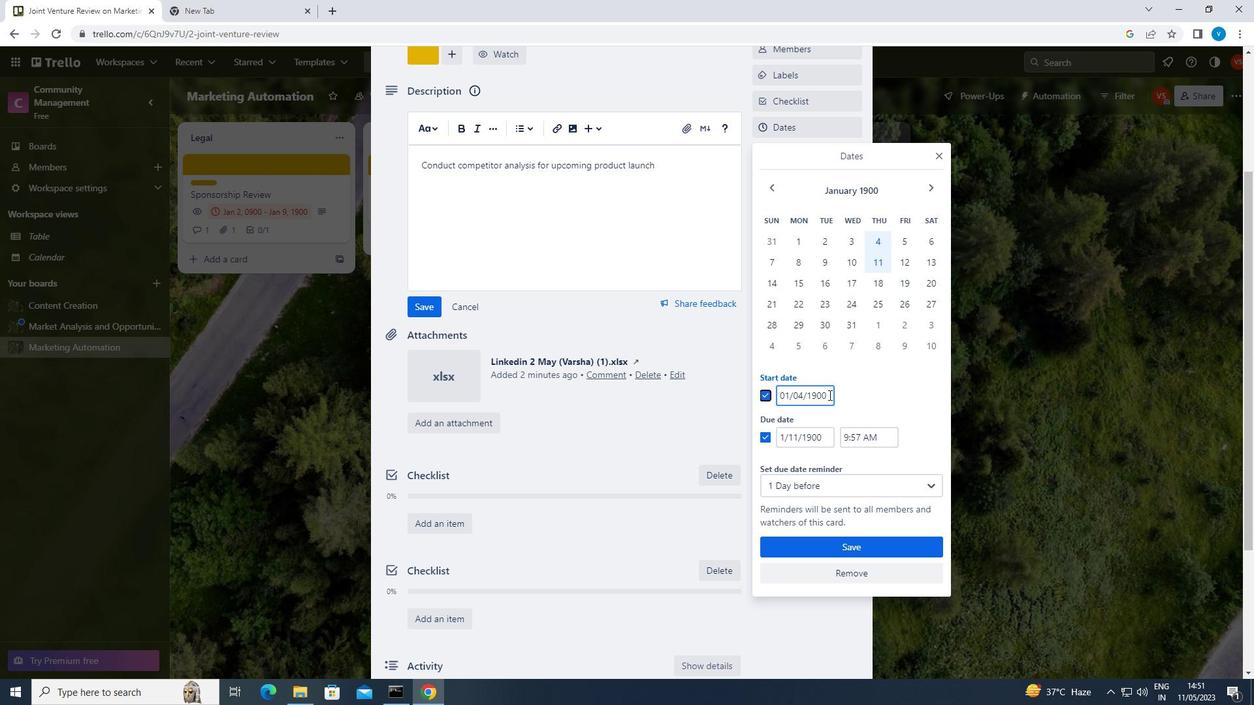 
Action: Mouse moved to (818, 394)
Screenshot: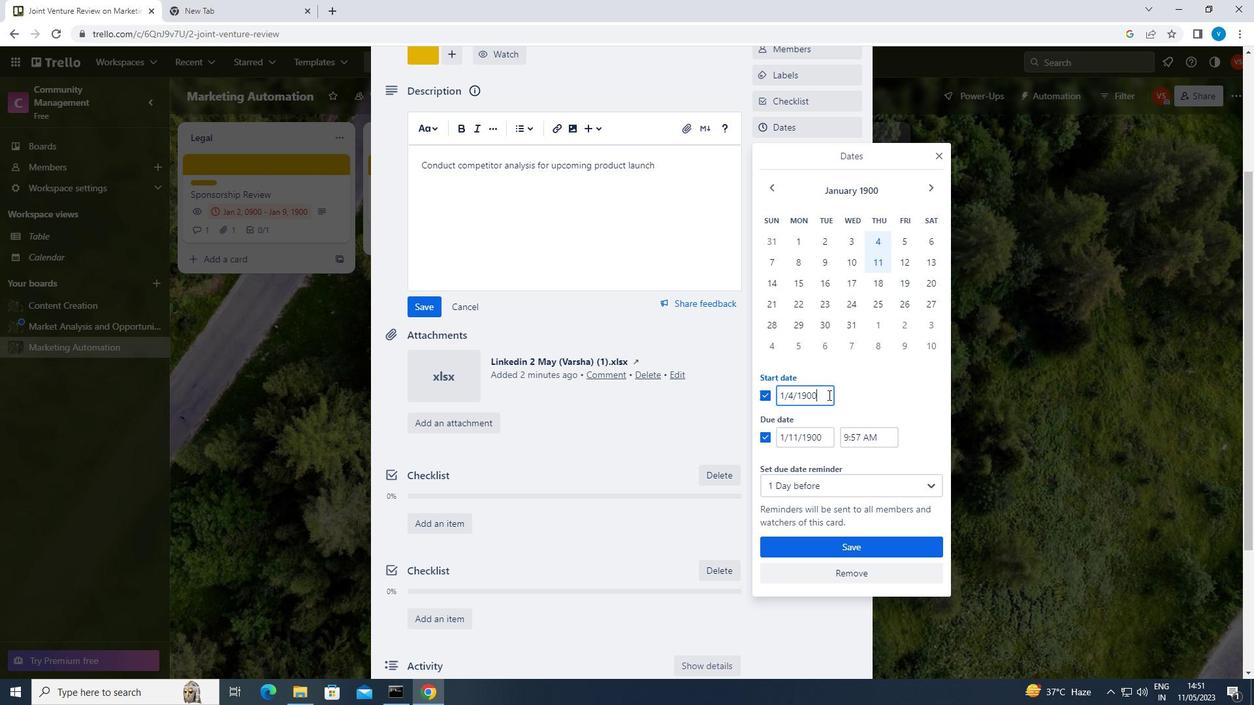 
Action: Key pressed <Key.backspace><Key.backspace><Key.backspace><Key.backspace><Key.backspace><Key.backspace><Key.backspace><Key.backspace><Key.backspace><Key.backspace><Key.backspace>1/05/1900
Screenshot: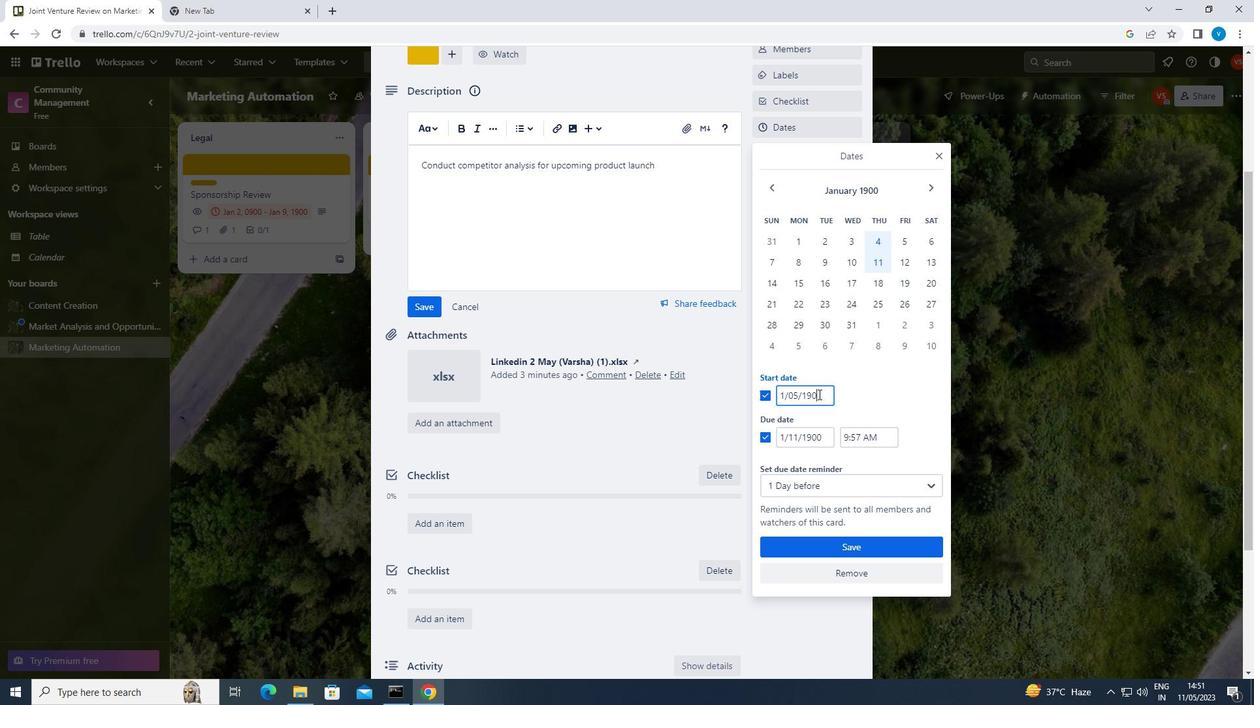 
Action: Mouse moved to (820, 438)
Screenshot: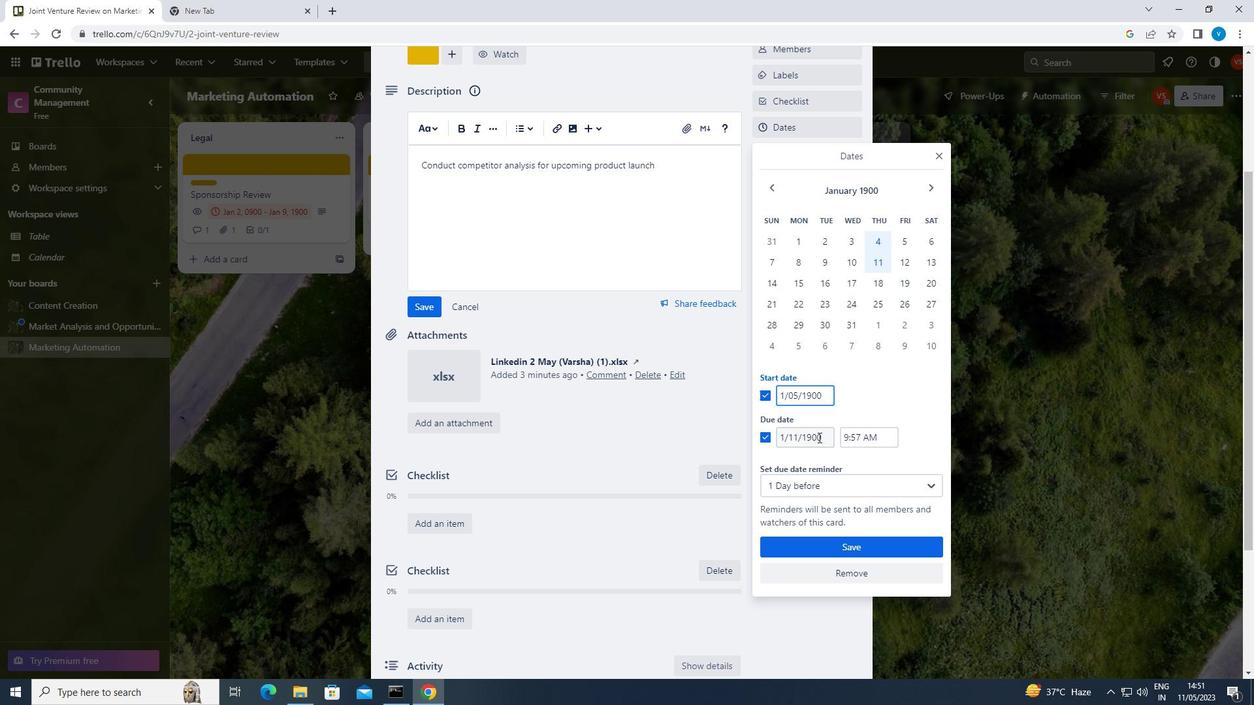 
Action: Mouse pressed left at (820, 438)
Screenshot: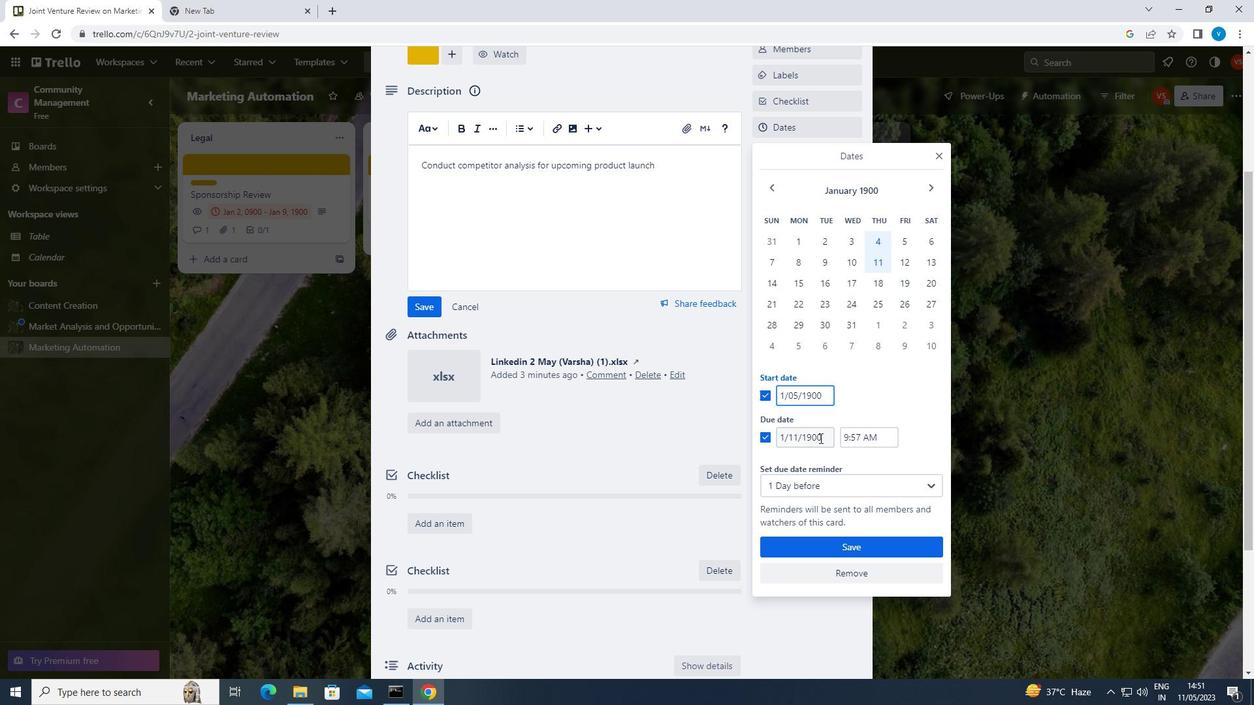
Action: Key pressed <Key.backspace><Key.backspace><Key.backspace><Key.backspace><Key.backspace><Key.backspace><Key.backspace><Key.backspace><Key.backspace>1/12/1900
Screenshot: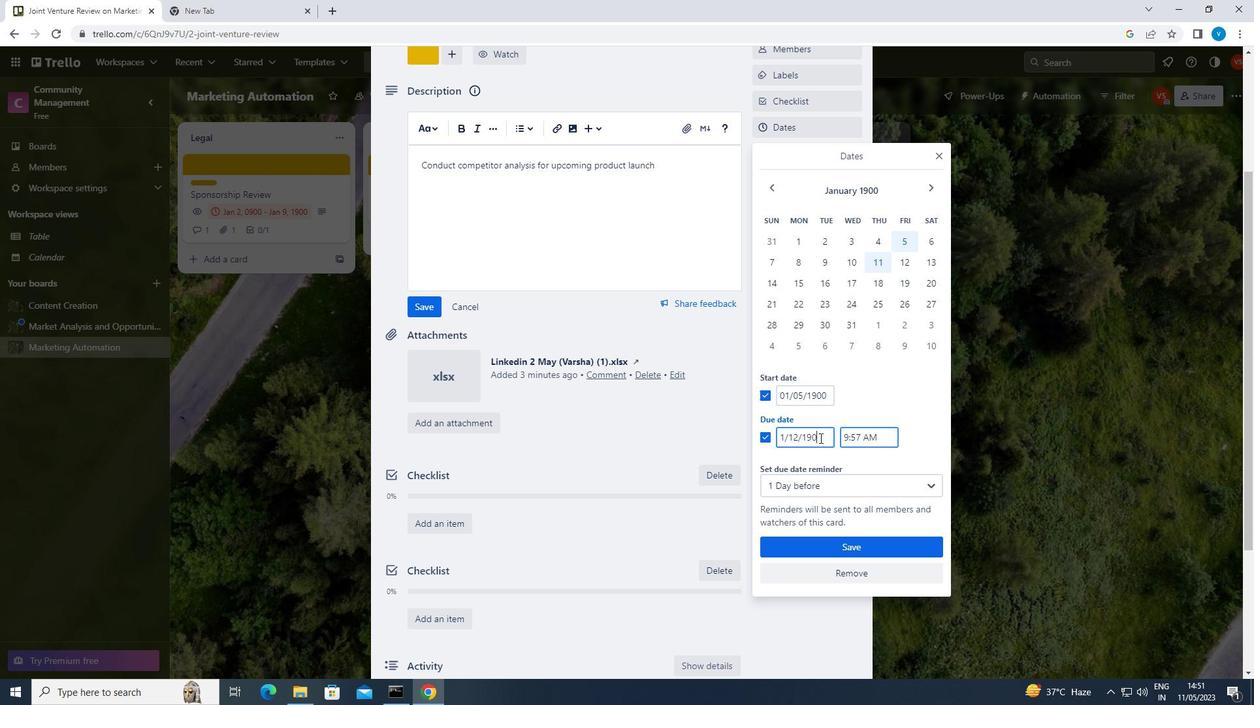 
Action: Mouse moved to (843, 543)
Screenshot: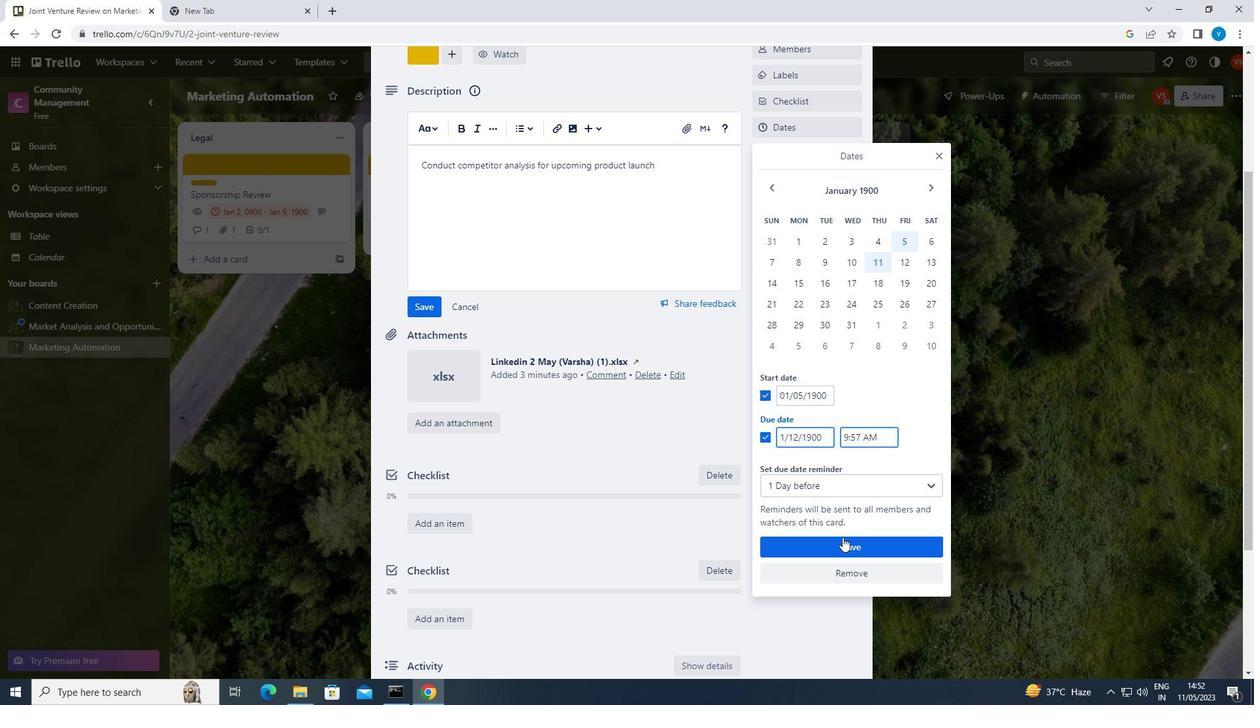 
Action: Mouse pressed left at (843, 543)
Screenshot: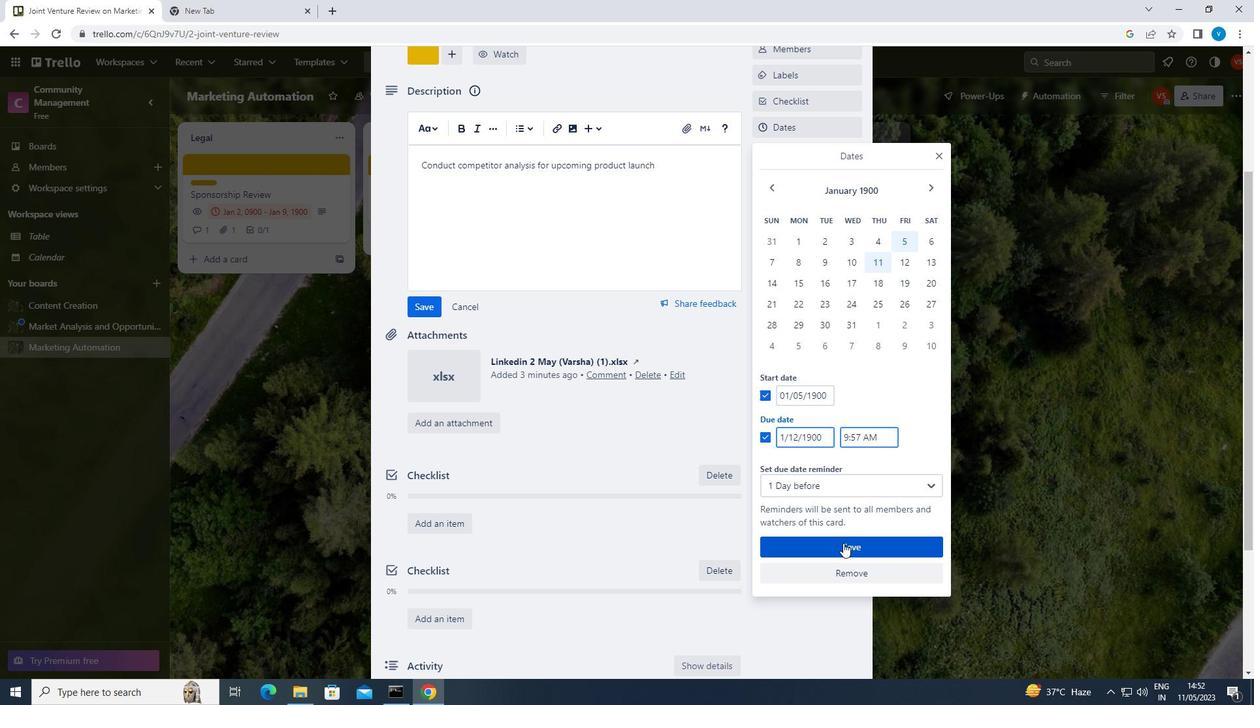 
Action: Mouse moved to (804, 535)
Screenshot: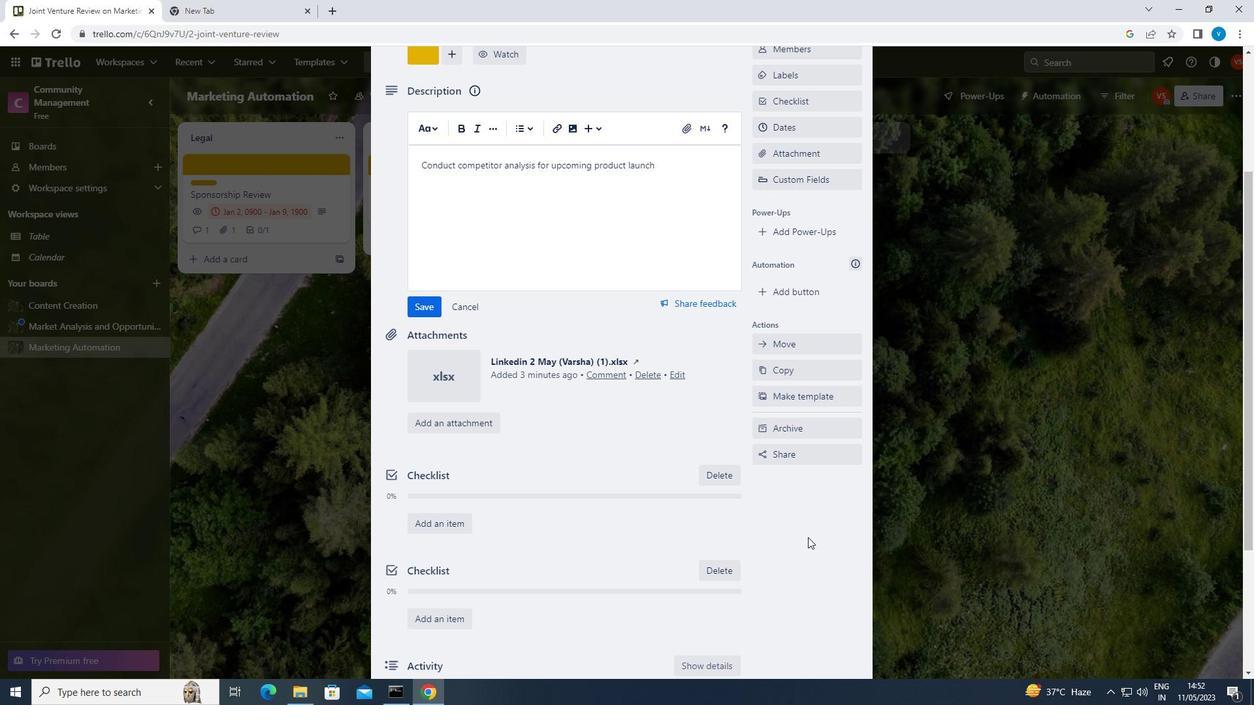 
Action: Mouse scrolled (804, 535) with delta (0, 0)
Screenshot: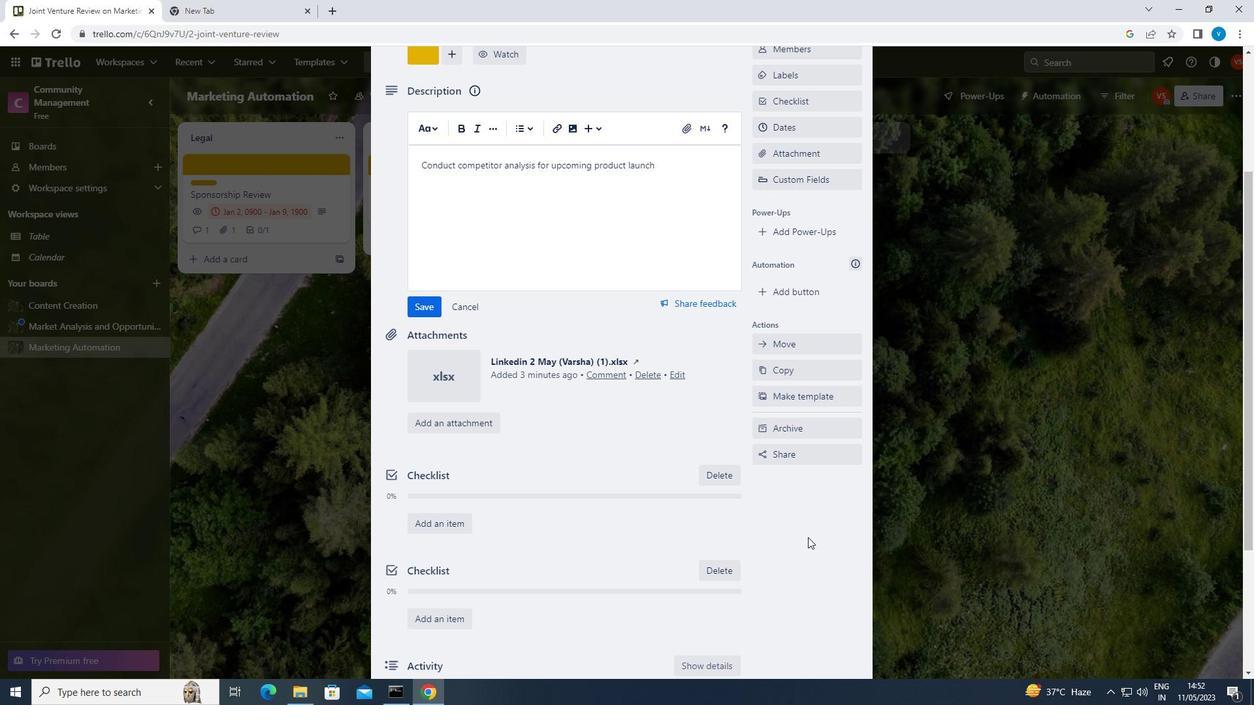 
Action: Mouse moved to (801, 537)
Screenshot: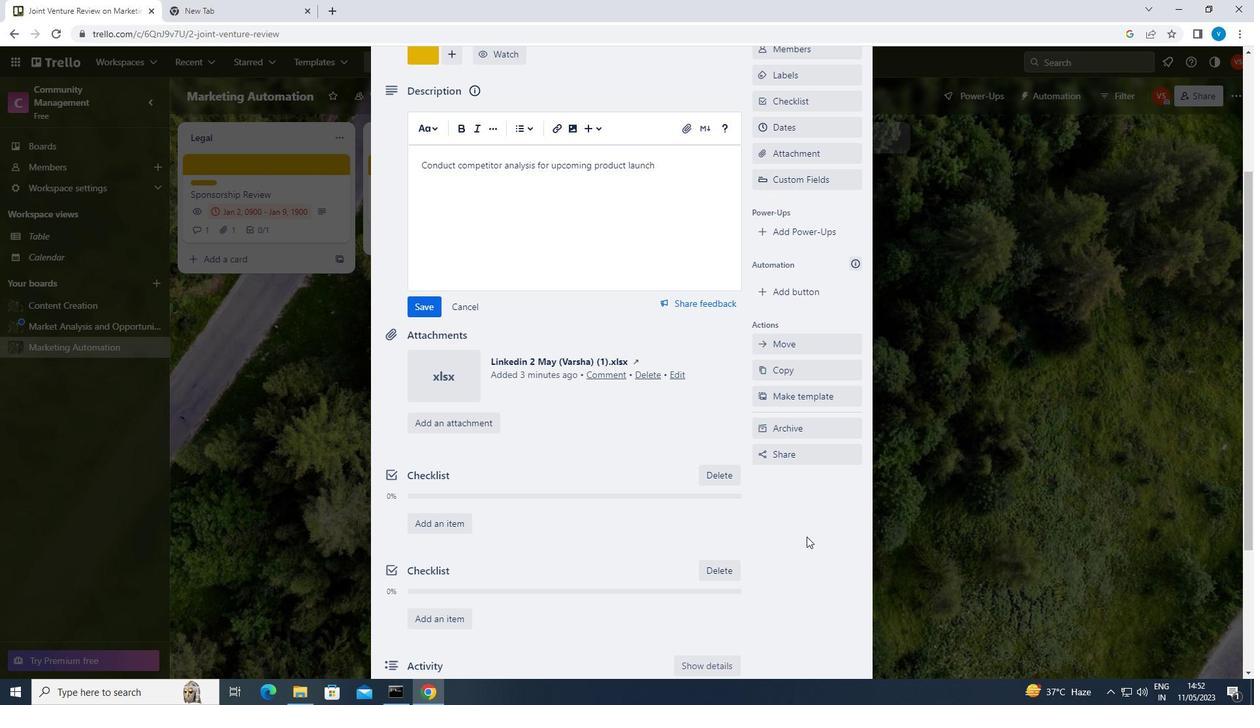 
Action: Mouse scrolled (801, 537) with delta (0, 0)
Screenshot: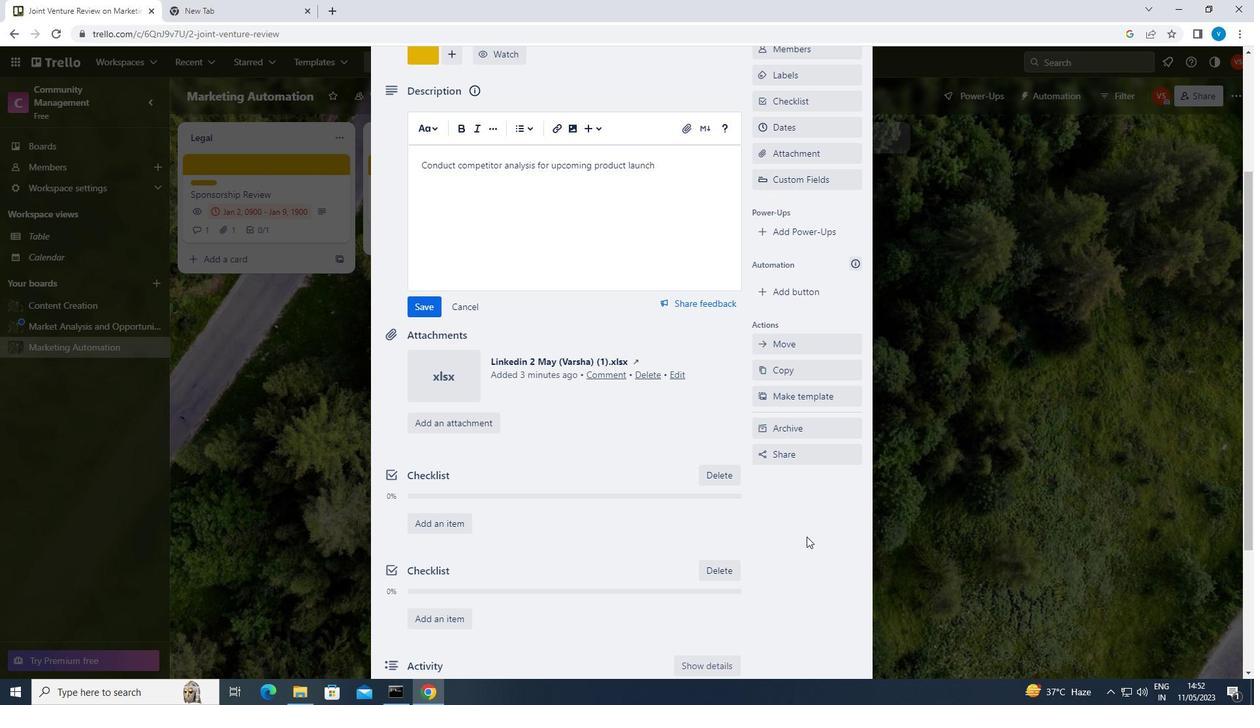 
Action: Mouse moved to (800, 539)
Screenshot: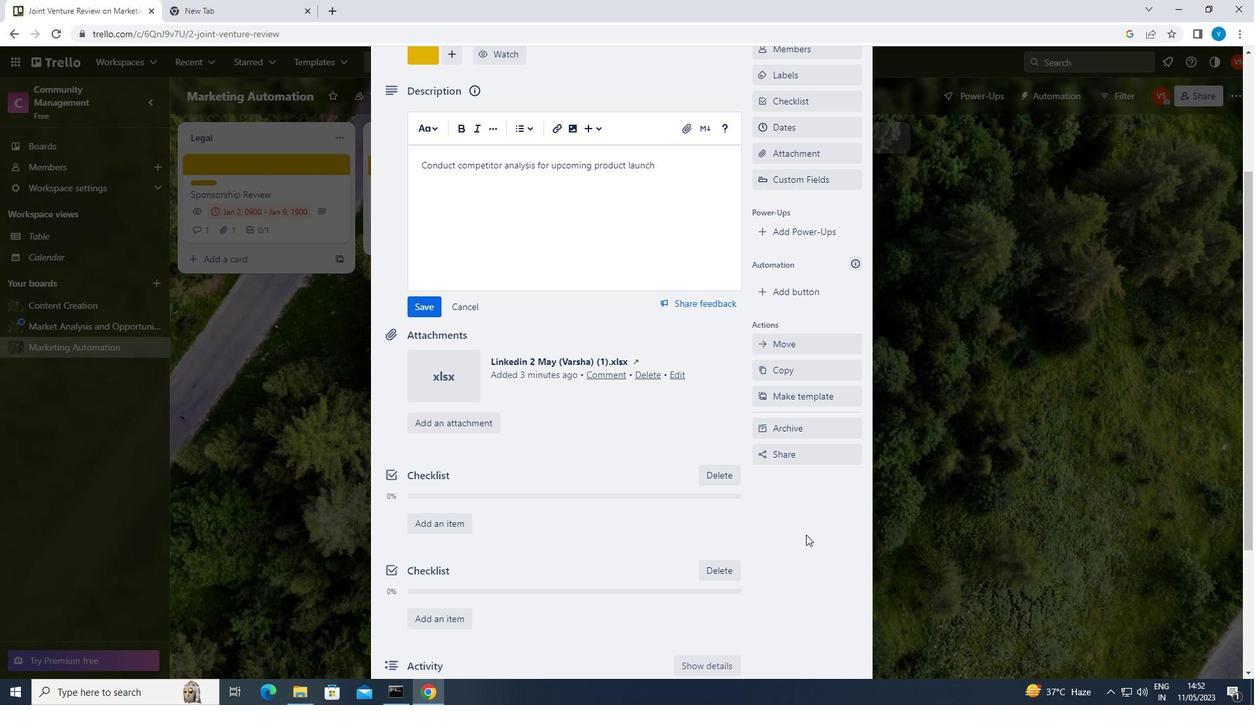 
Action: Mouse scrolled (800, 538) with delta (0, 0)
Screenshot: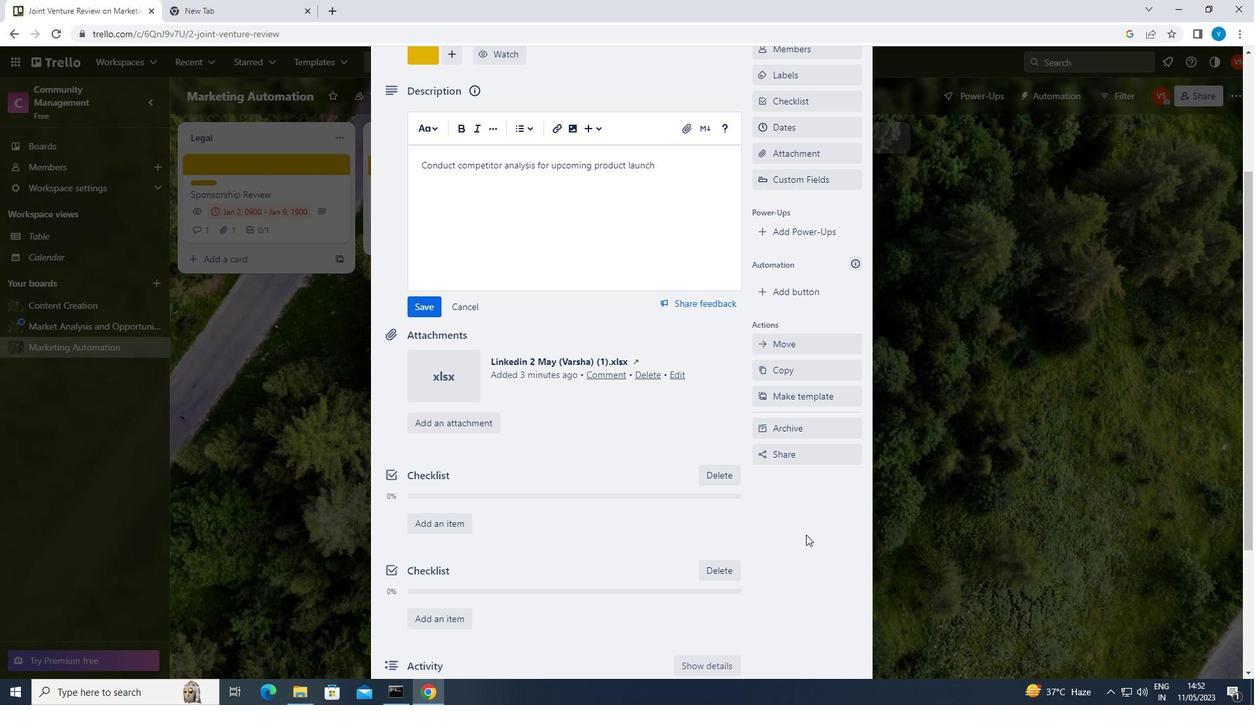 
Action: Mouse scrolled (800, 538) with delta (0, 0)
Screenshot: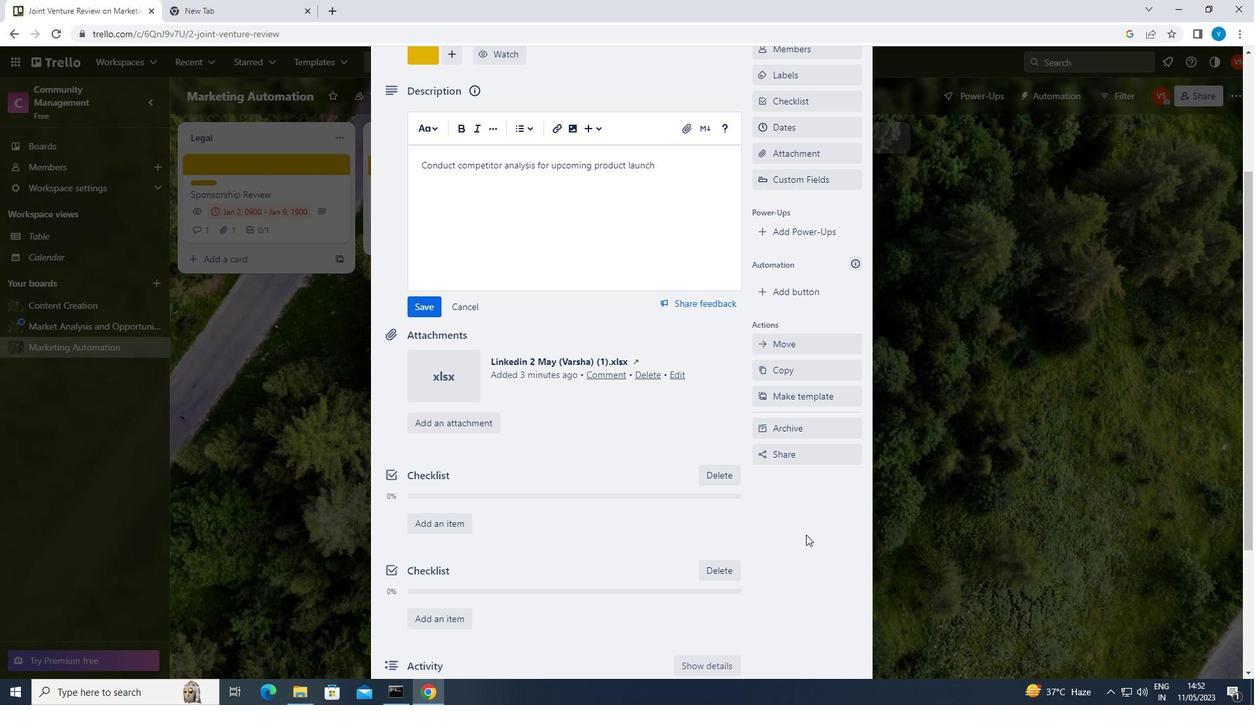 
Action: Mouse scrolled (800, 538) with delta (0, 0)
Screenshot: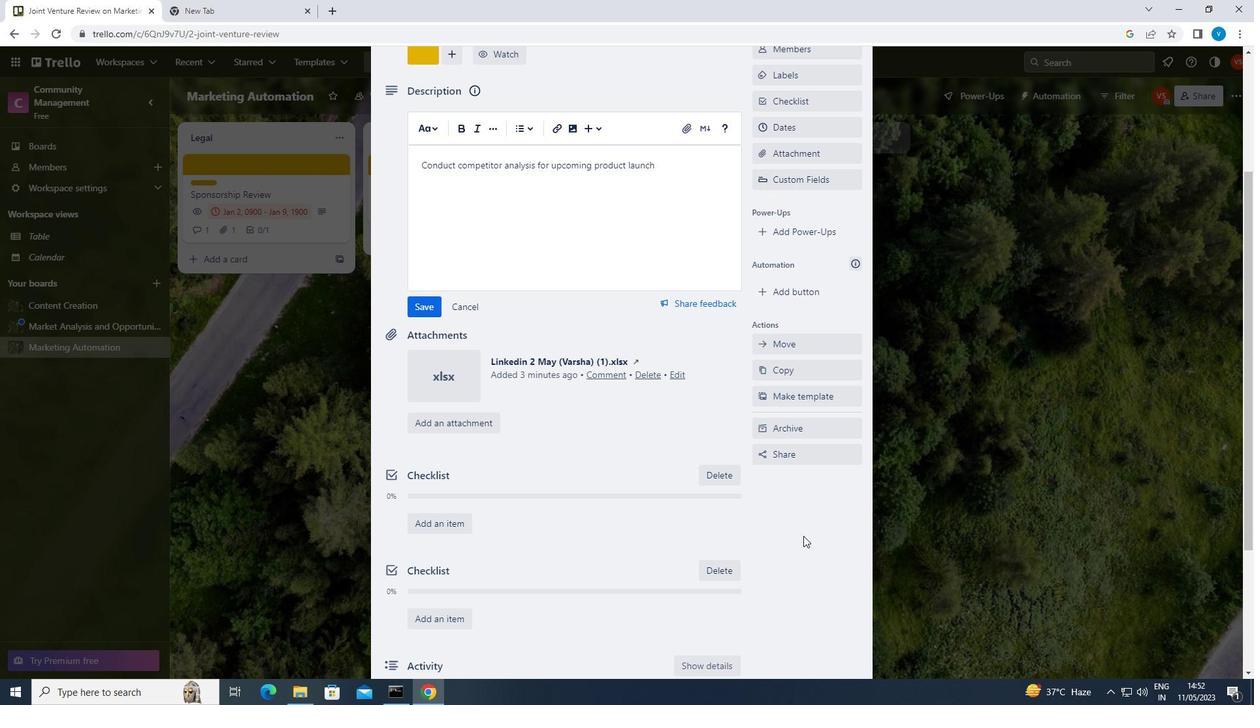 
Action: Mouse moved to (795, 539)
Screenshot: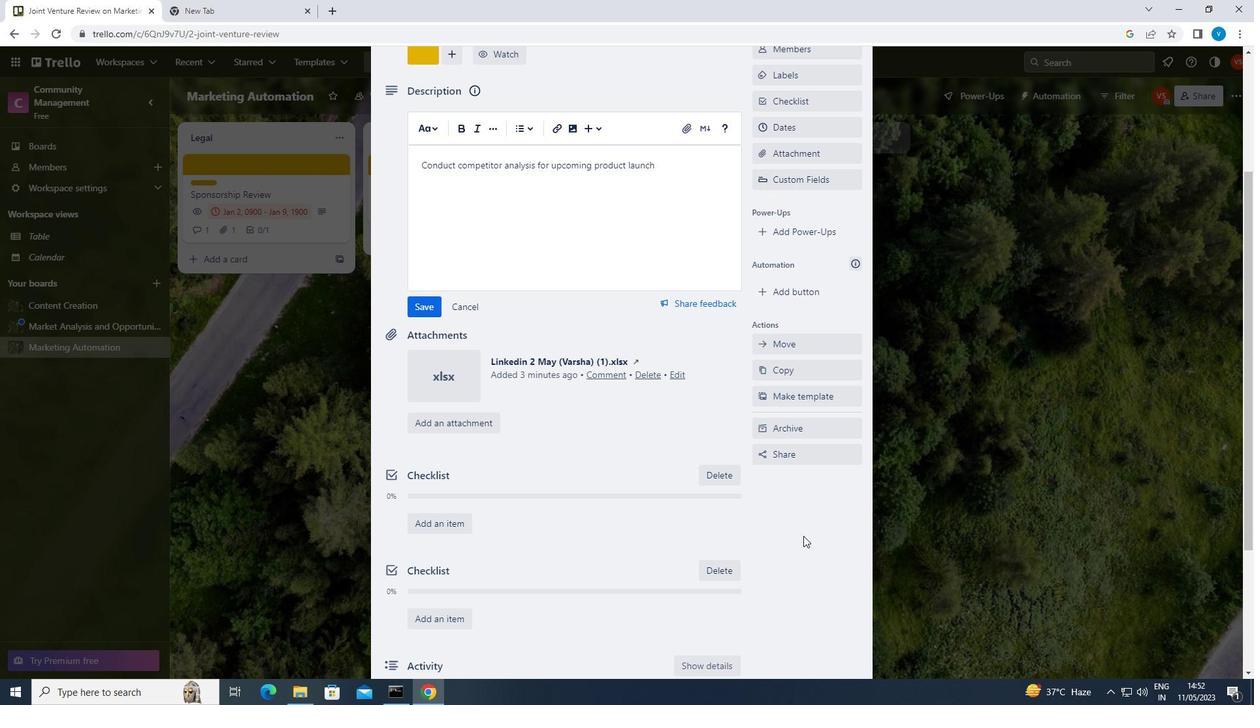 
Action: Mouse scrolled (795, 539) with delta (0, 0)
Screenshot: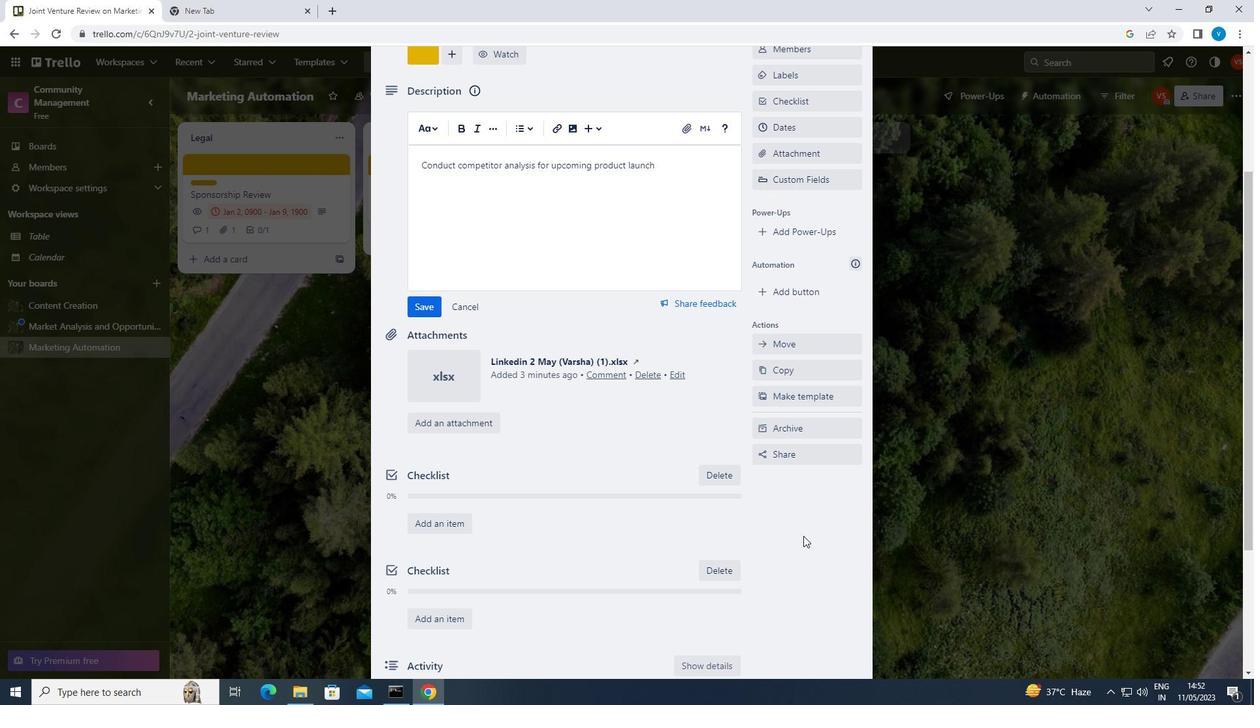 
Action: Mouse moved to (428, 601)
Screenshot: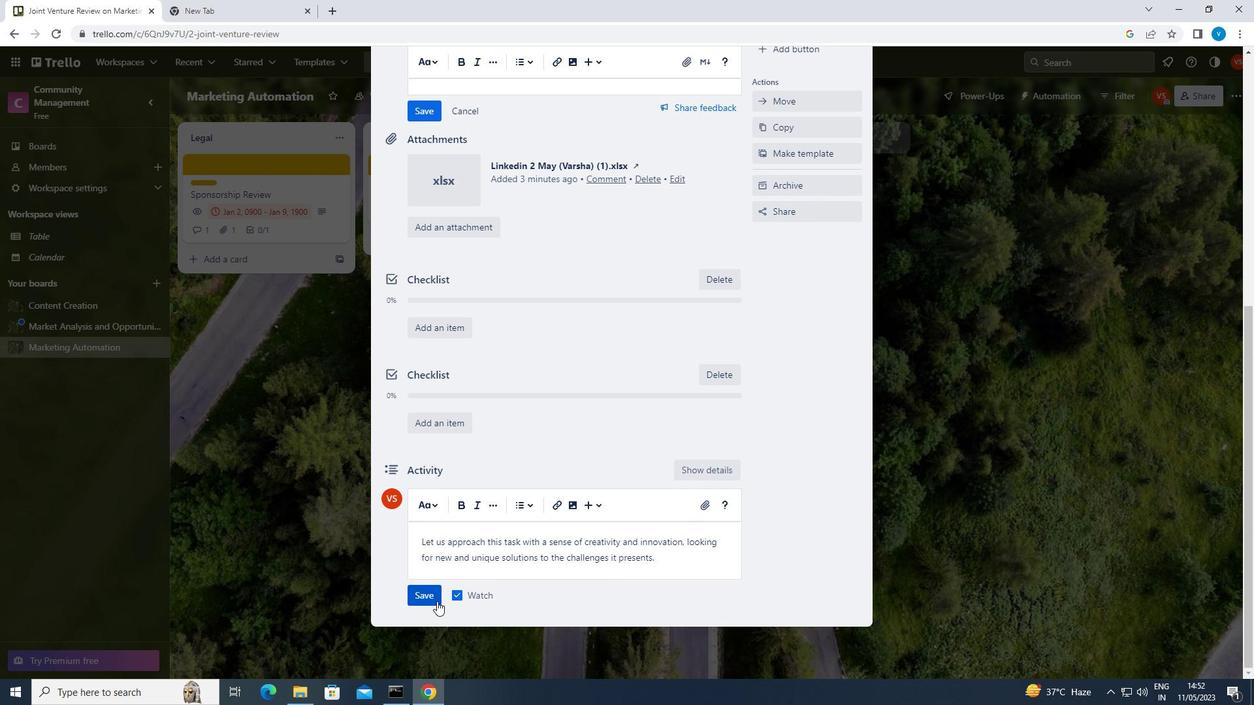 
Action: Mouse pressed left at (428, 601)
Screenshot: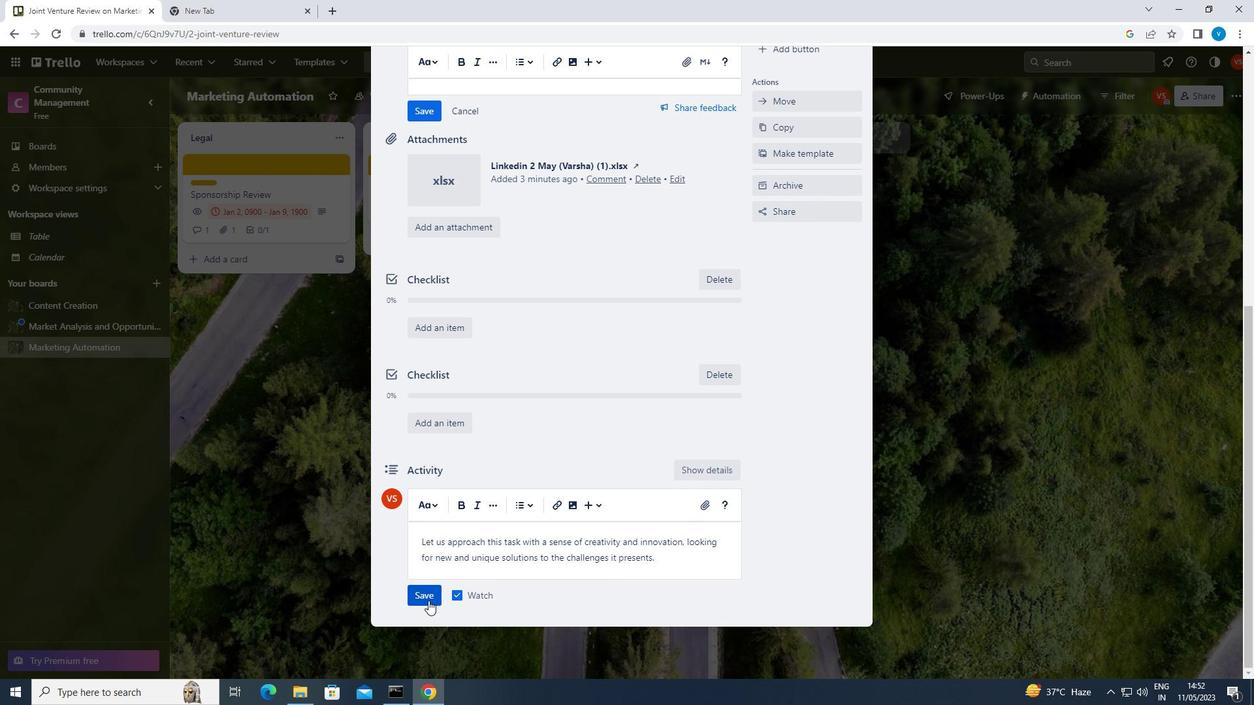 
Action: Mouse moved to (428, 600)
Screenshot: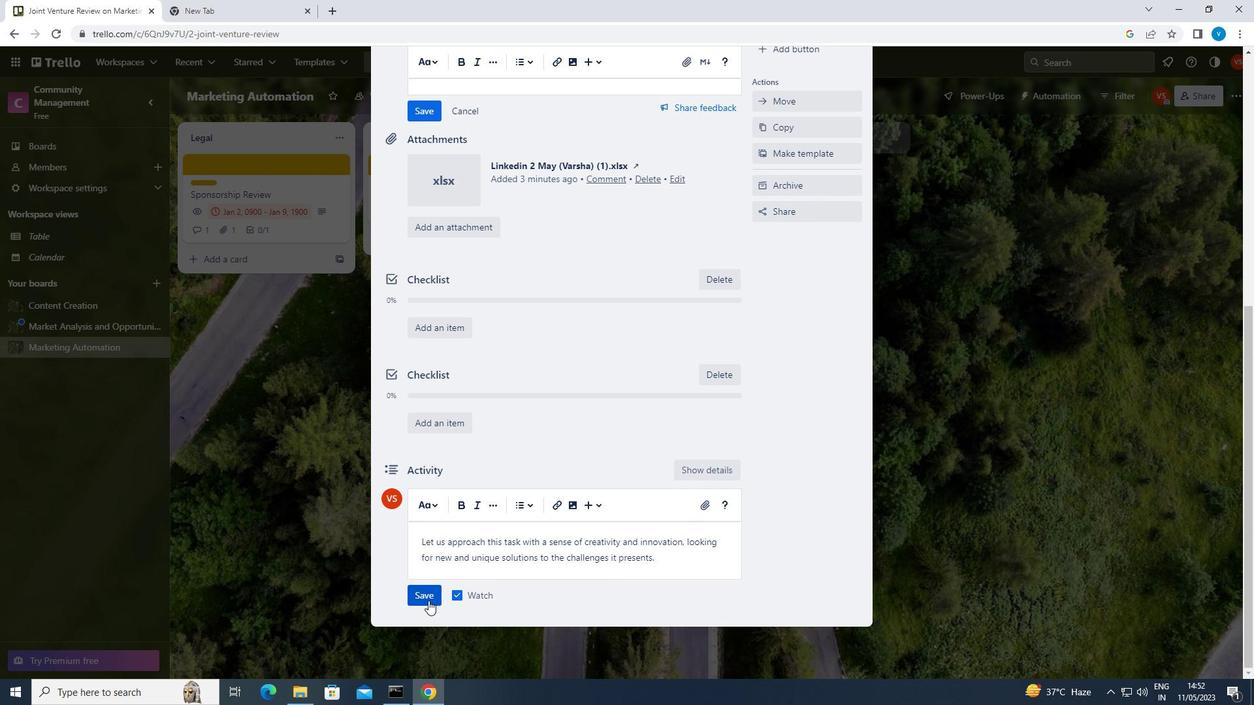 
